 Task: Search one way flight ticket for 5 adults, 1 child, 2 infants in seat and 1 infant on lap in business from Washington, D.c./dulles/chantilly: Washington Dulles International Airport to Gillette: Gillette Campbell County Airport on 5-1-2023. Choice of flights is Southwest. Number of bags: 2 checked bags. Price is upto 71000. Outbound departure time preference is 6:15.
Action: Mouse moved to (268, 514)
Screenshot: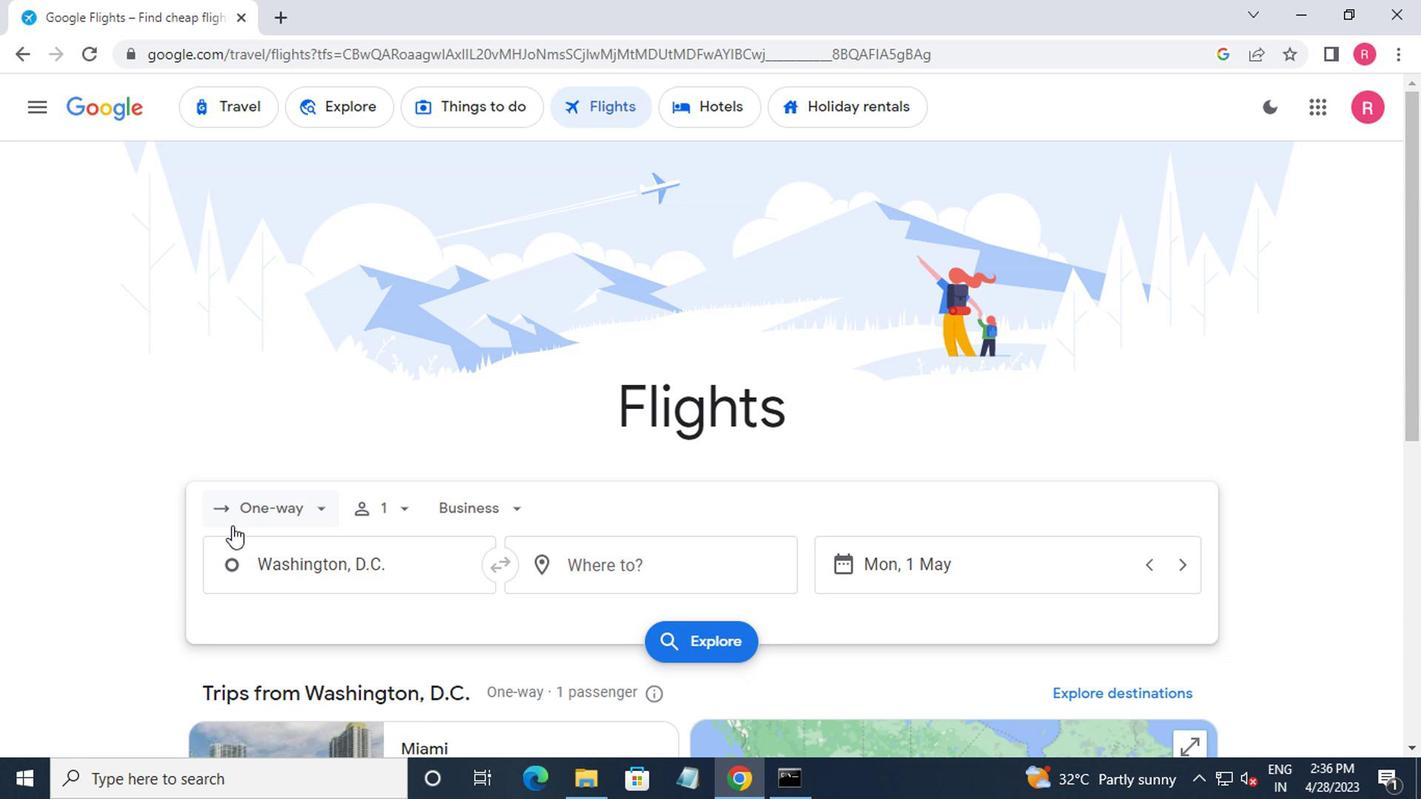 
Action: Mouse pressed left at (268, 514)
Screenshot: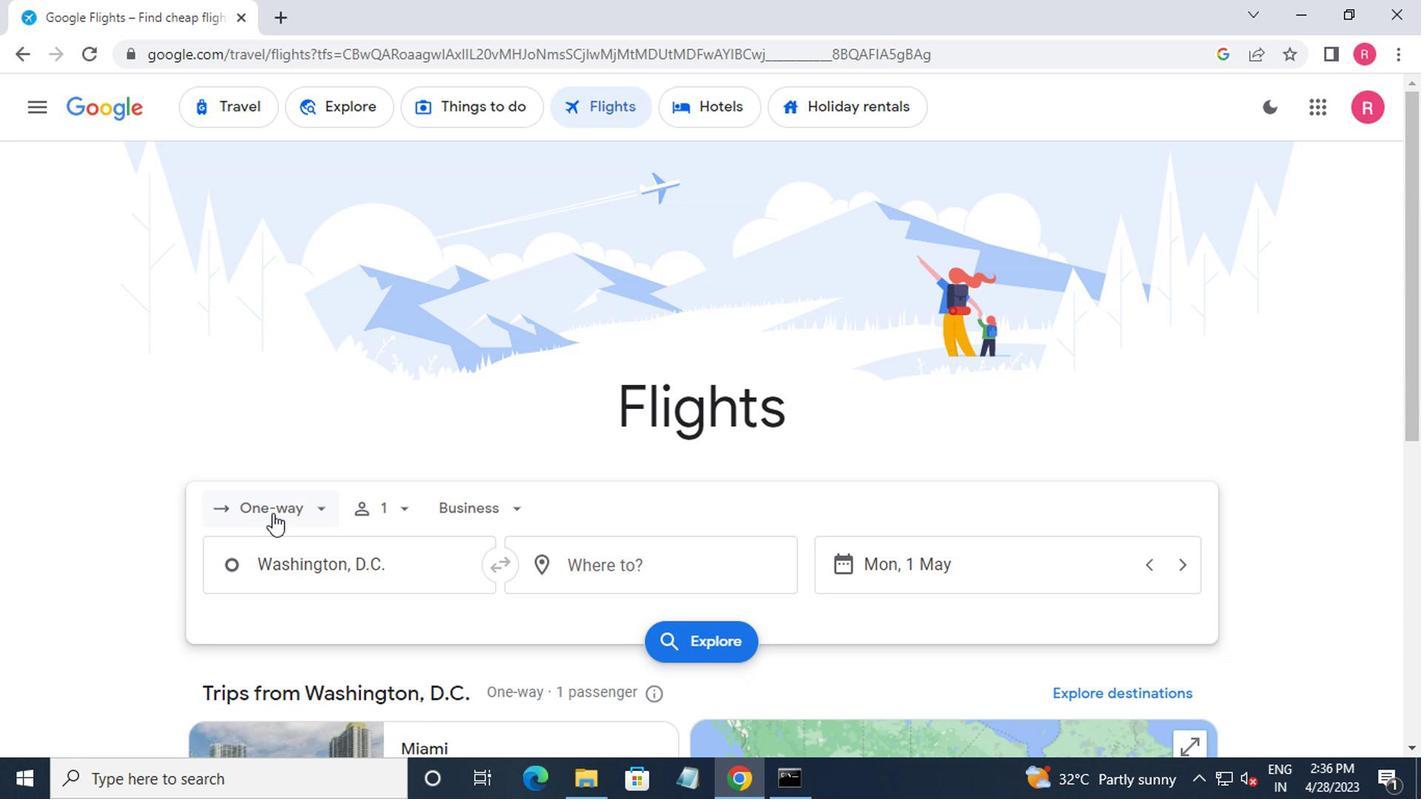 
Action: Mouse moved to (292, 601)
Screenshot: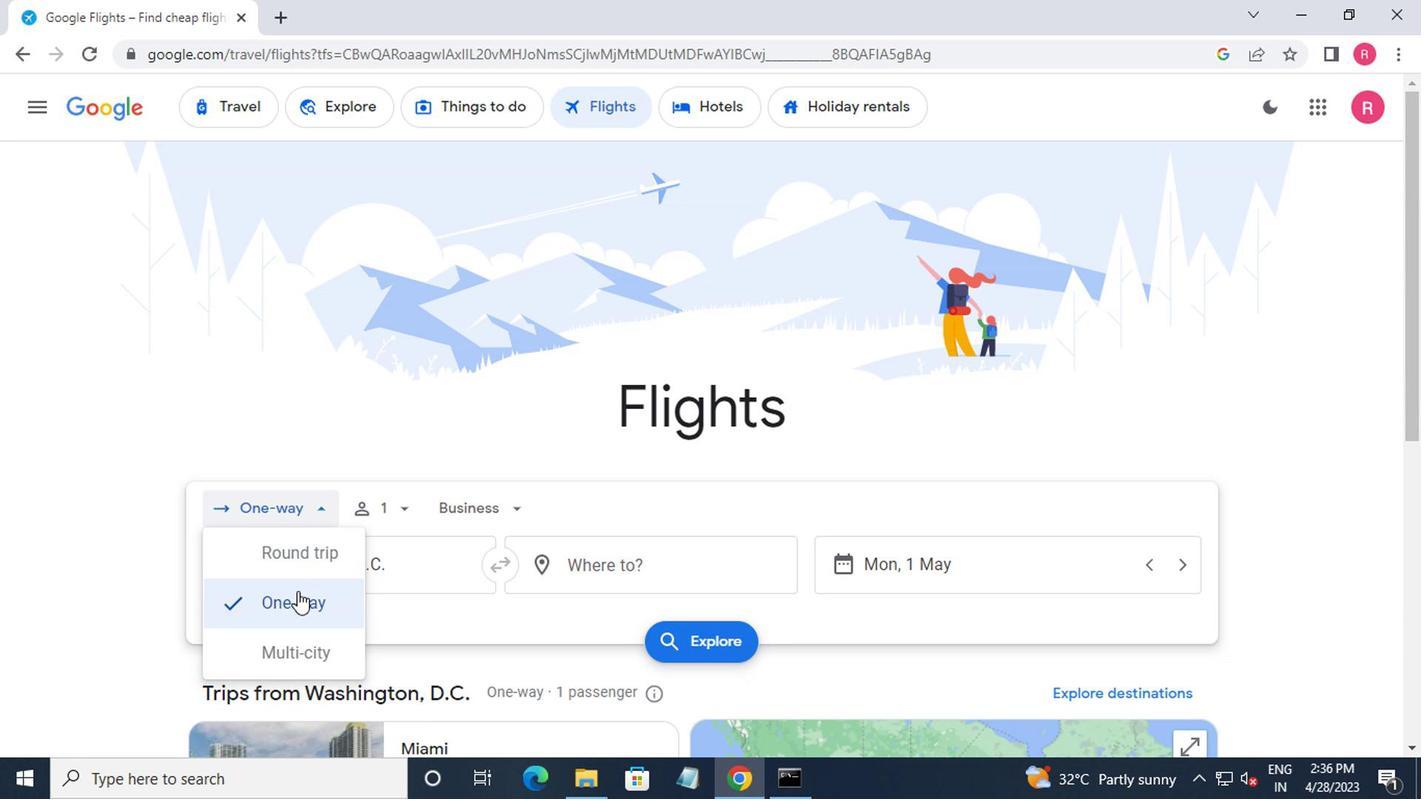 
Action: Mouse pressed left at (292, 601)
Screenshot: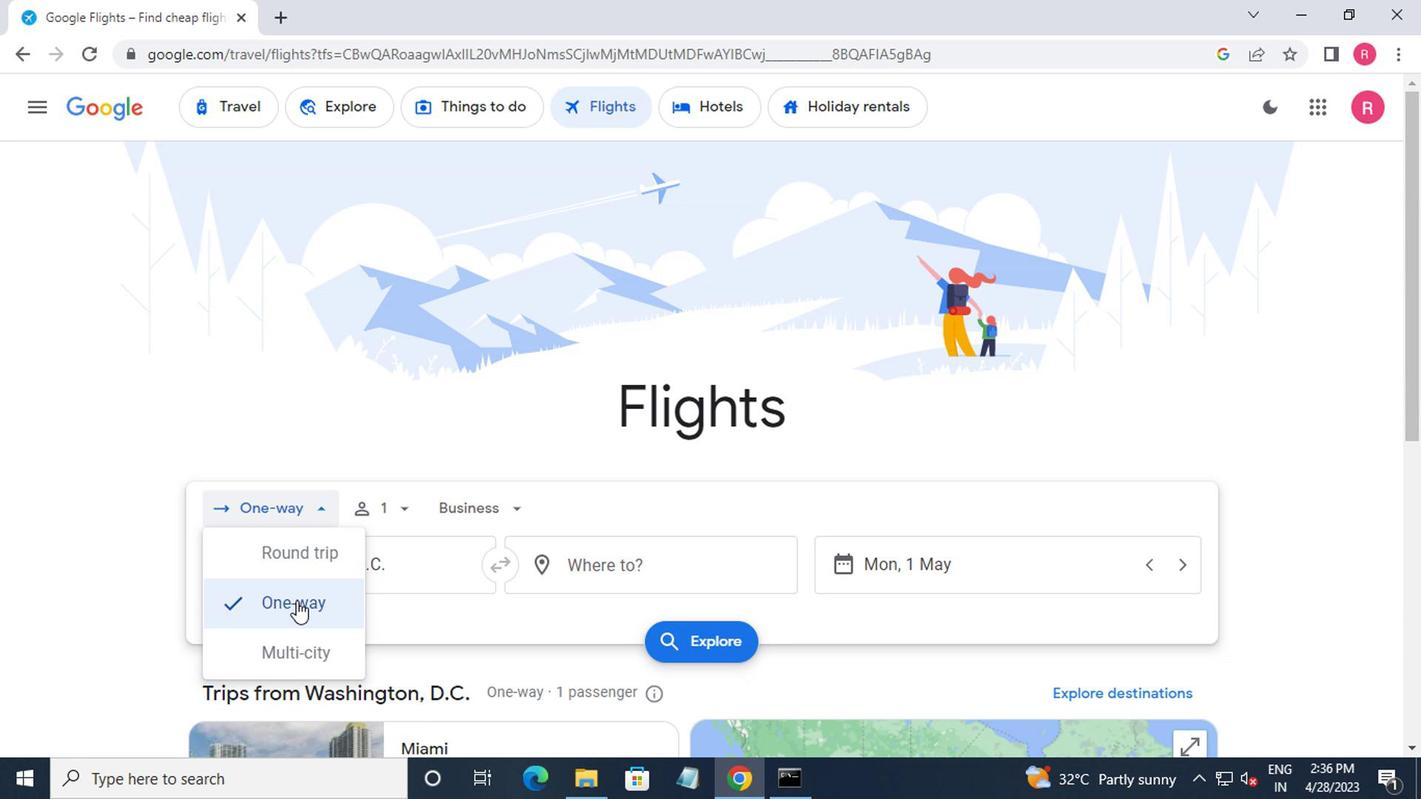
Action: Mouse moved to (407, 511)
Screenshot: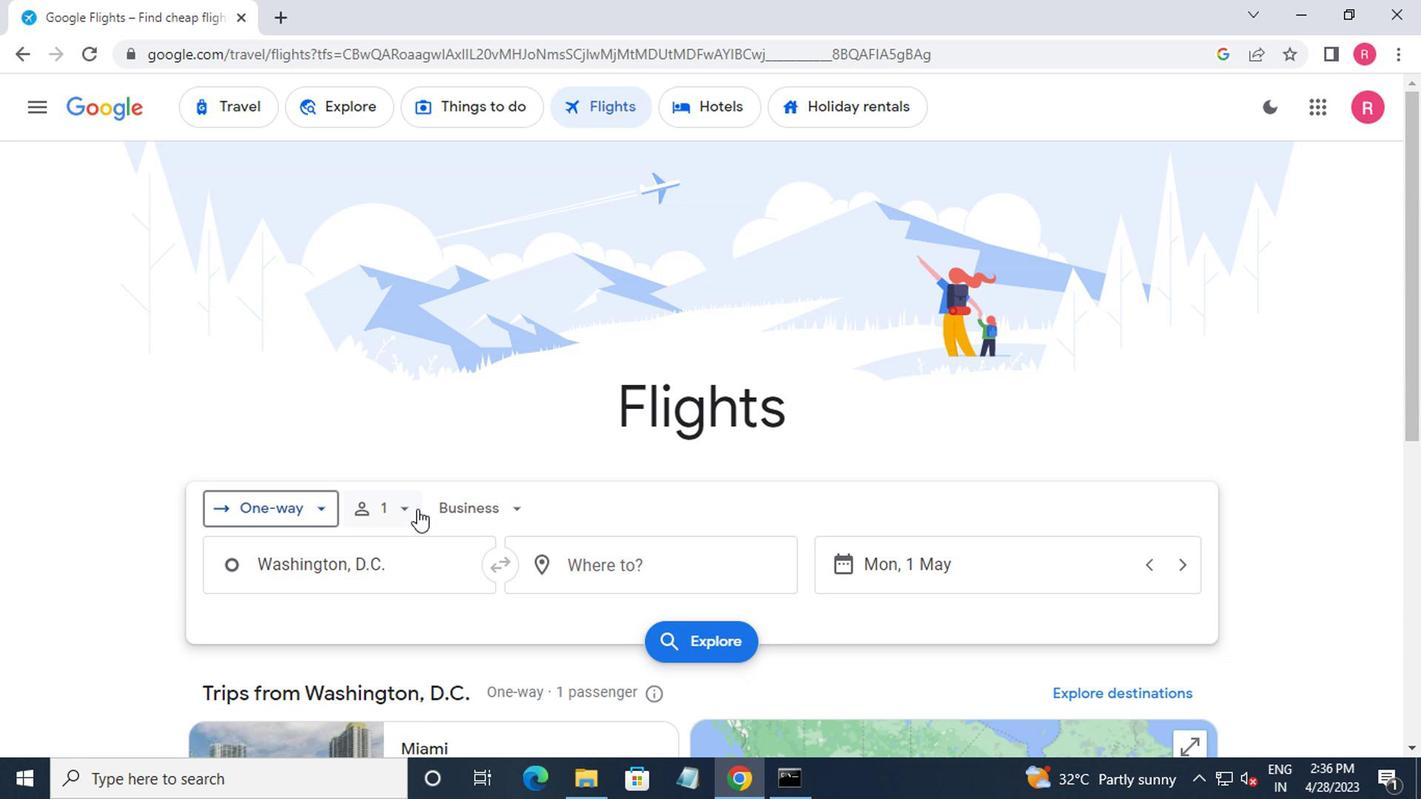 
Action: Mouse pressed left at (407, 511)
Screenshot: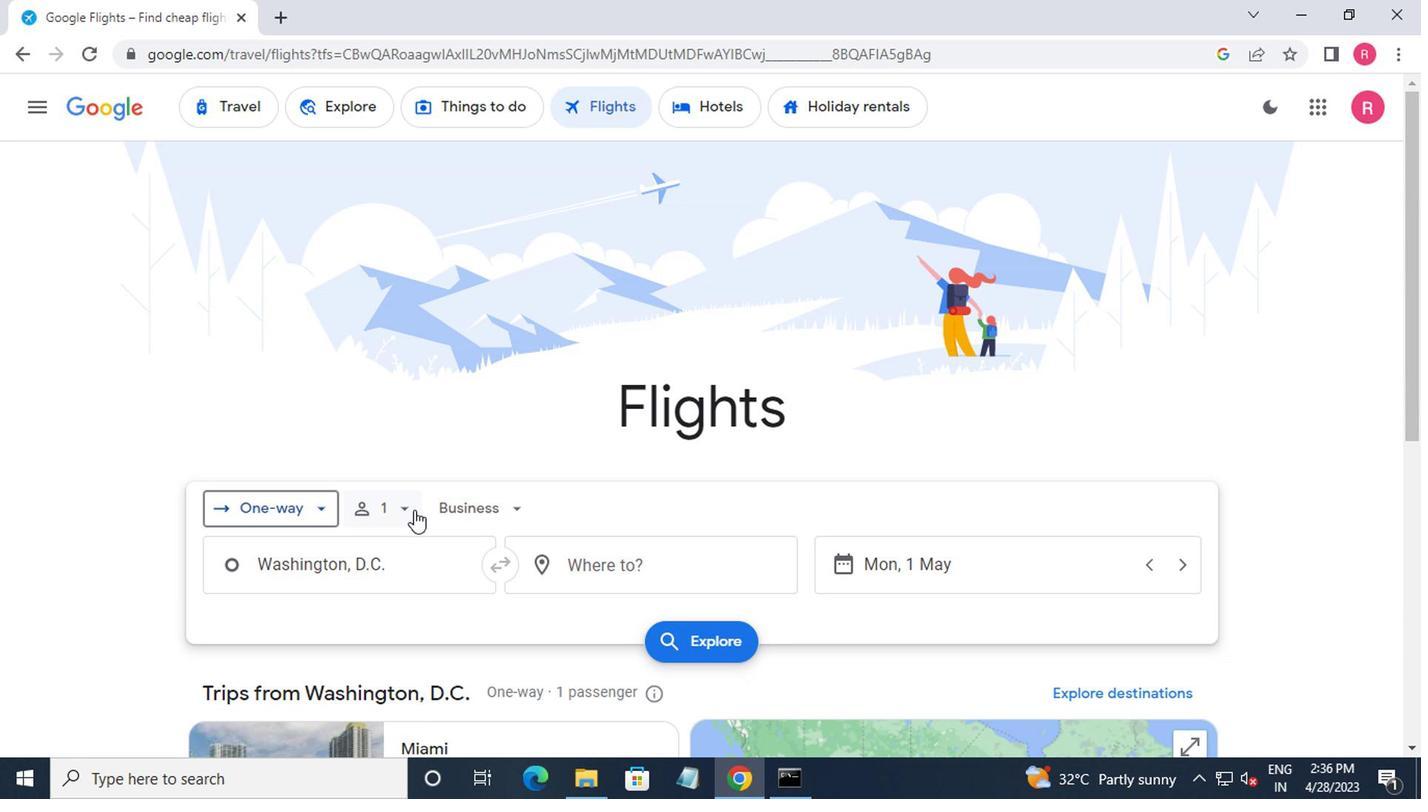 
Action: Mouse moved to (544, 563)
Screenshot: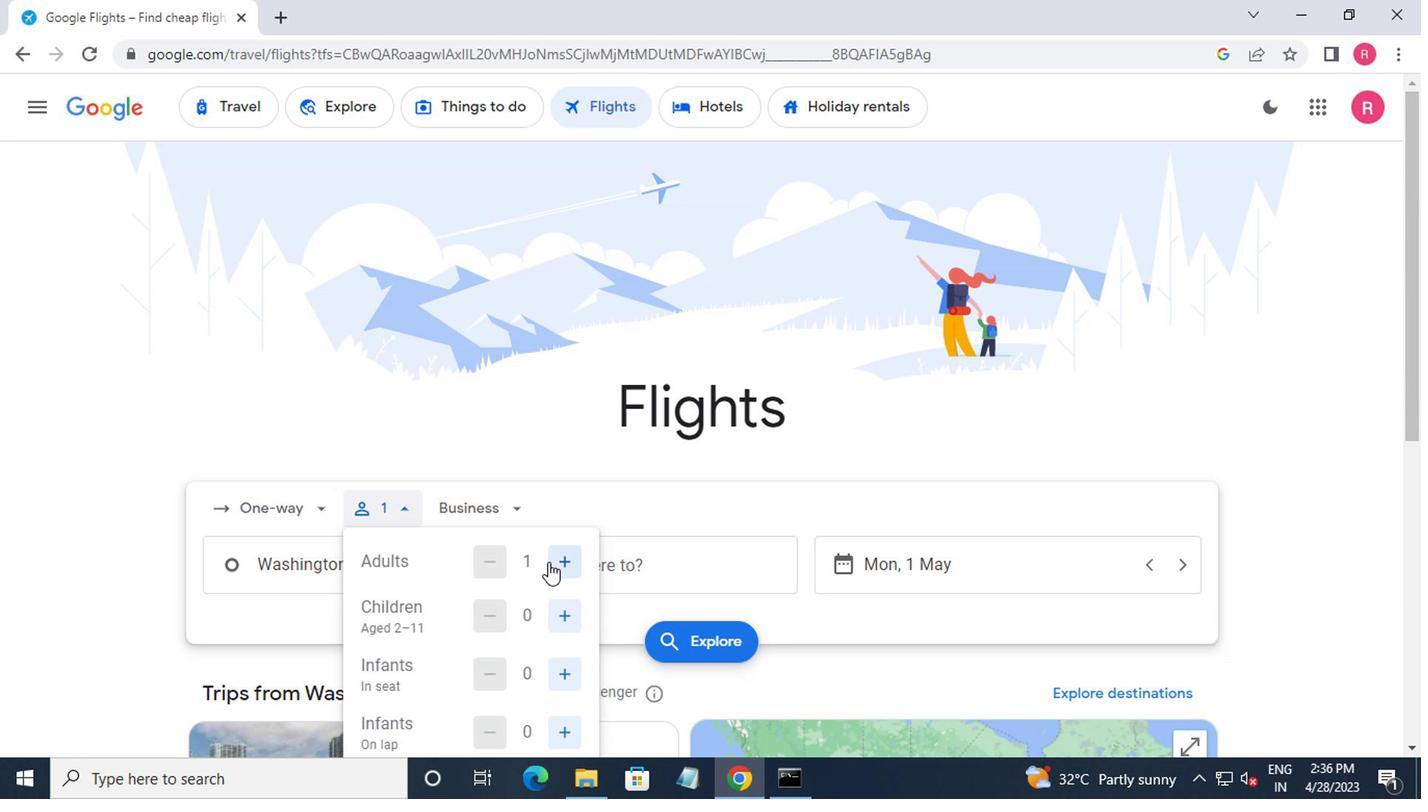 
Action: Mouse pressed left at (544, 563)
Screenshot: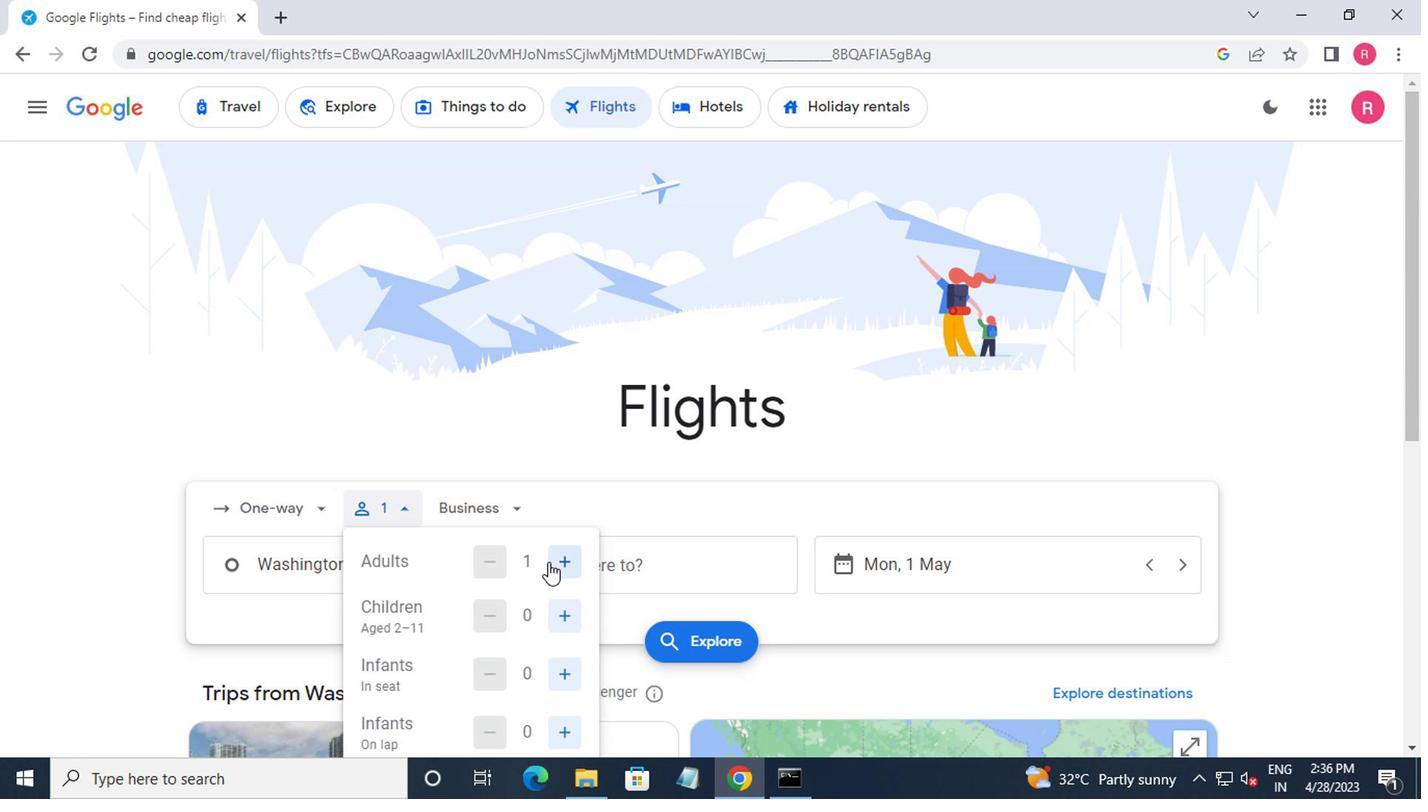 
Action: Mouse pressed left at (544, 563)
Screenshot: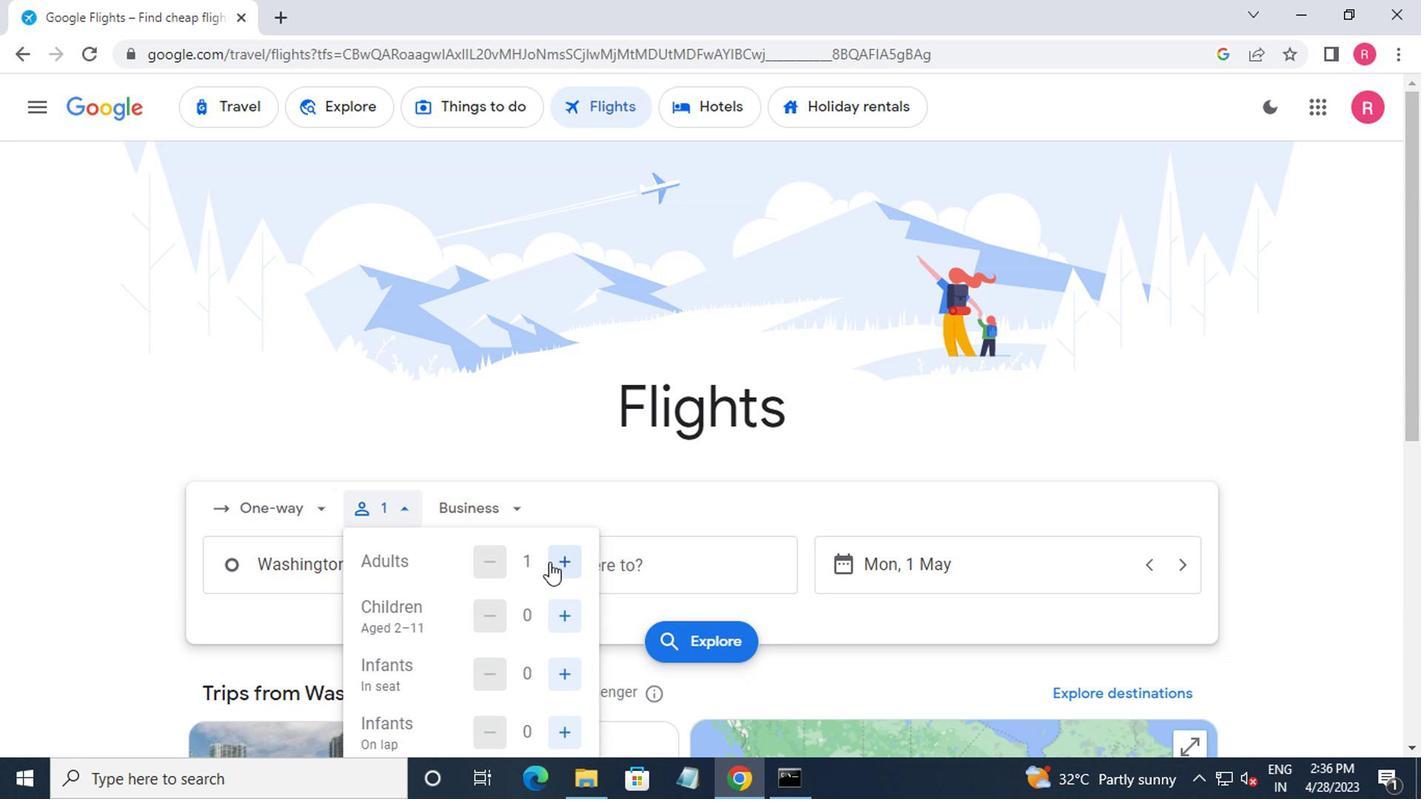 
Action: Mouse moved to (484, 514)
Screenshot: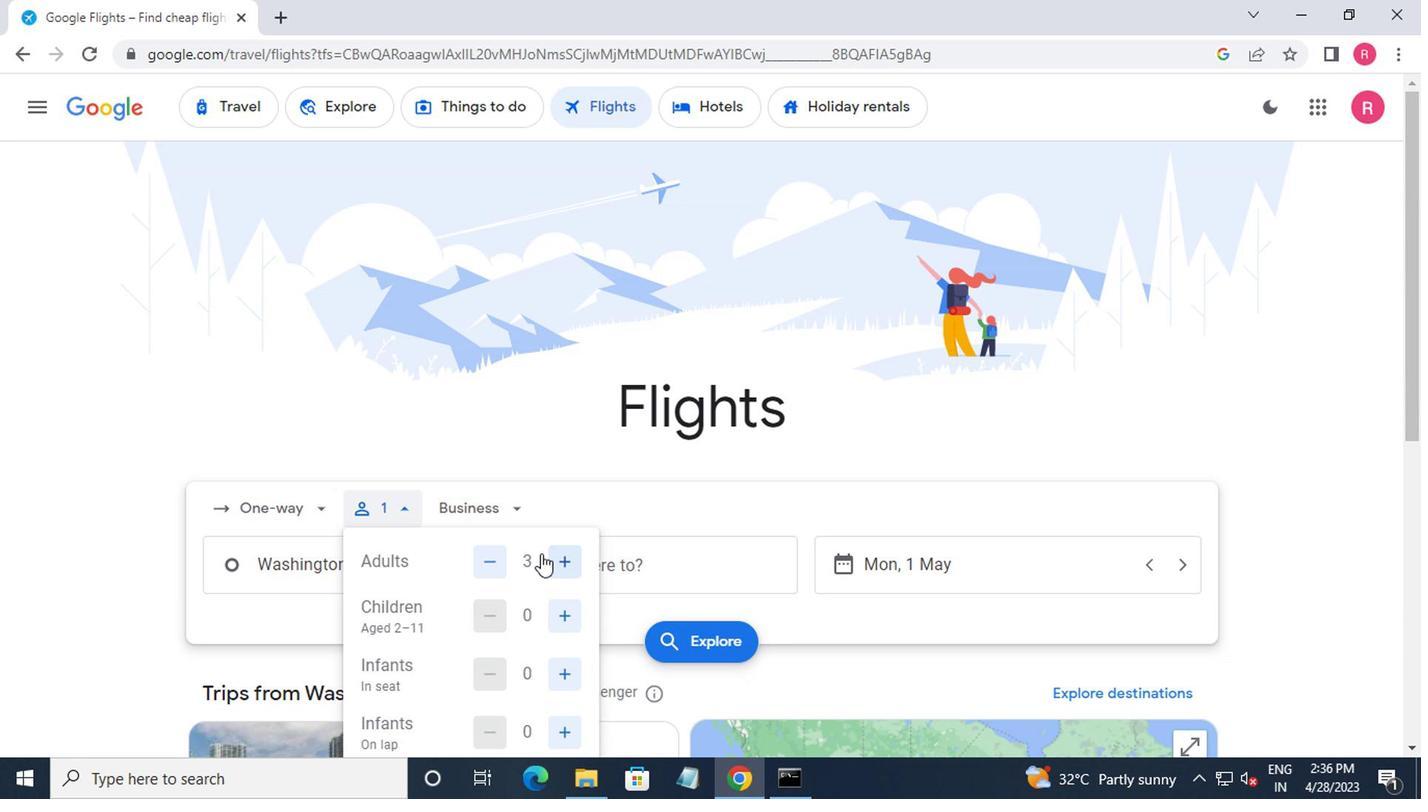 
Action: Mouse pressed left at (484, 514)
Screenshot: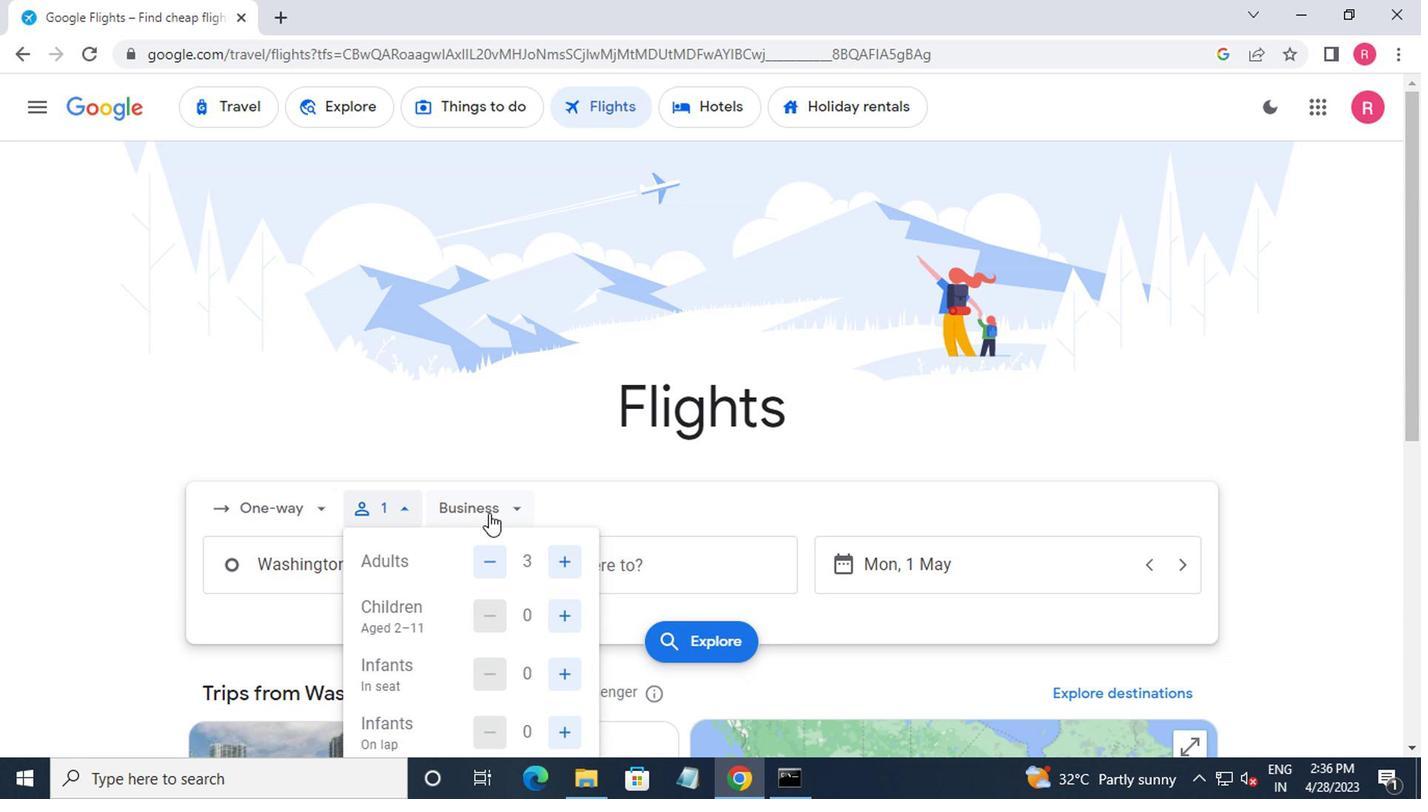 
Action: Mouse moved to (487, 687)
Screenshot: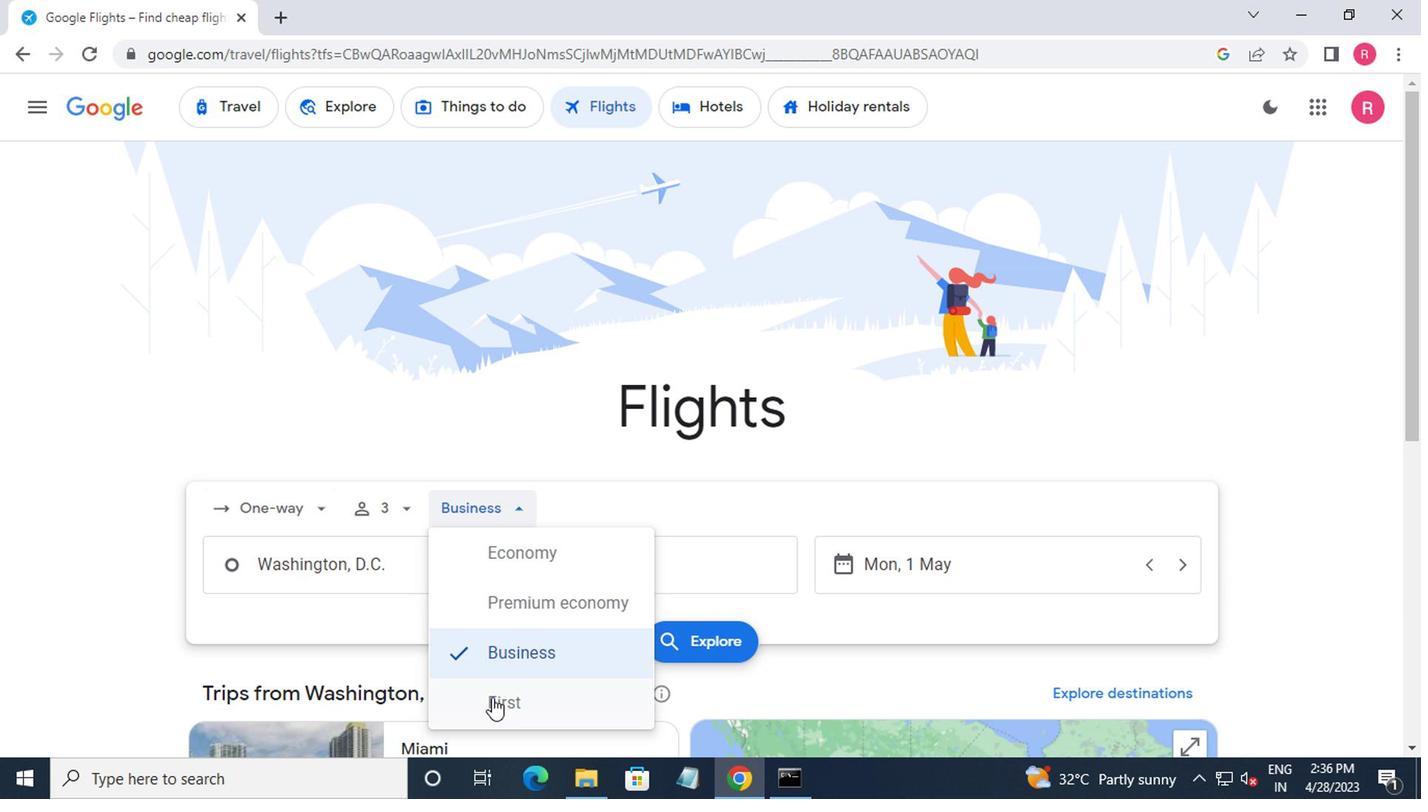 
Action: Mouse pressed left at (487, 687)
Screenshot: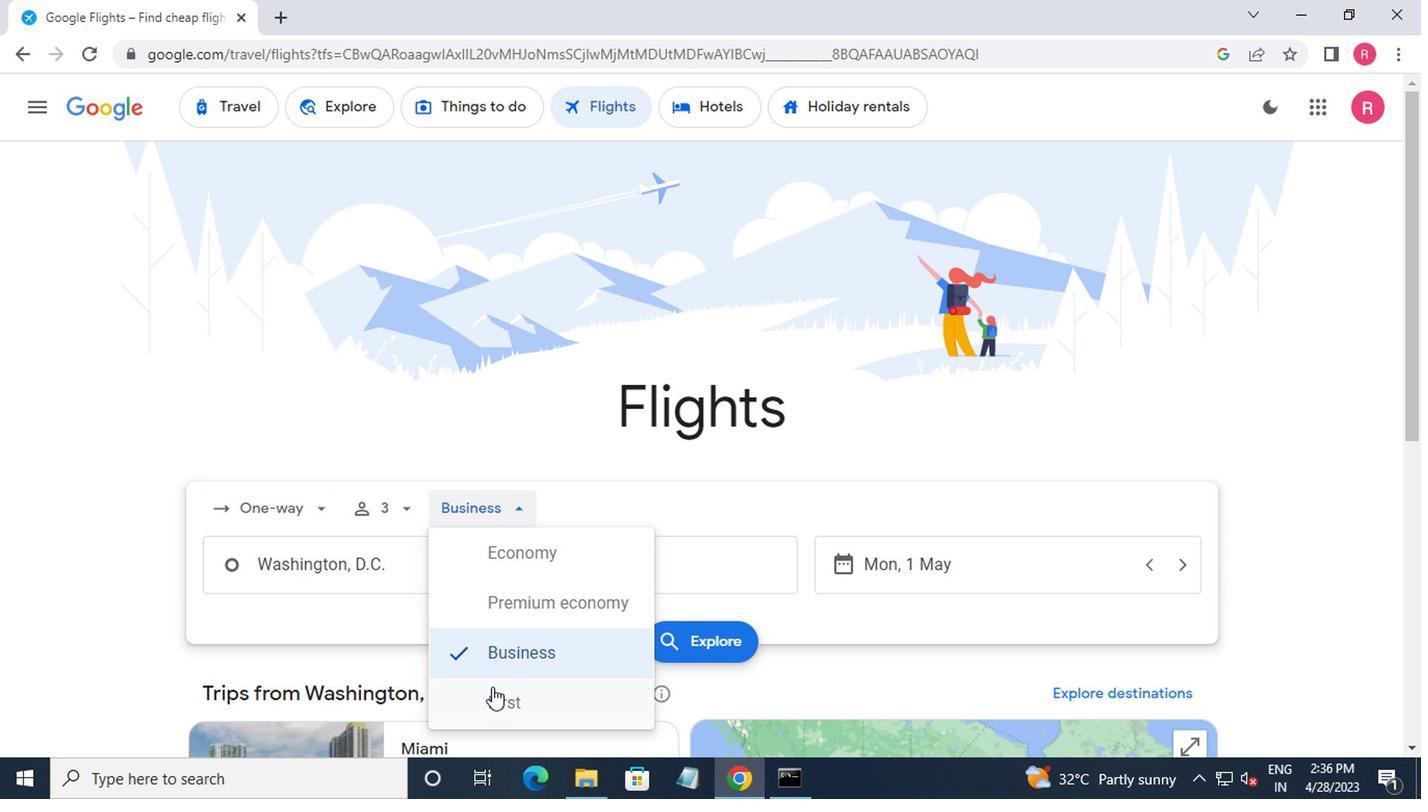 
Action: Mouse moved to (470, 554)
Screenshot: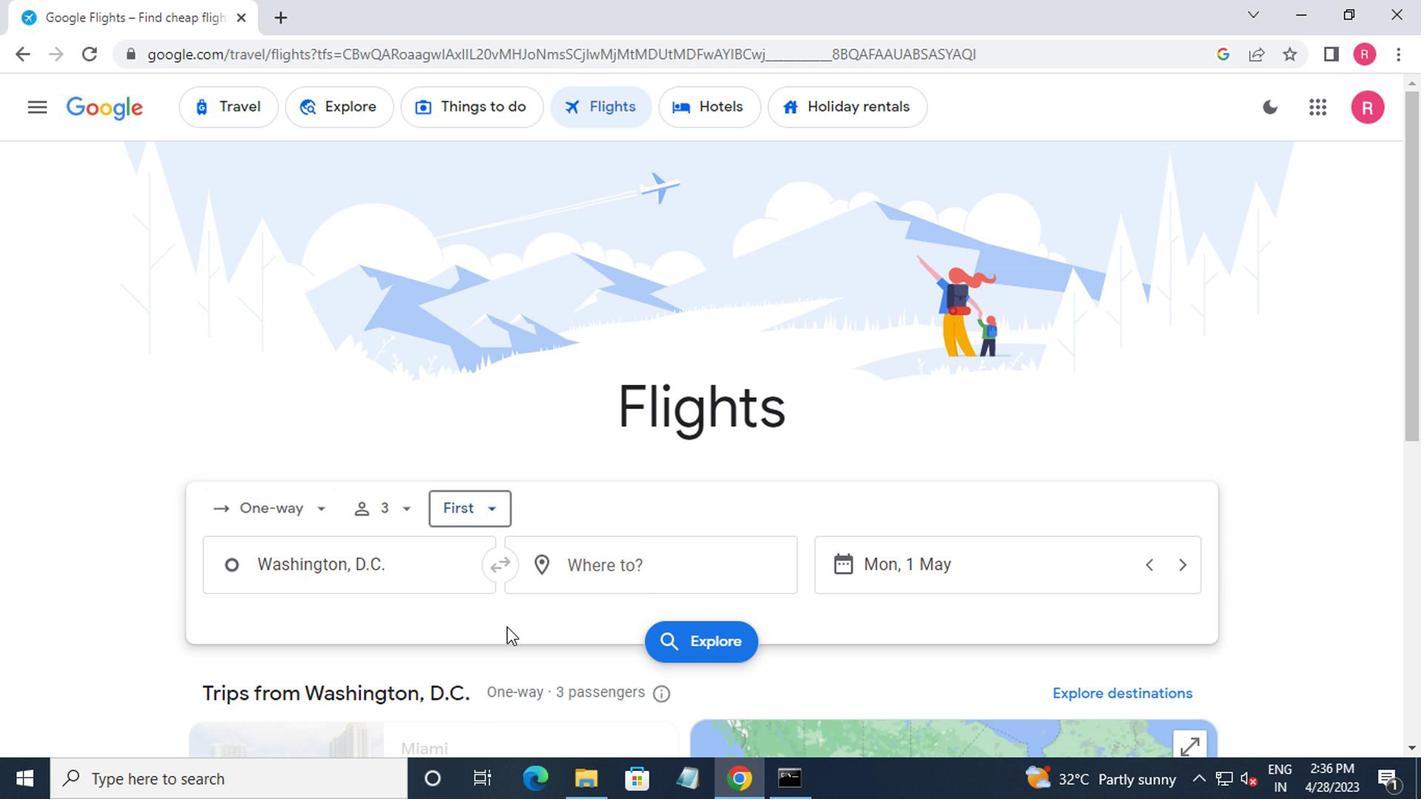 
Action: Mouse pressed left at (470, 554)
Screenshot: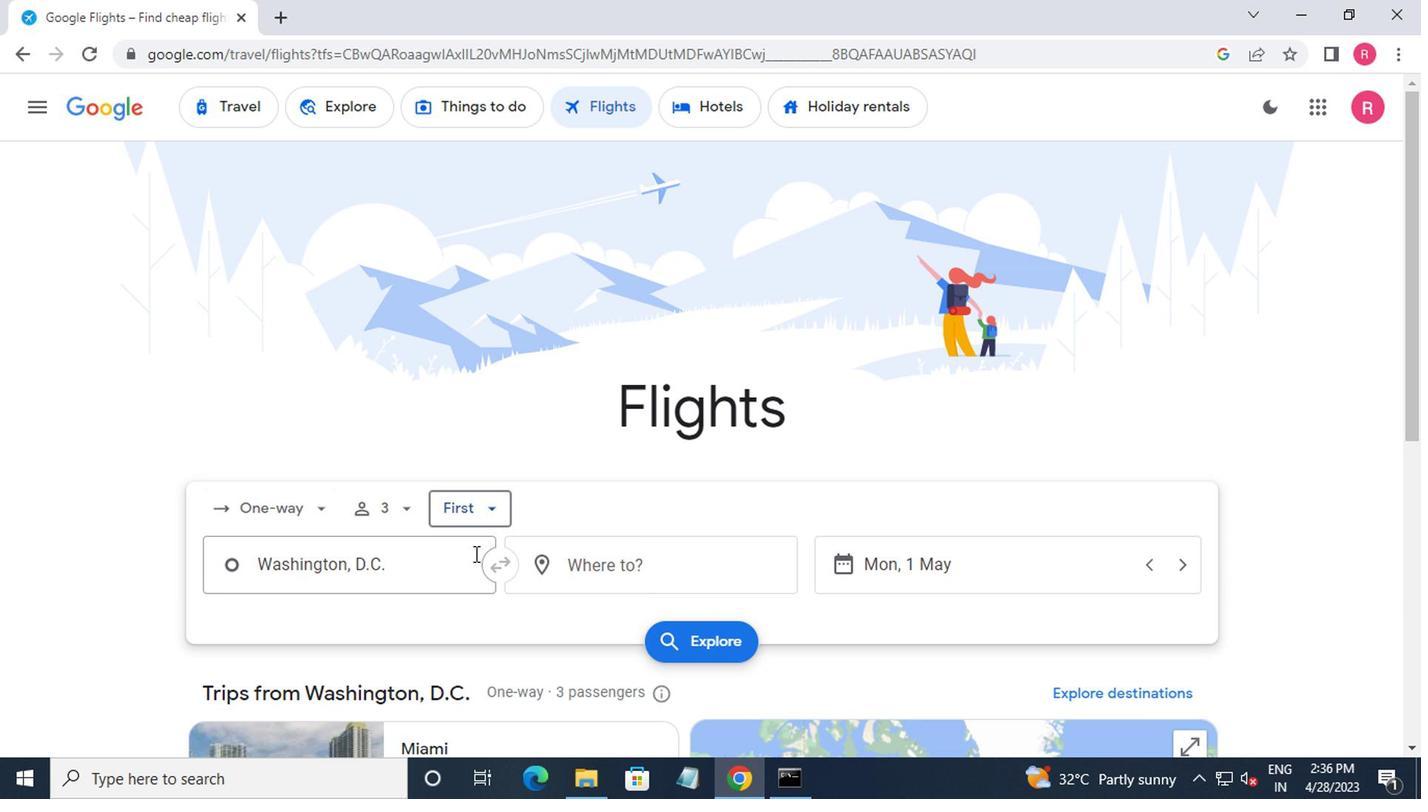 
Action: Key pressed <Key.shift><Key.shift><Key.shift><Key.shift><Key.shift><Key.shift><Key.shift><Key.shift><Key.shift>BELLI
Screenshot: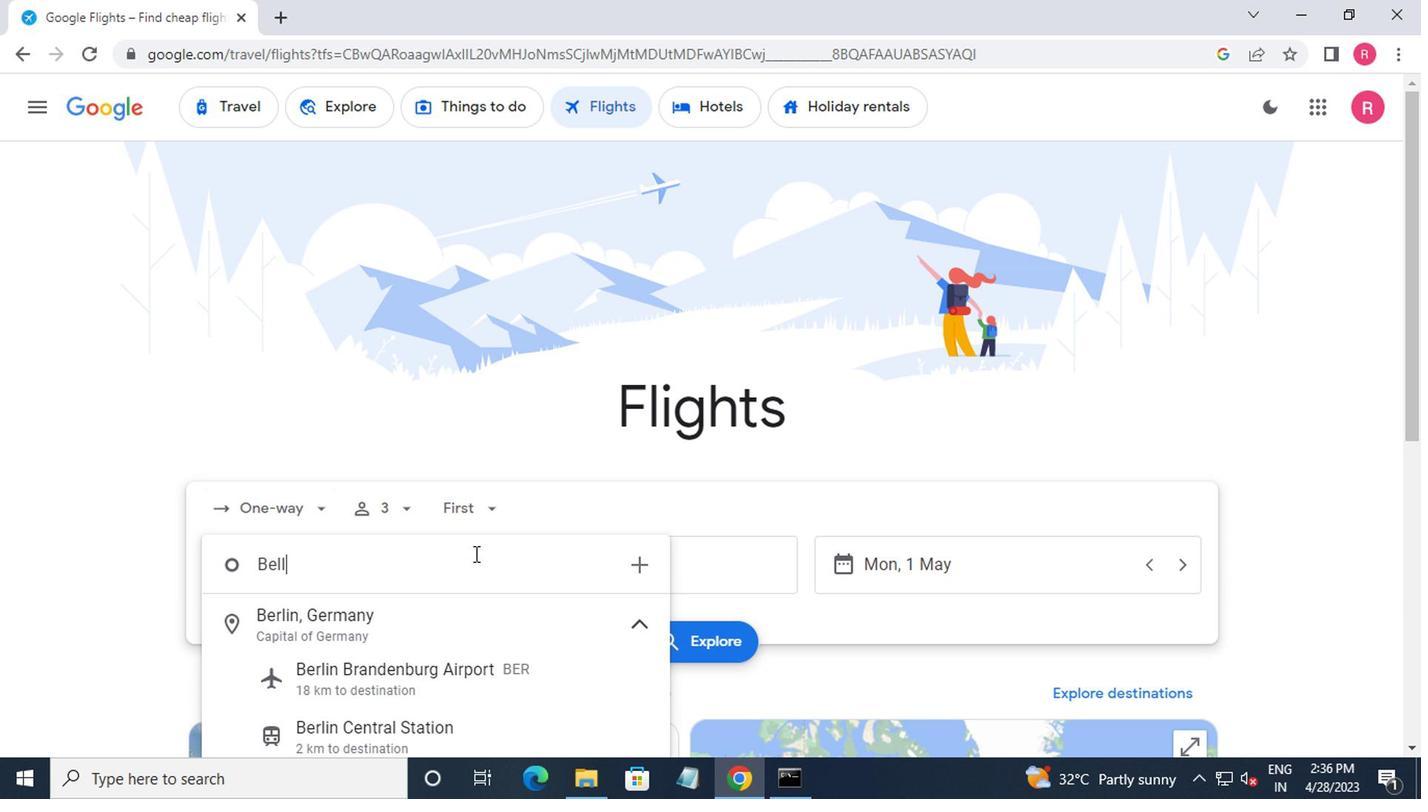 
Action: Mouse moved to (431, 734)
Screenshot: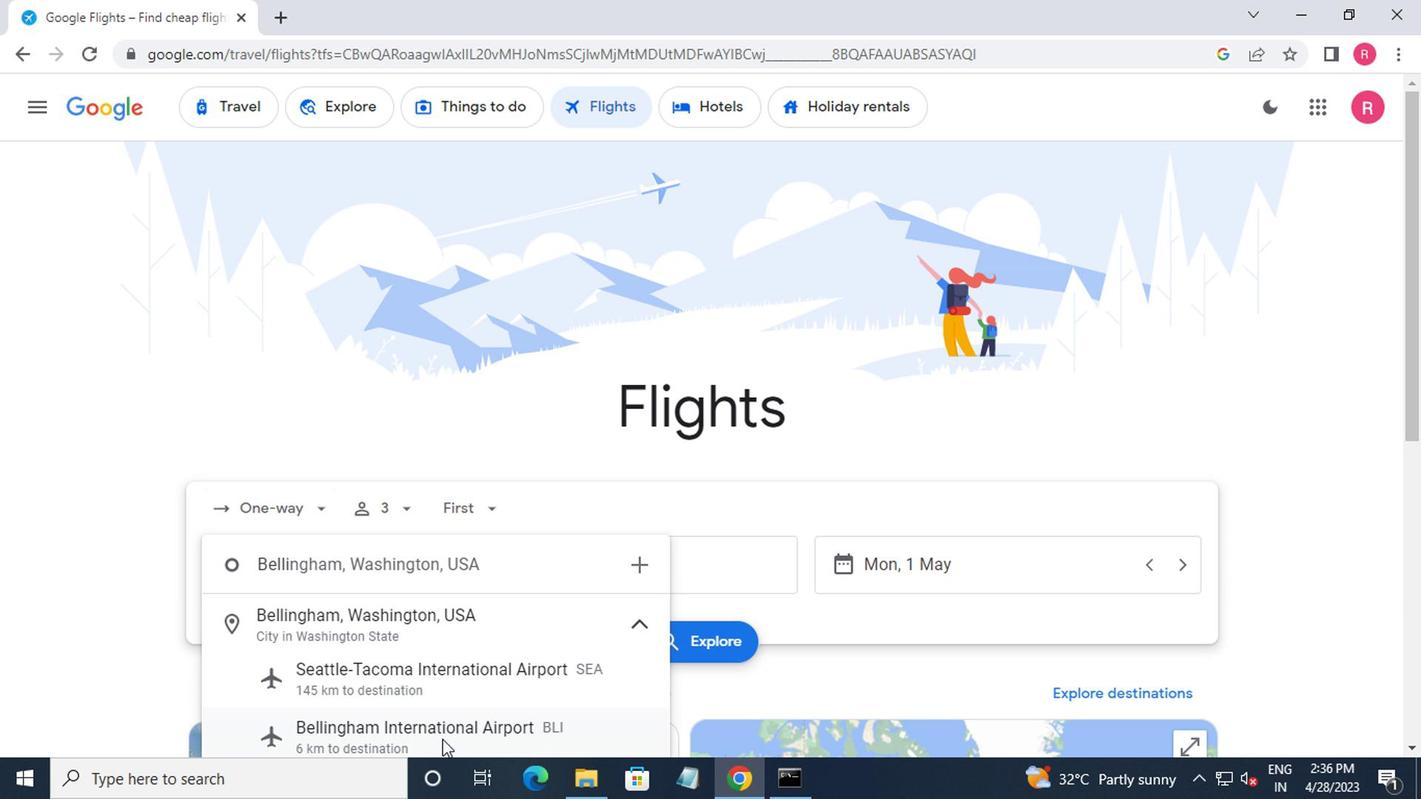 
Action: Mouse pressed left at (431, 734)
Screenshot: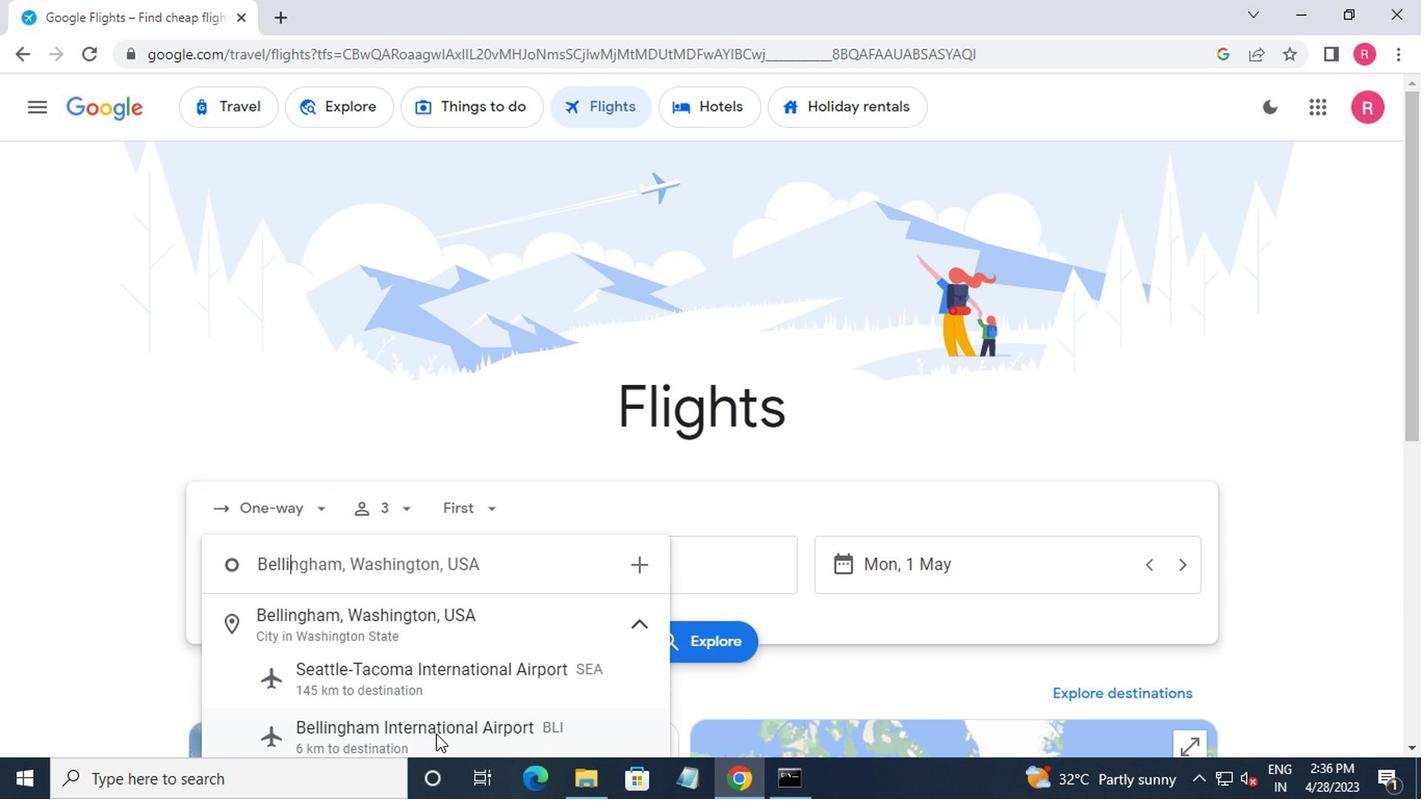 
Action: Mouse moved to (704, 567)
Screenshot: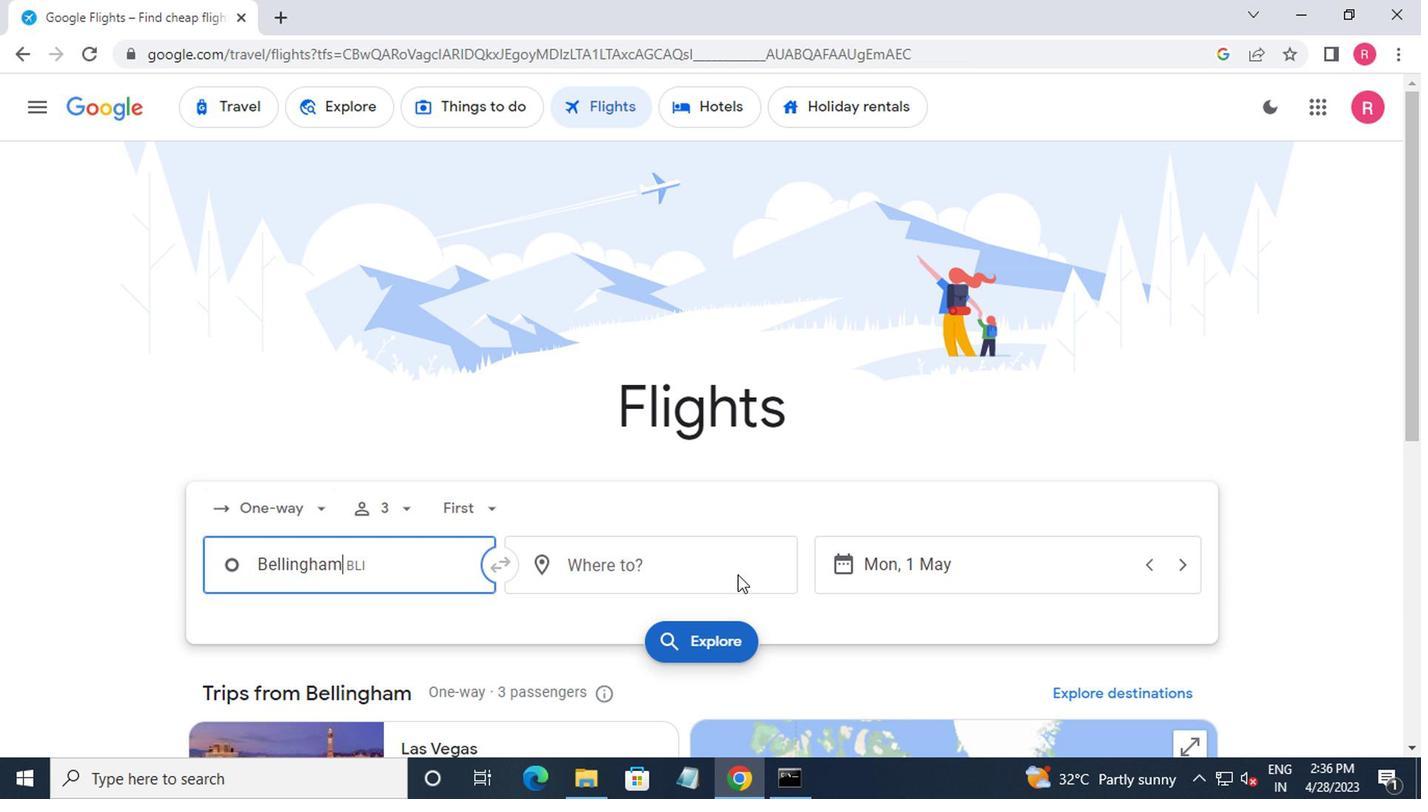 
Action: Mouse pressed left at (704, 567)
Screenshot: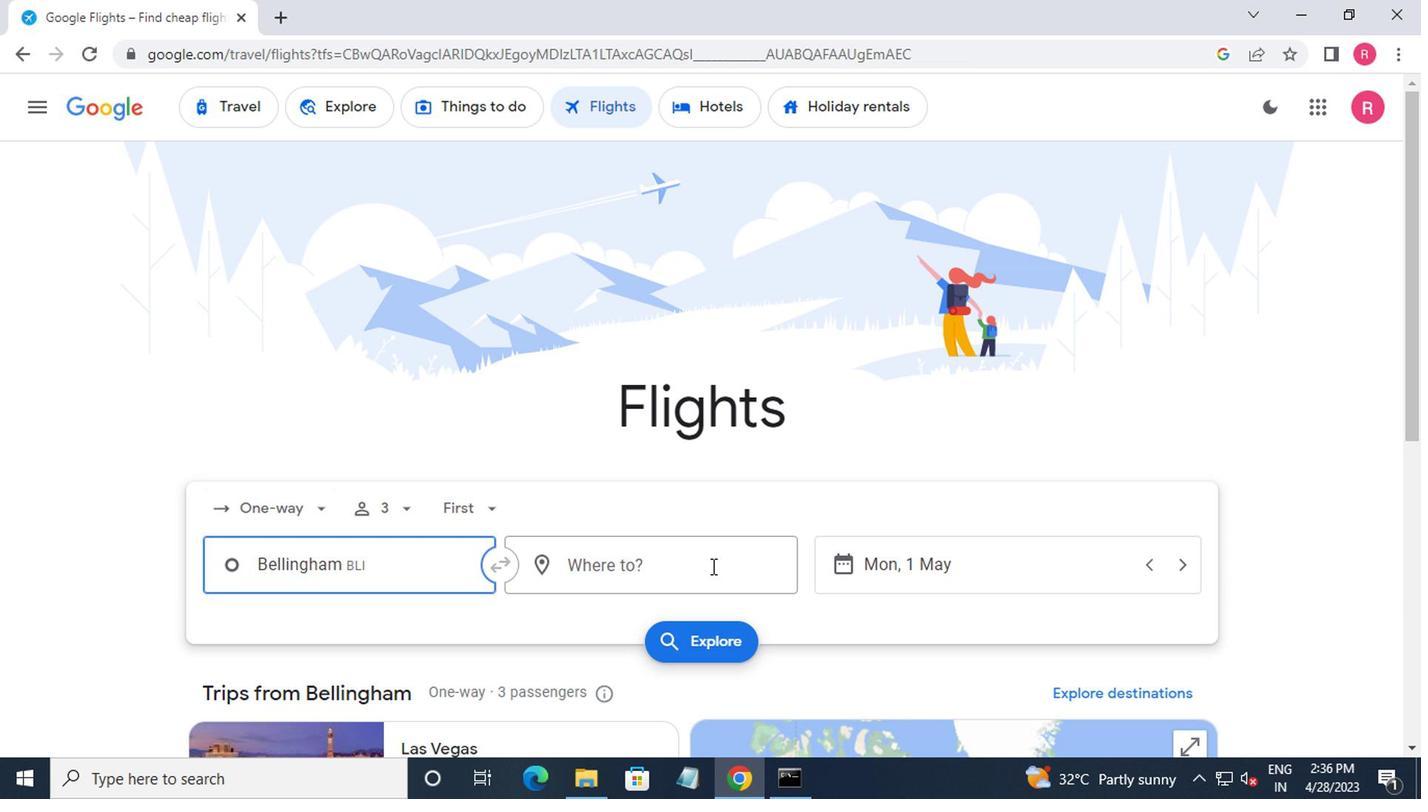
Action: Mouse moved to (594, 663)
Screenshot: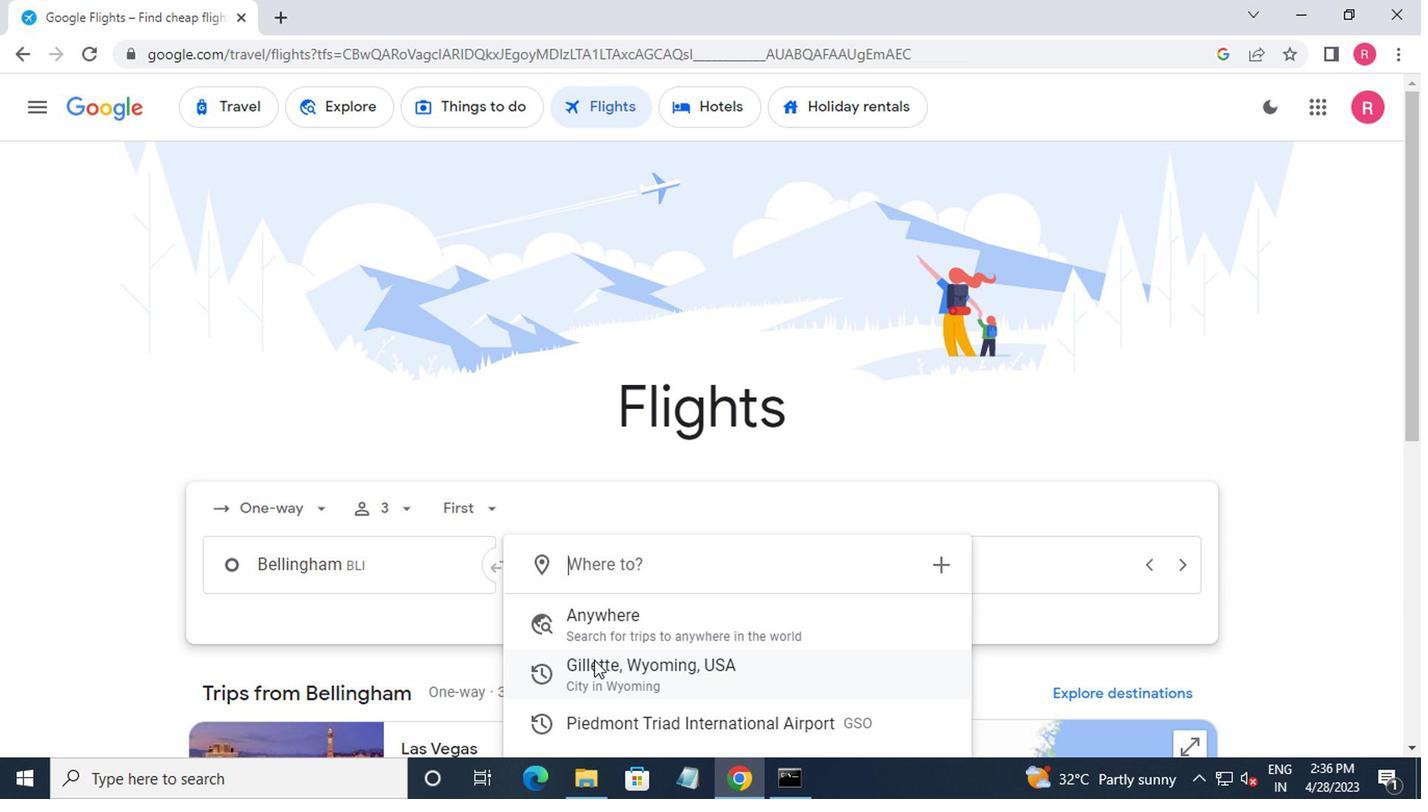 
Action: Mouse scrolled (594, 662) with delta (0, 0)
Screenshot: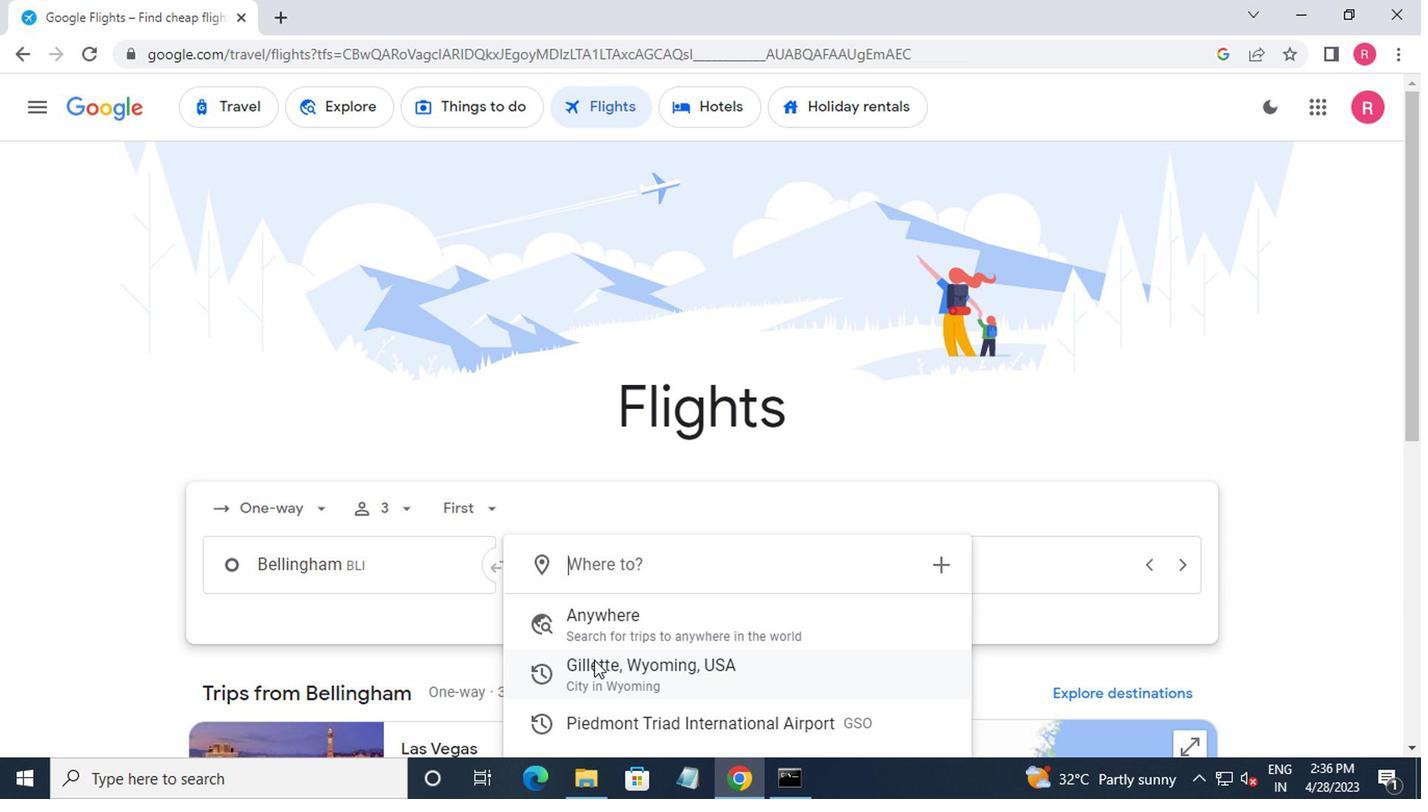 
Action: Mouse moved to (607, 680)
Screenshot: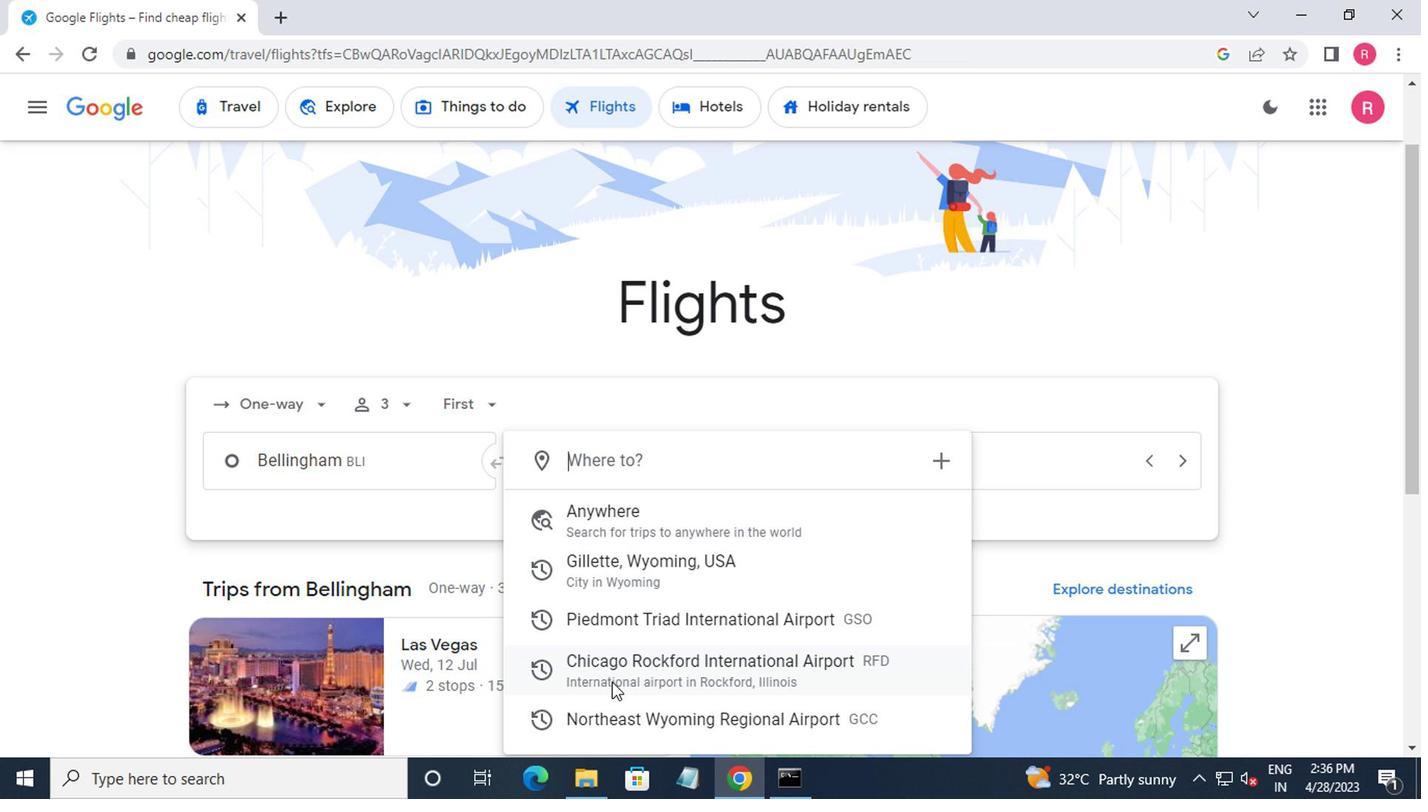 
Action: Mouse pressed left at (607, 680)
Screenshot: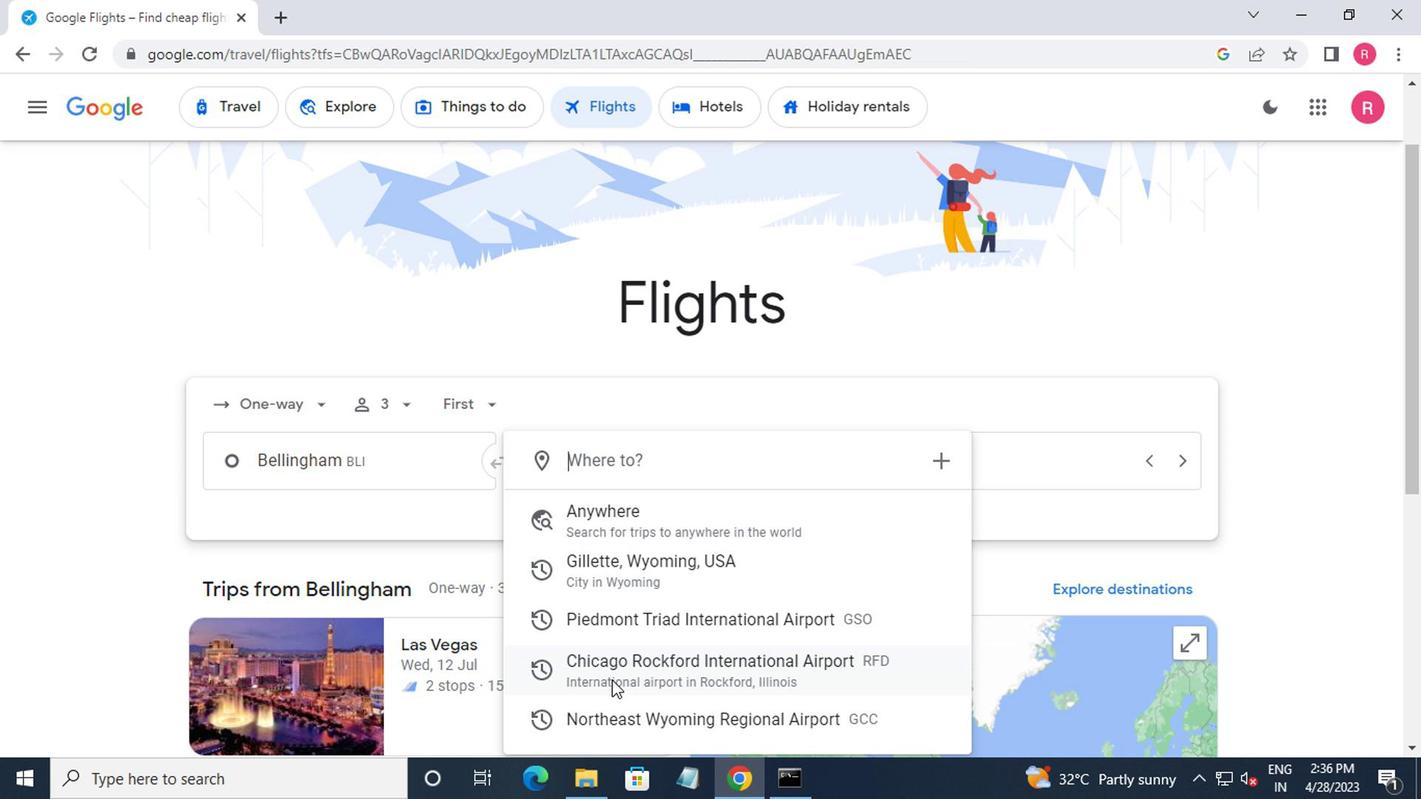 
Action: Mouse moved to (947, 475)
Screenshot: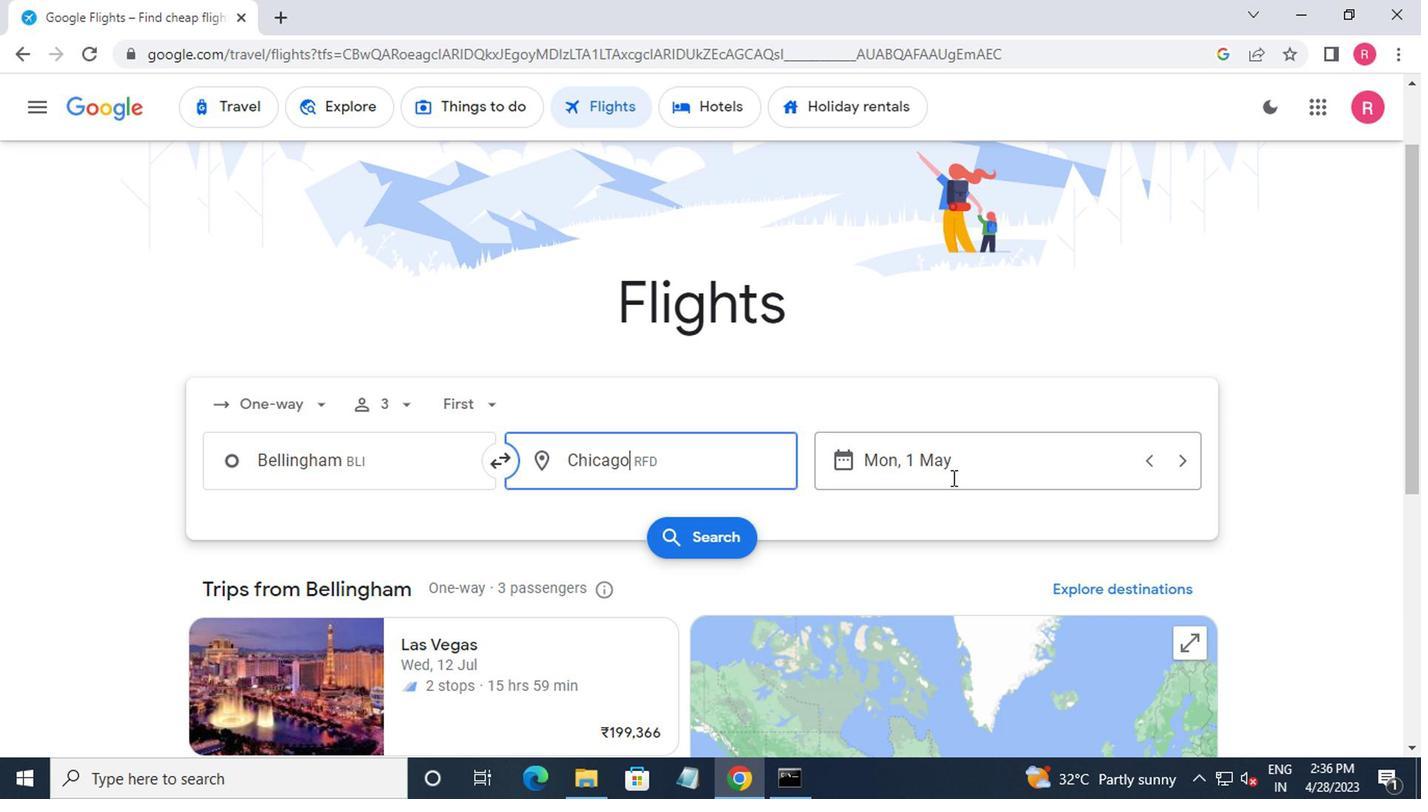 
Action: Mouse pressed left at (947, 475)
Screenshot: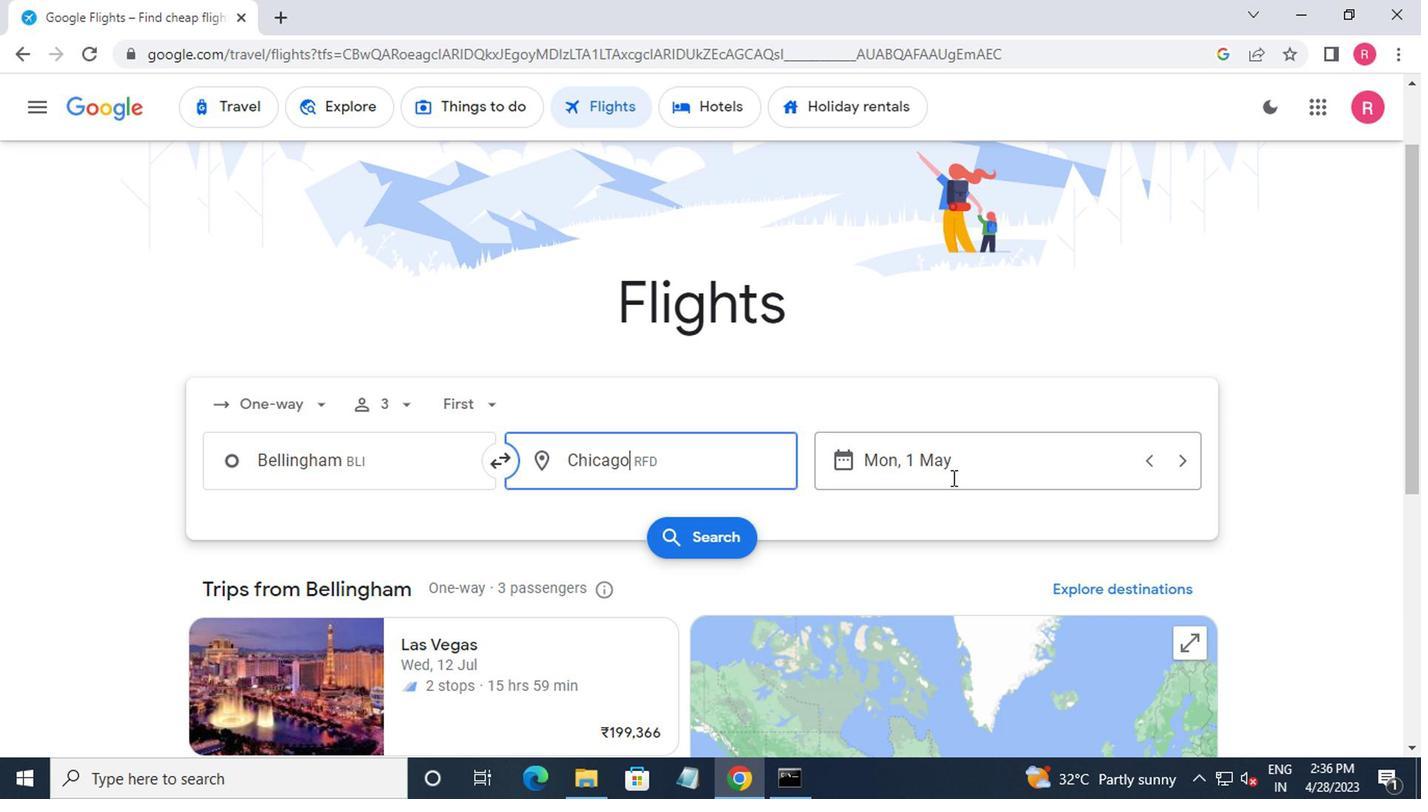 
Action: Mouse moved to (912, 387)
Screenshot: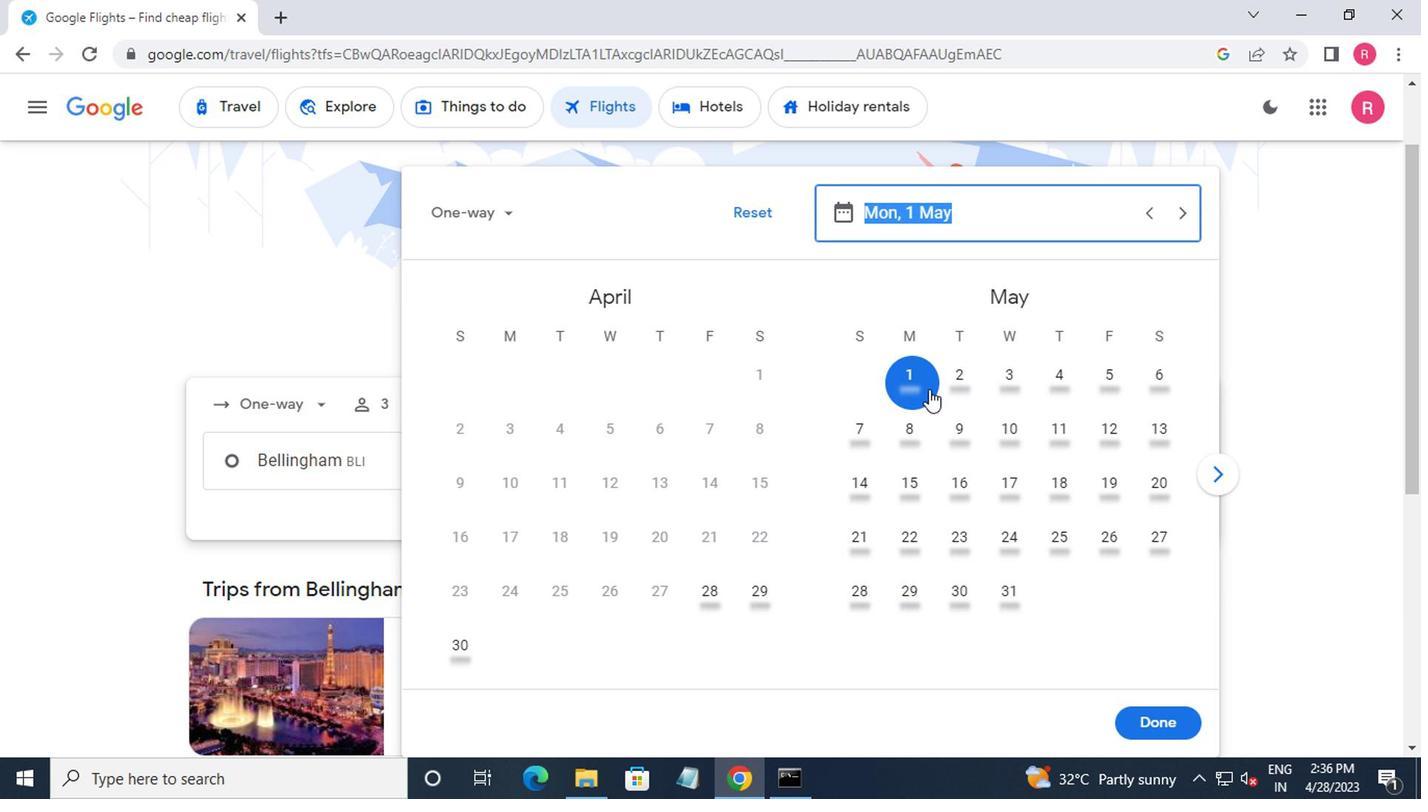 
Action: Mouse pressed left at (912, 387)
Screenshot: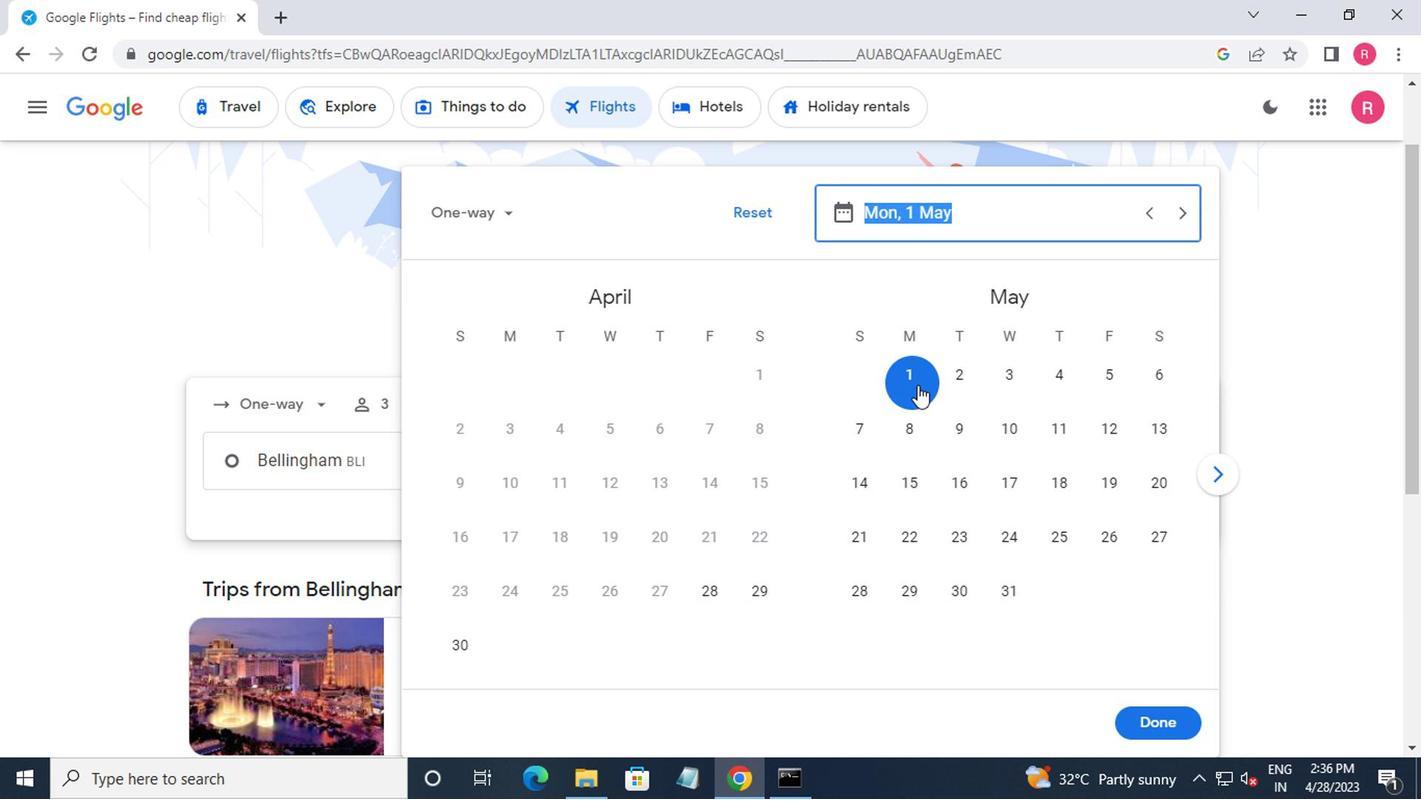 
Action: Mouse moved to (1142, 721)
Screenshot: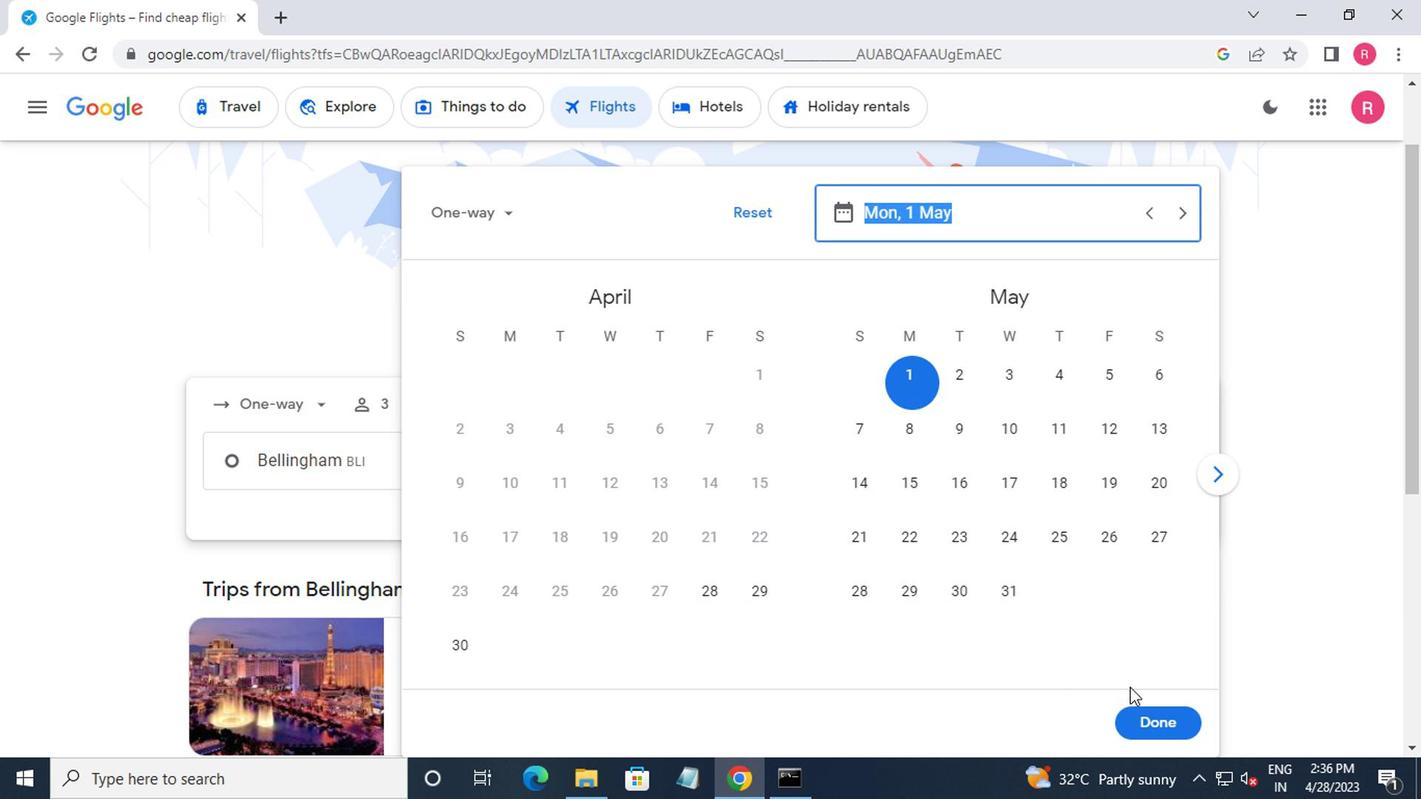
Action: Mouse pressed left at (1142, 721)
Screenshot: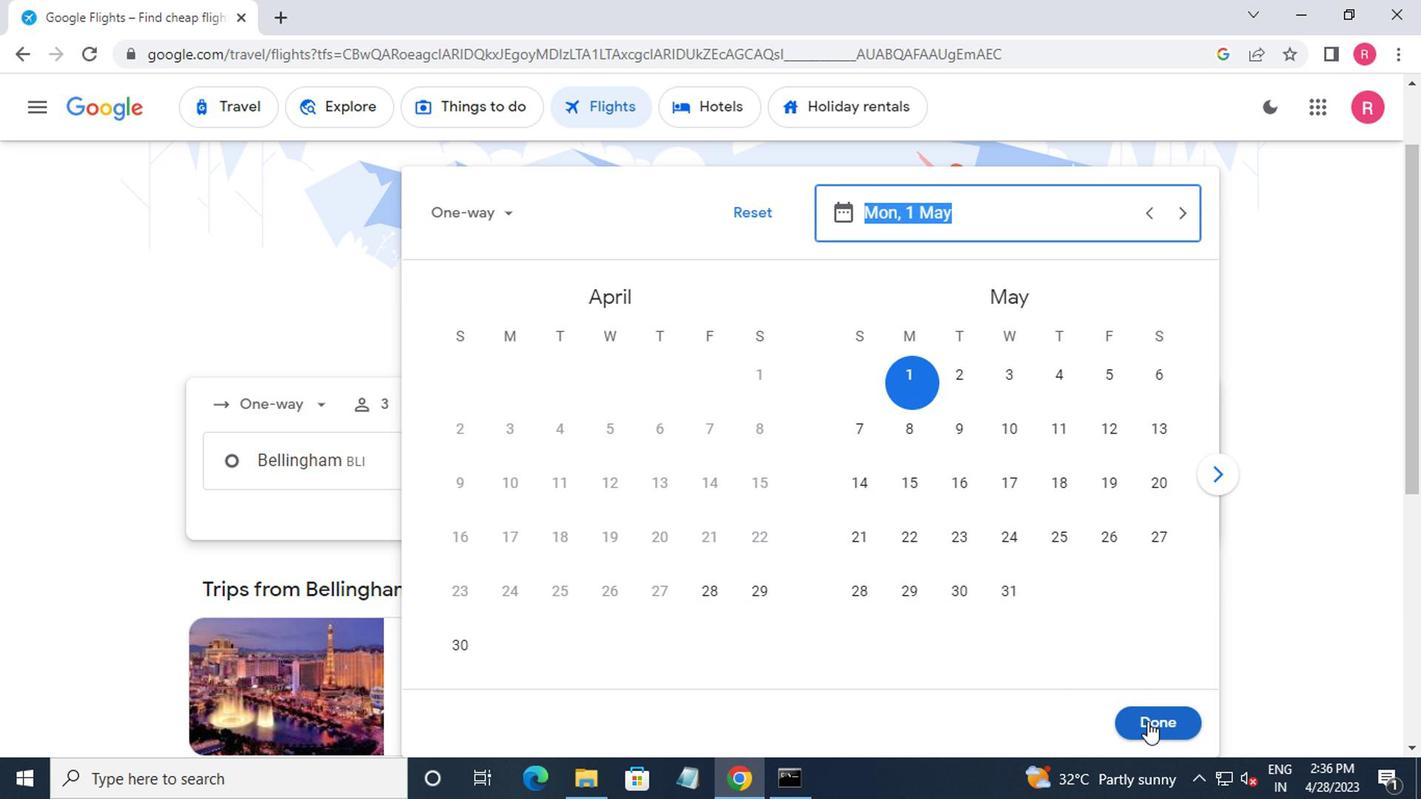 
Action: Mouse moved to (705, 530)
Screenshot: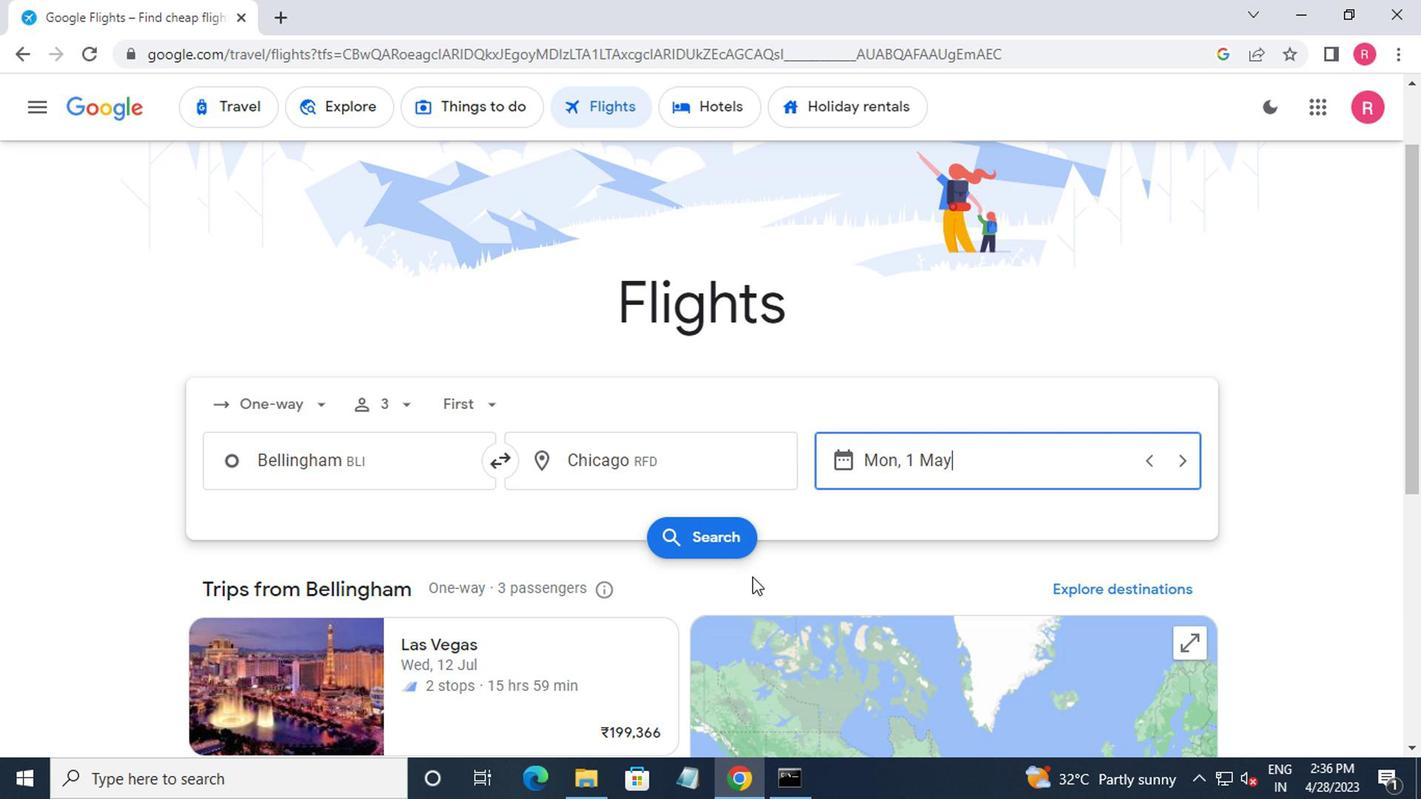 
Action: Mouse pressed left at (705, 530)
Screenshot: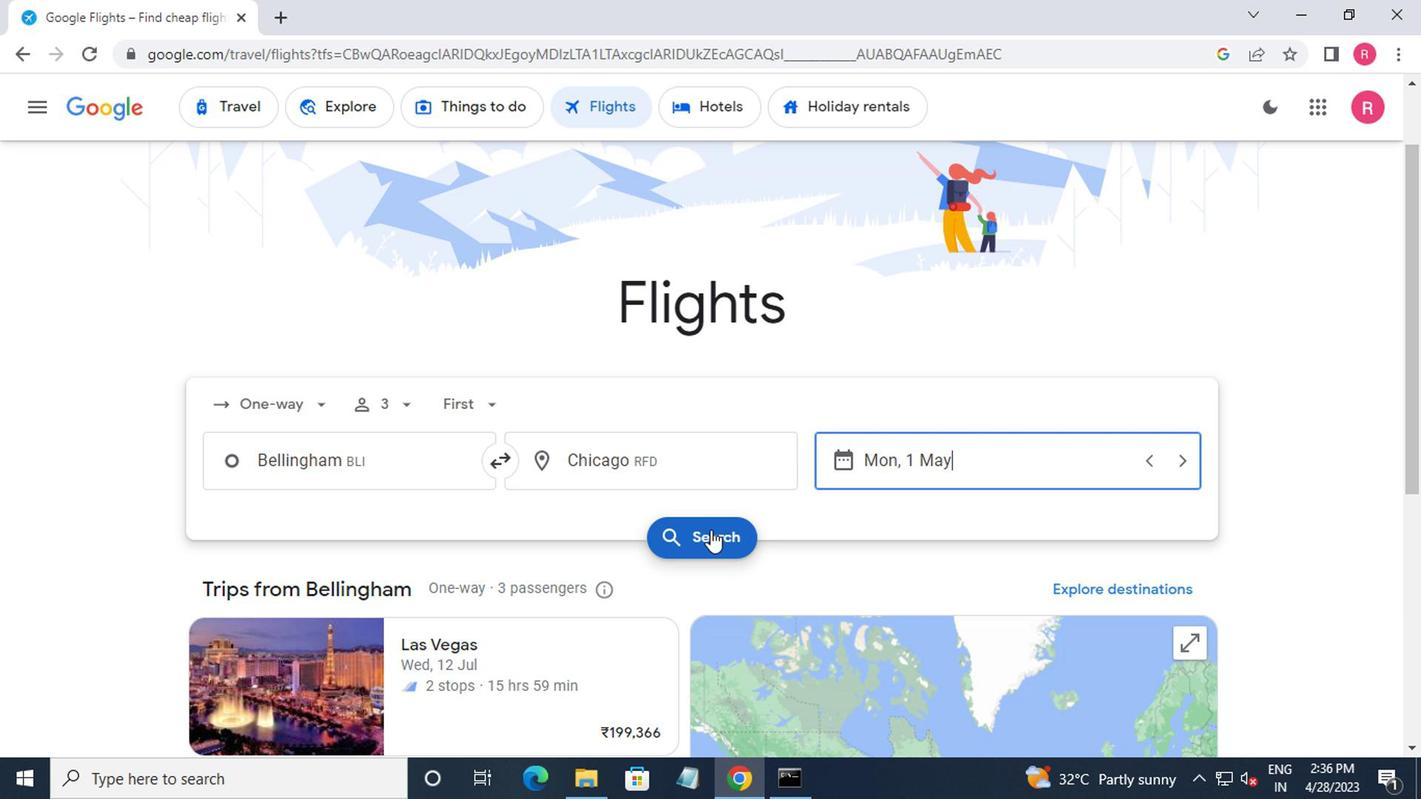 
Action: Mouse moved to (192, 311)
Screenshot: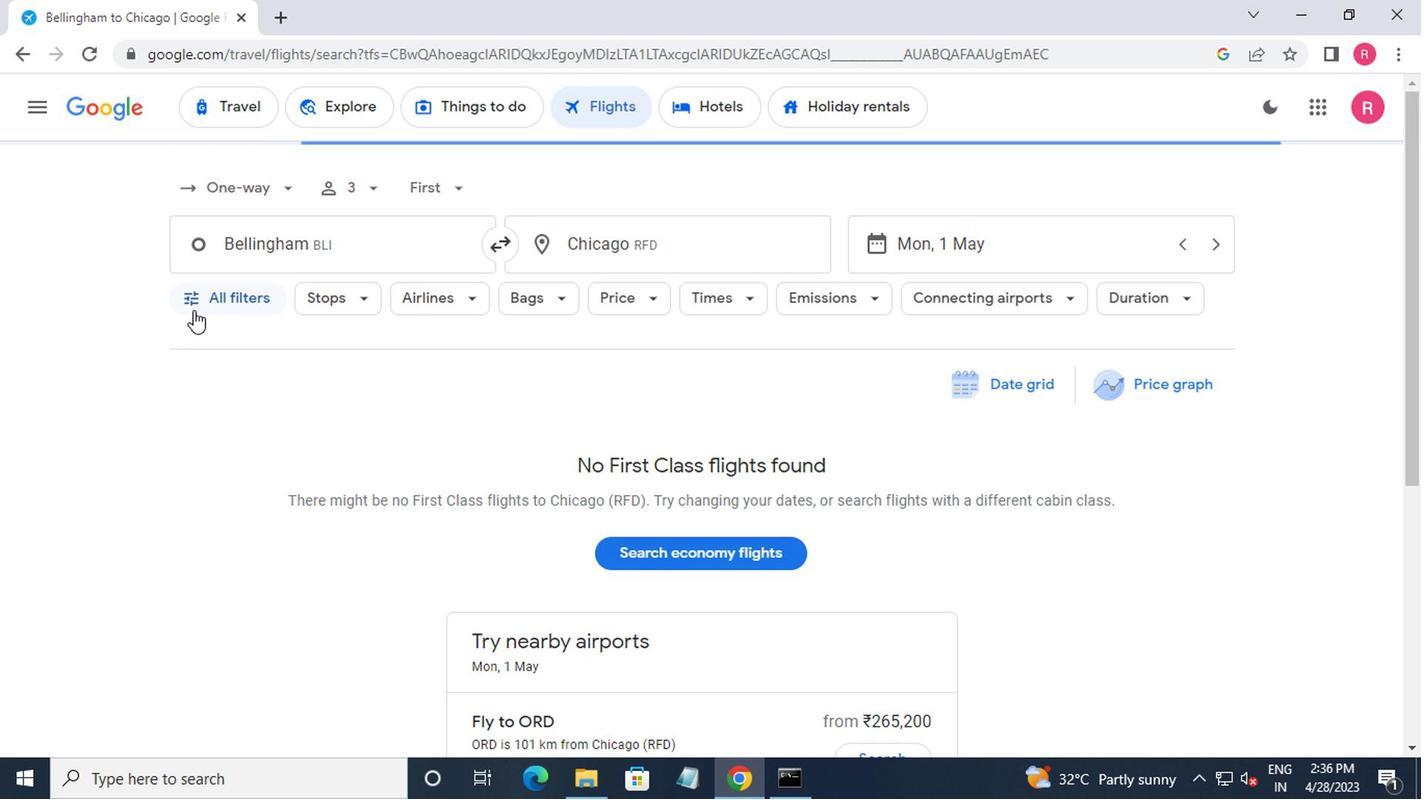 
Action: Mouse pressed left at (192, 311)
Screenshot: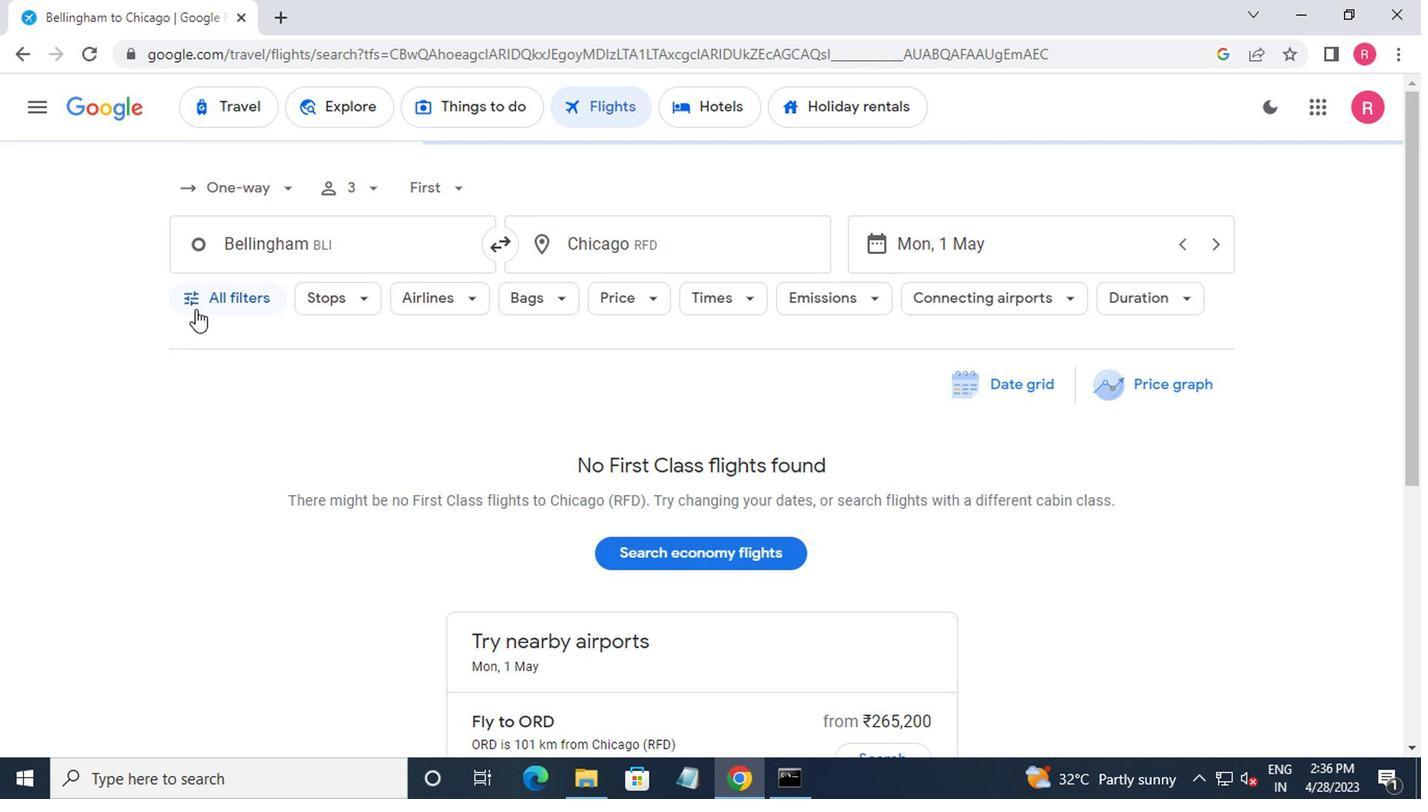 
Action: Mouse moved to (317, 519)
Screenshot: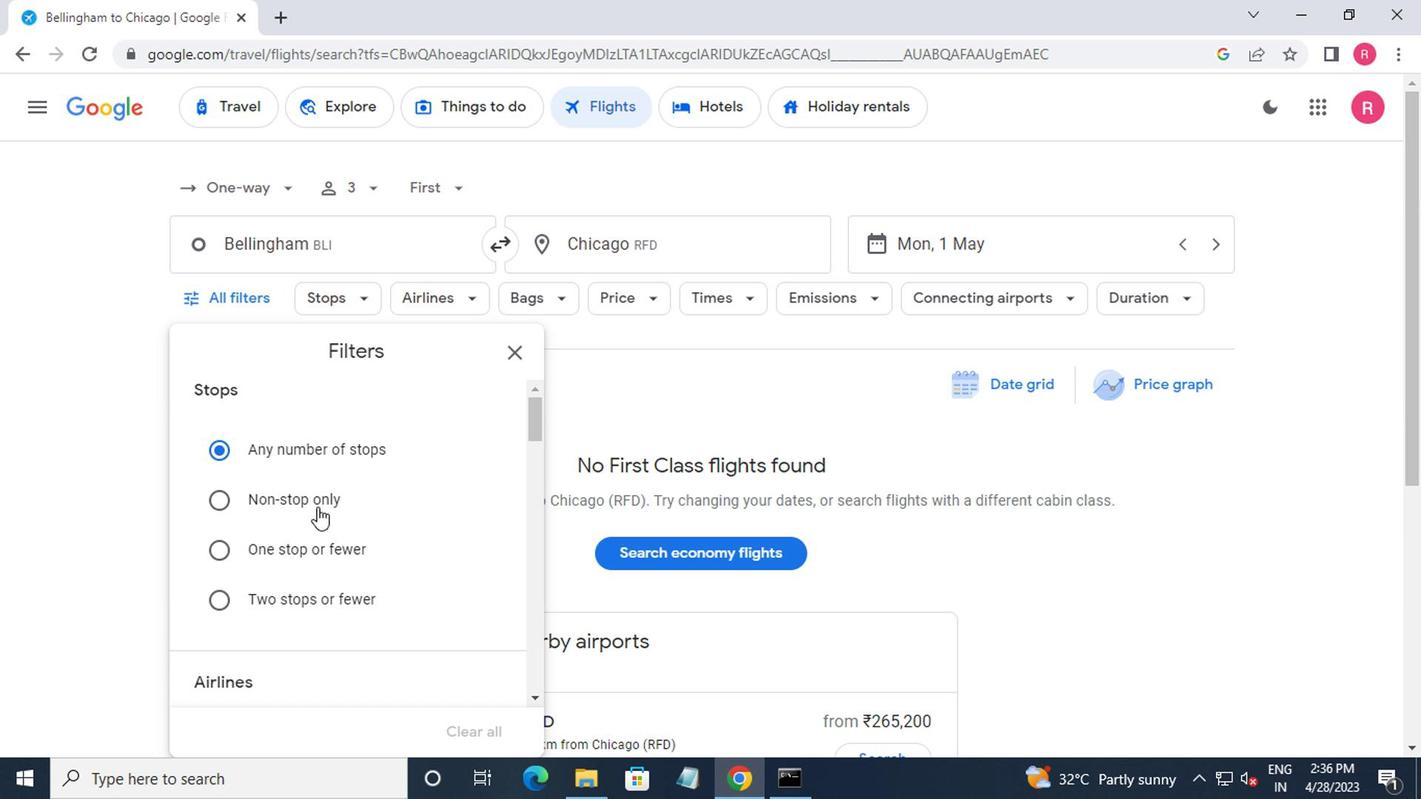 
Action: Mouse scrolled (317, 518) with delta (0, 0)
Screenshot: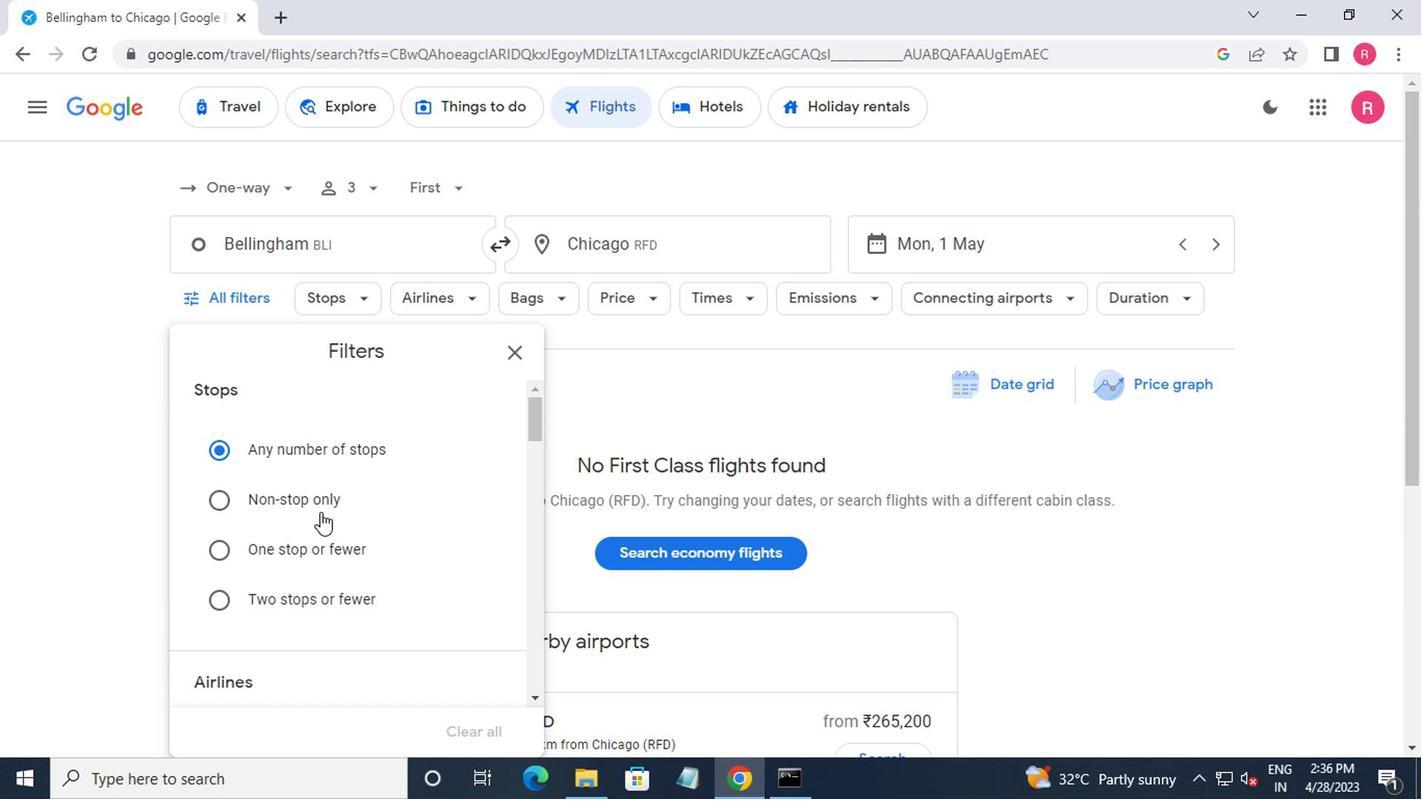 
Action: Mouse scrolled (317, 518) with delta (0, 0)
Screenshot: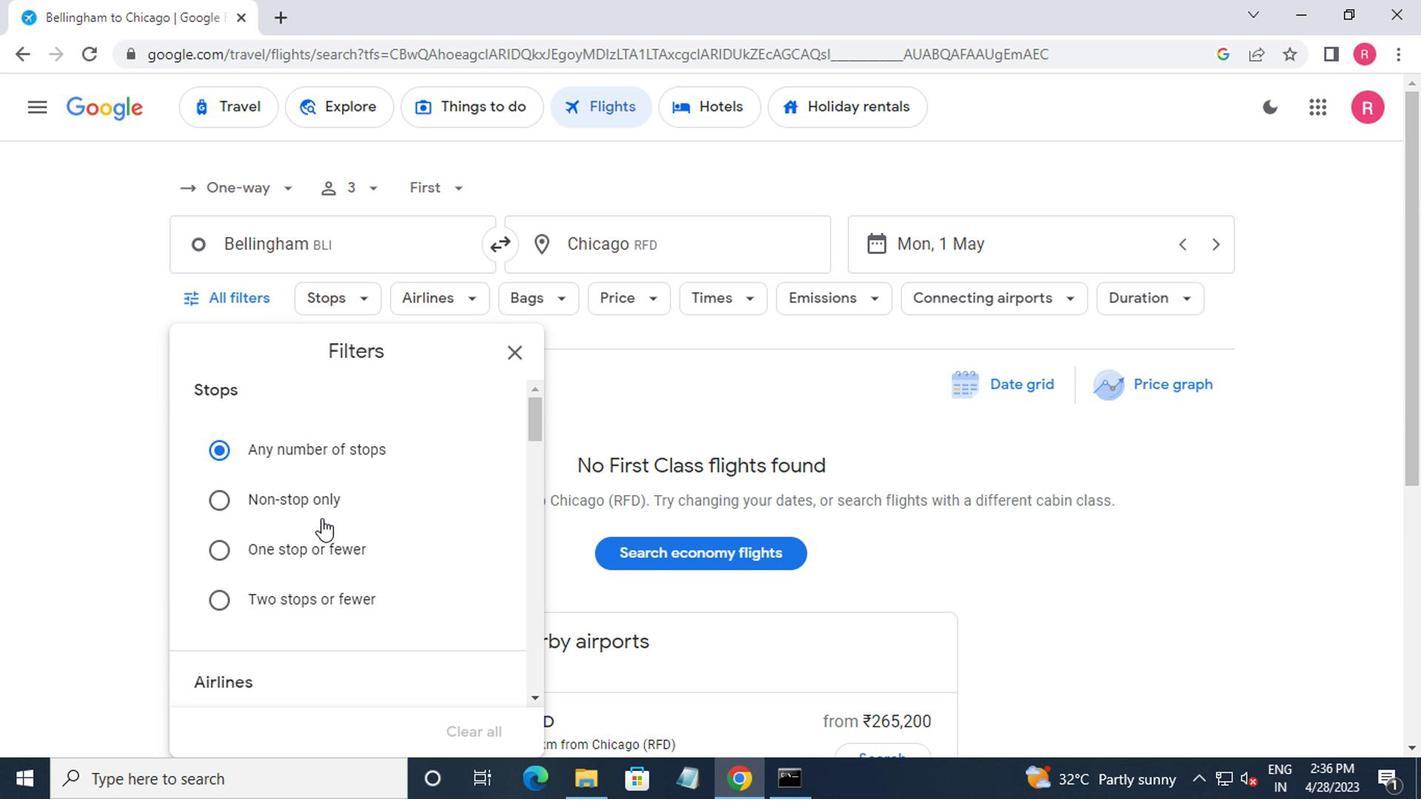 
Action: Mouse moved to (317, 519)
Screenshot: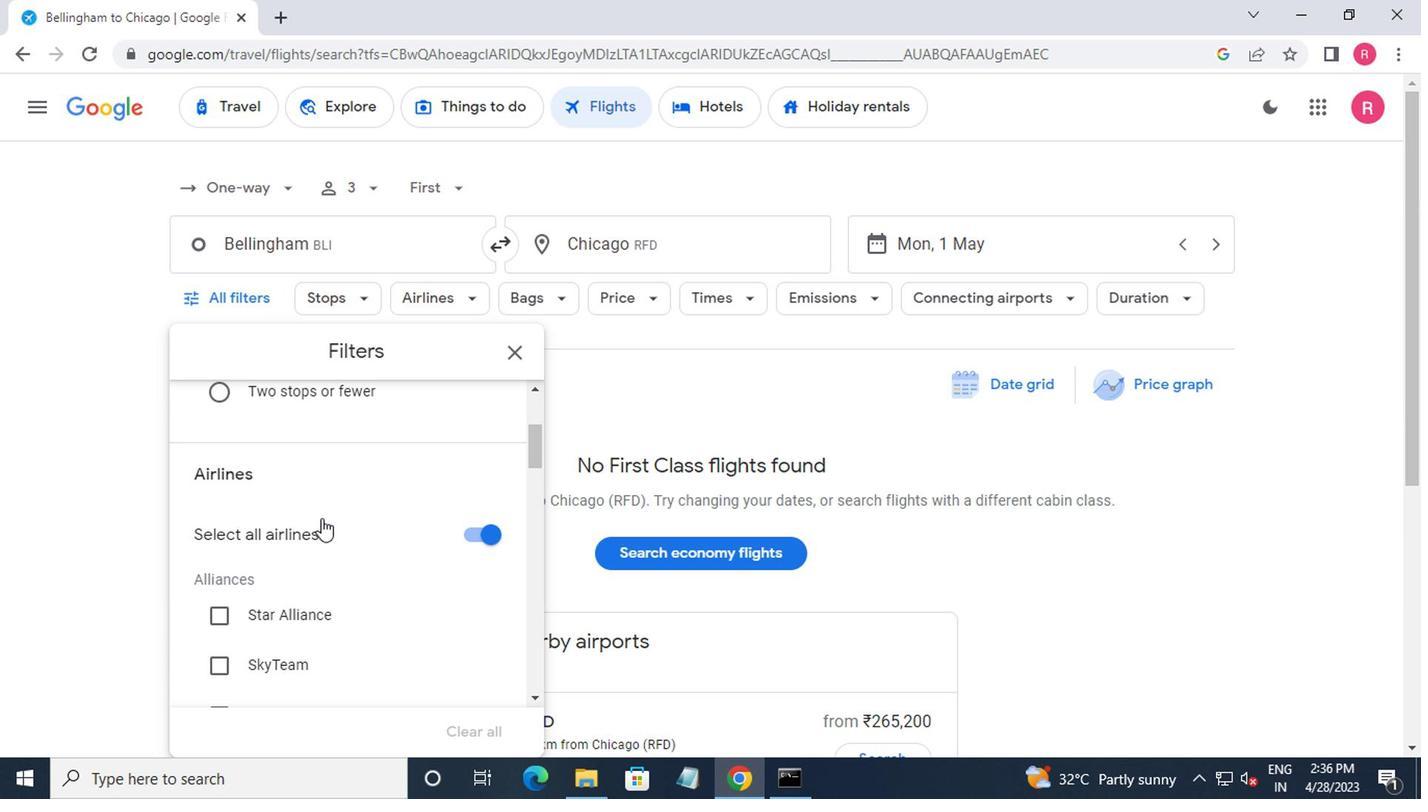 
Action: Mouse scrolled (317, 518) with delta (0, 0)
Screenshot: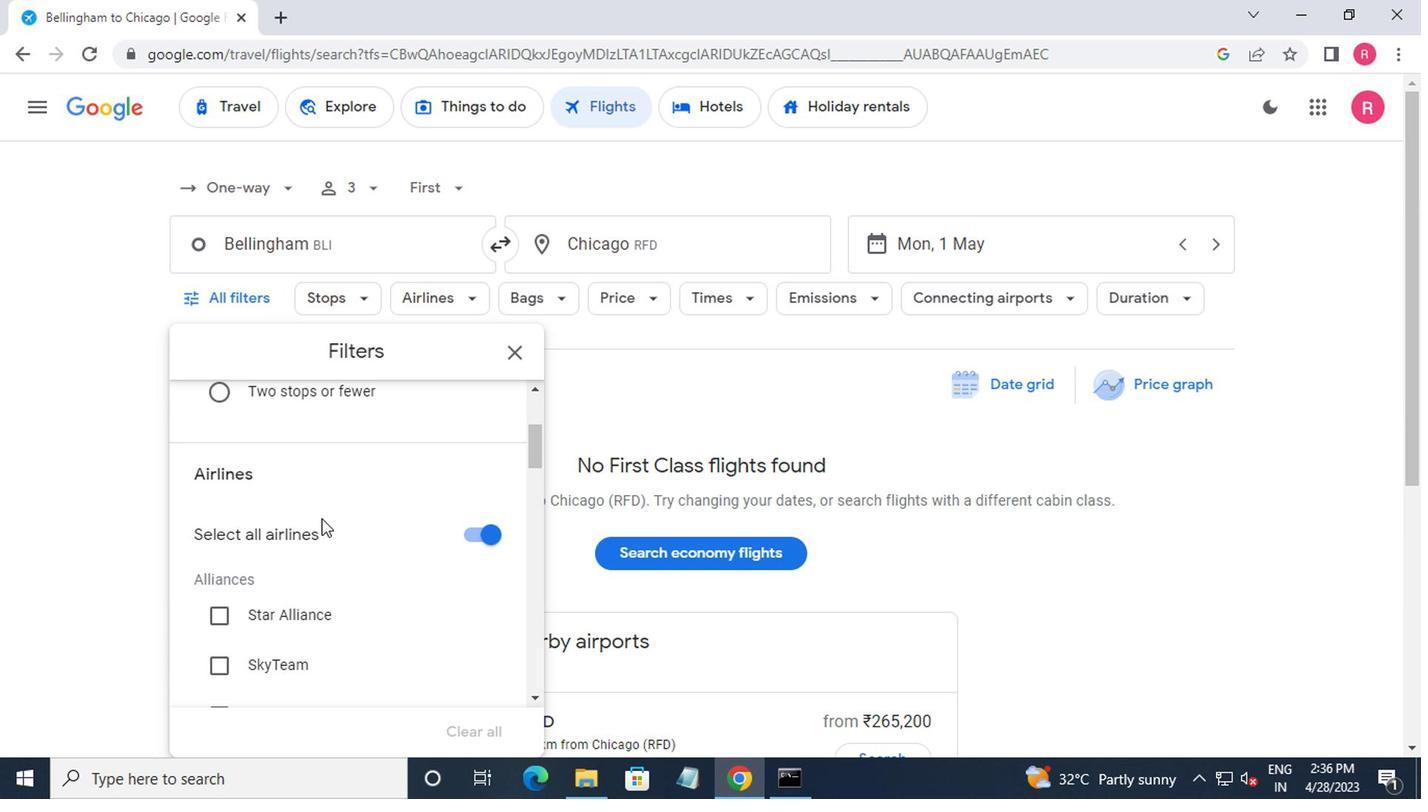 
Action: Mouse scrolled (317, 518) with delta (0, 0)
Screenshot: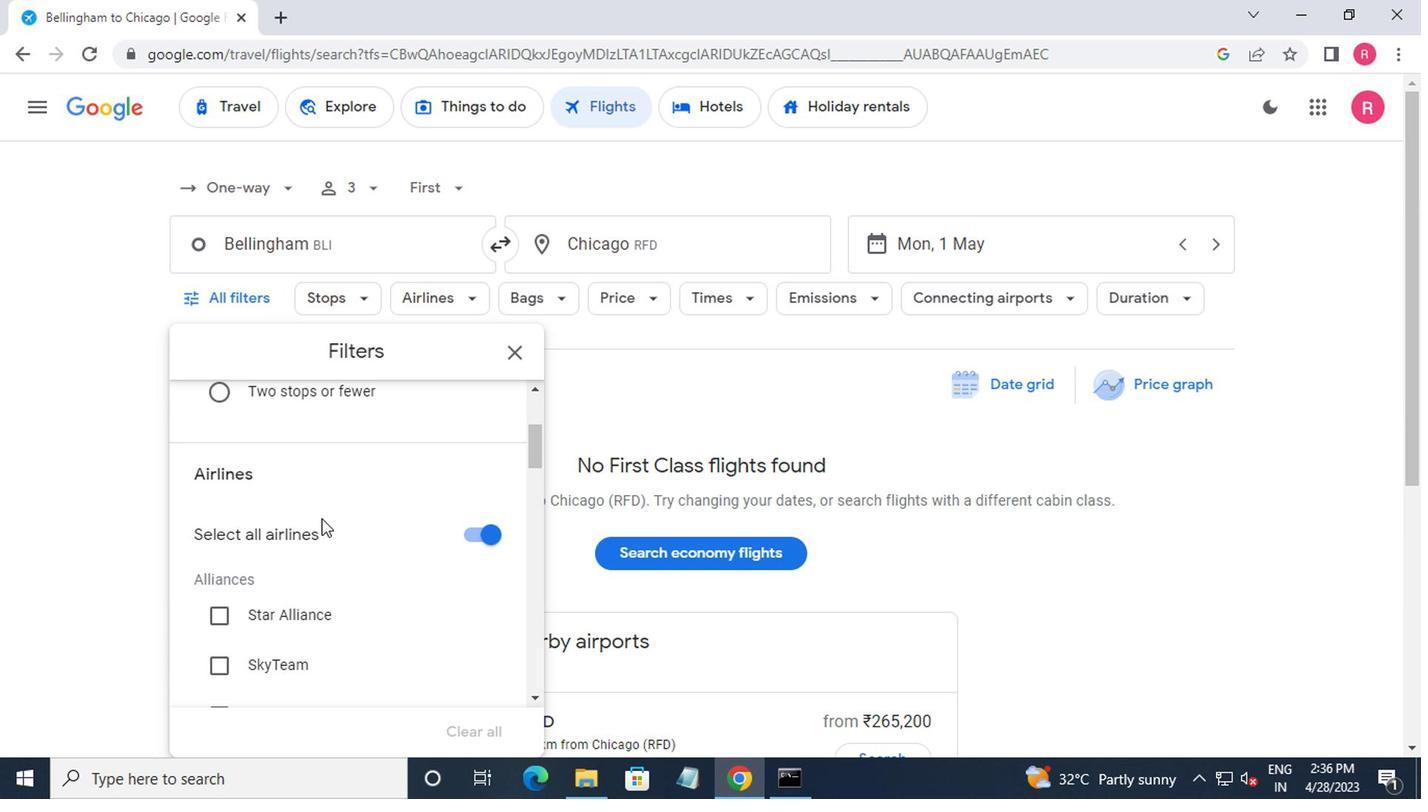 
Action: Mouse scrolled (317, 518) with delta (0, 0)
Screenshot: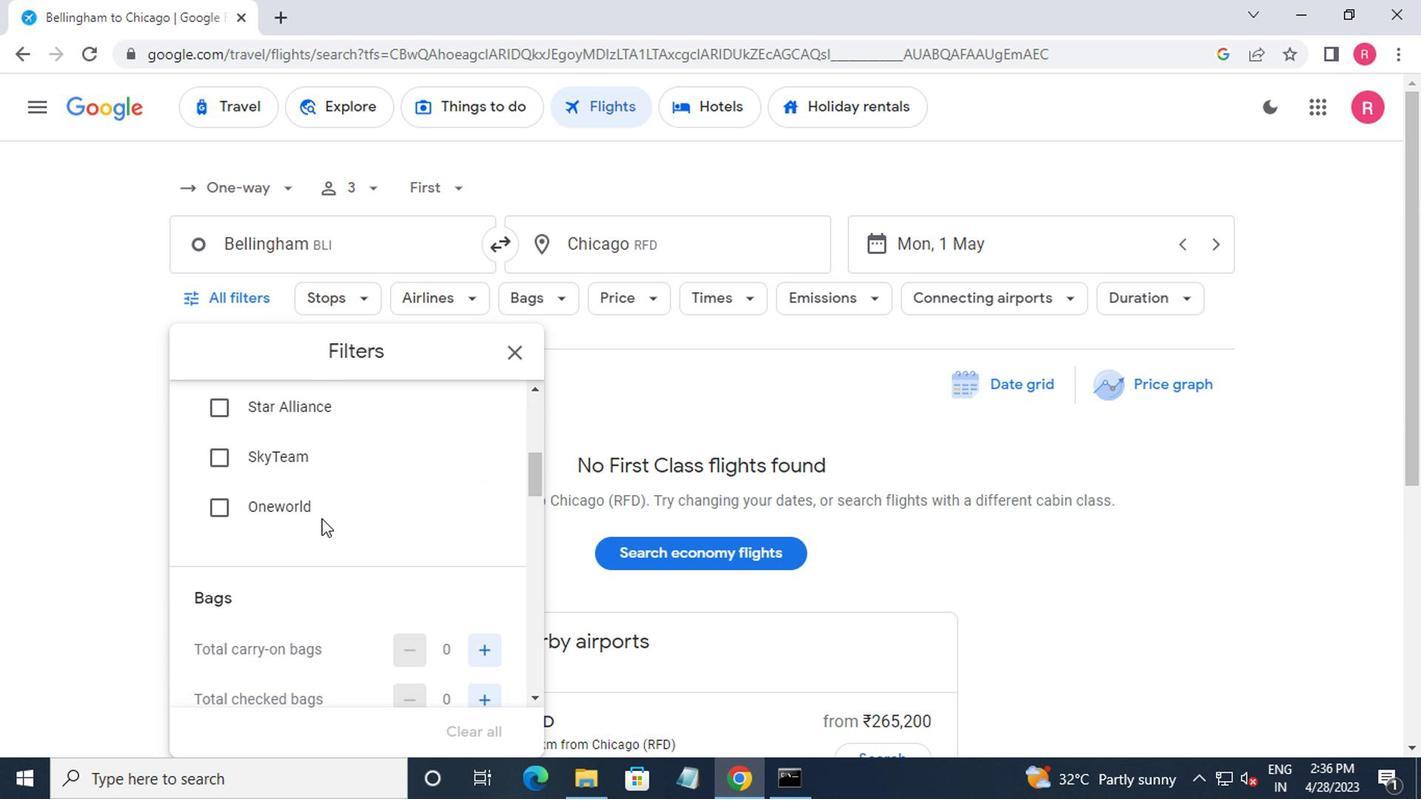 
Action: Mouse moved to (482, 589)
Screenshot: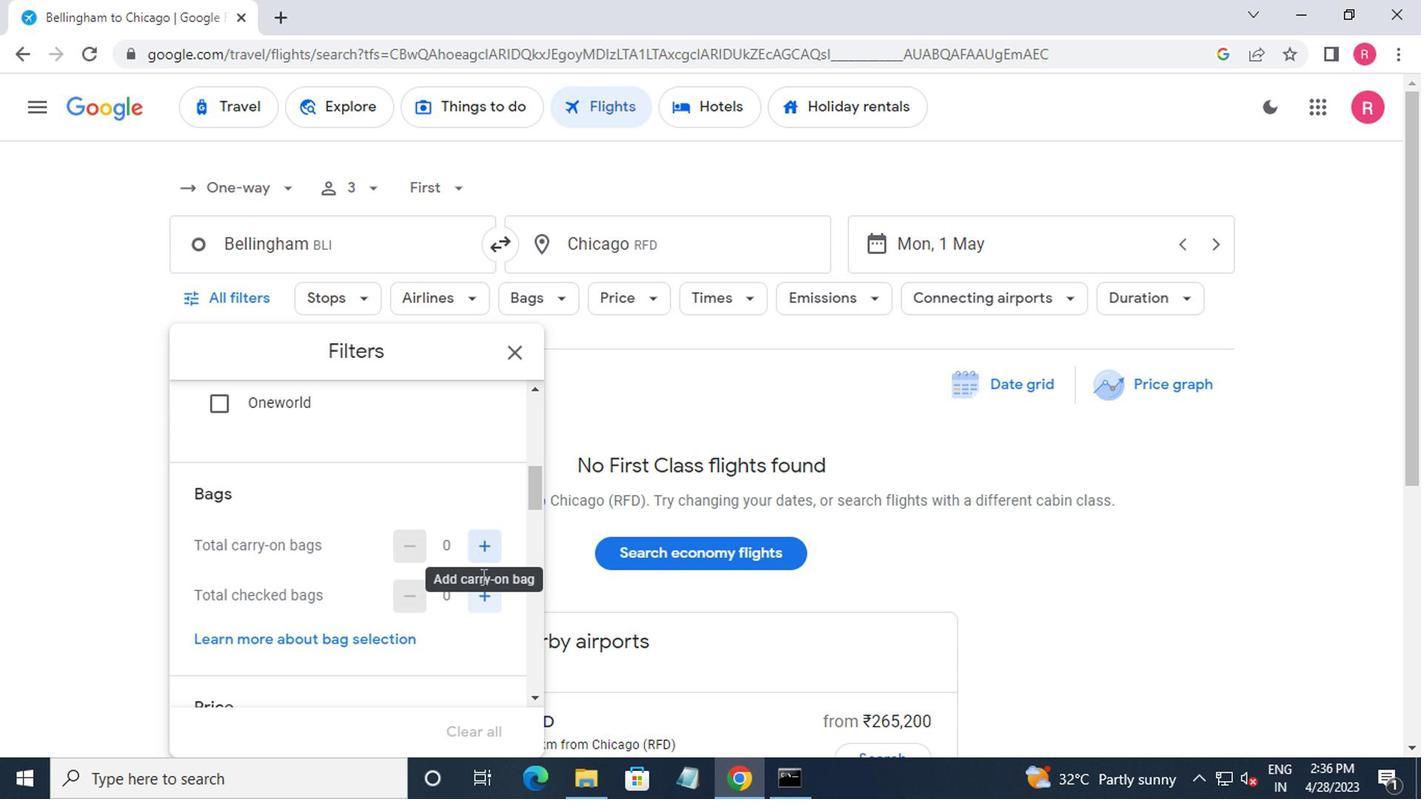 
Action: Mouse pressed left at (482, 589)
Screenshot: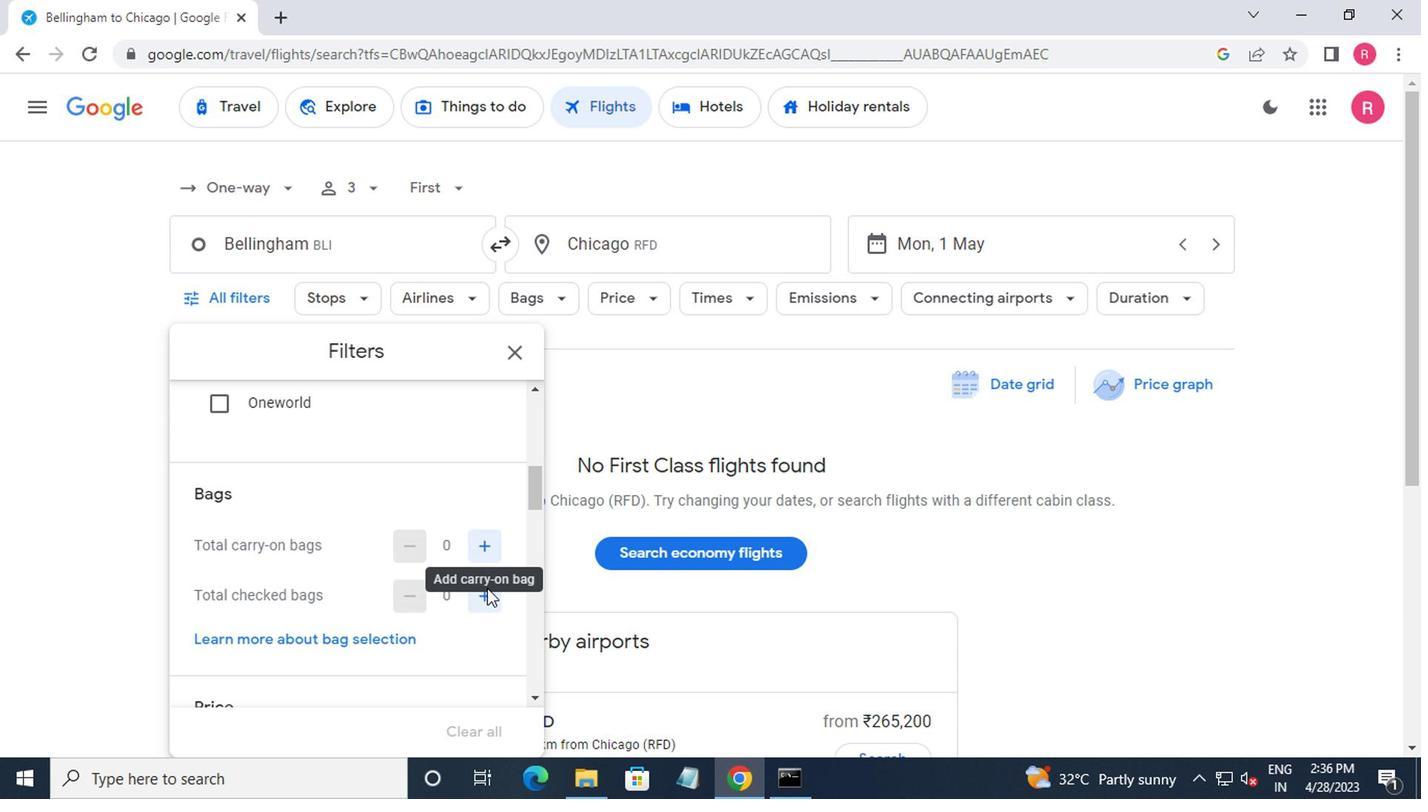 
Action: Mouse pressed left at (482, 589)
Screenshot: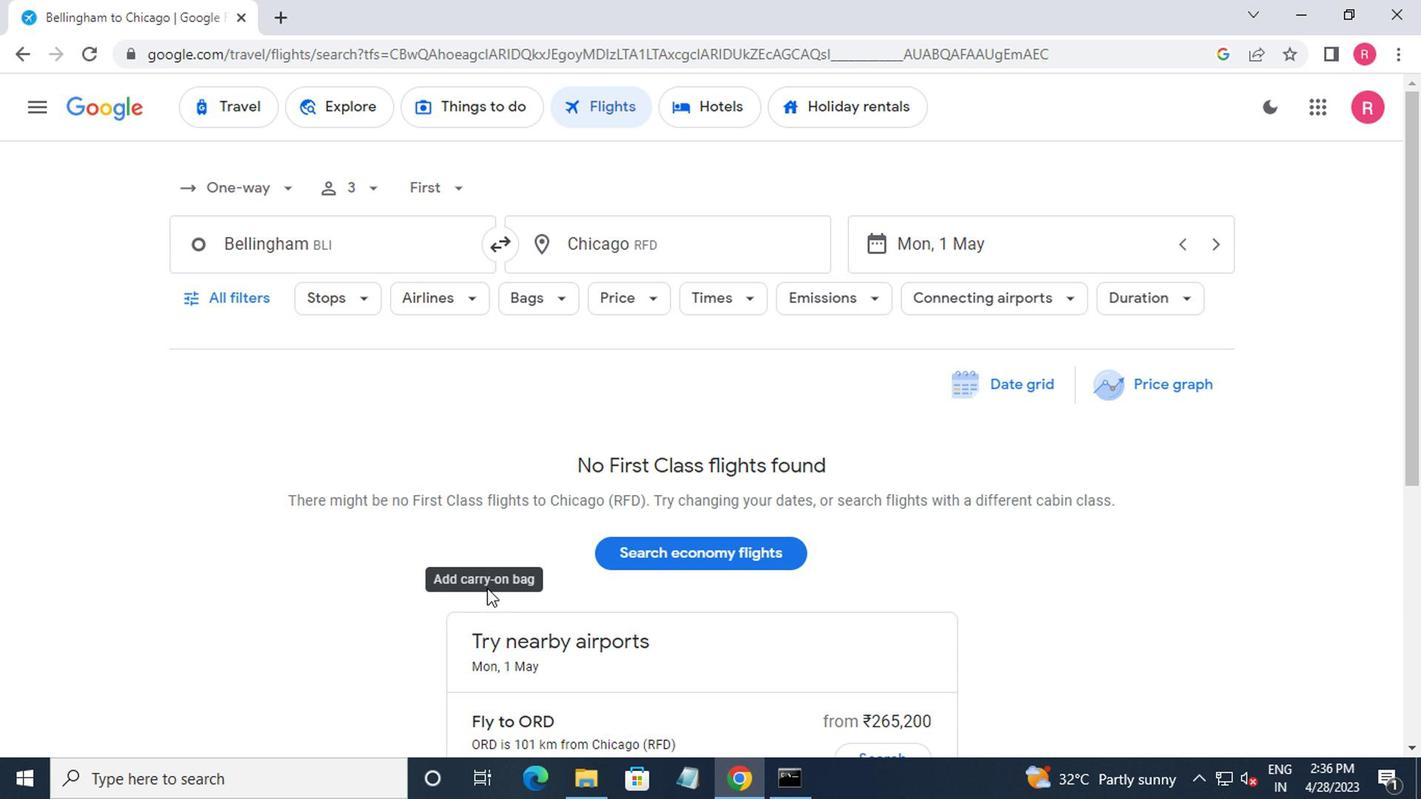 
Action: Mouse moved to (243, 316)
Screenshot: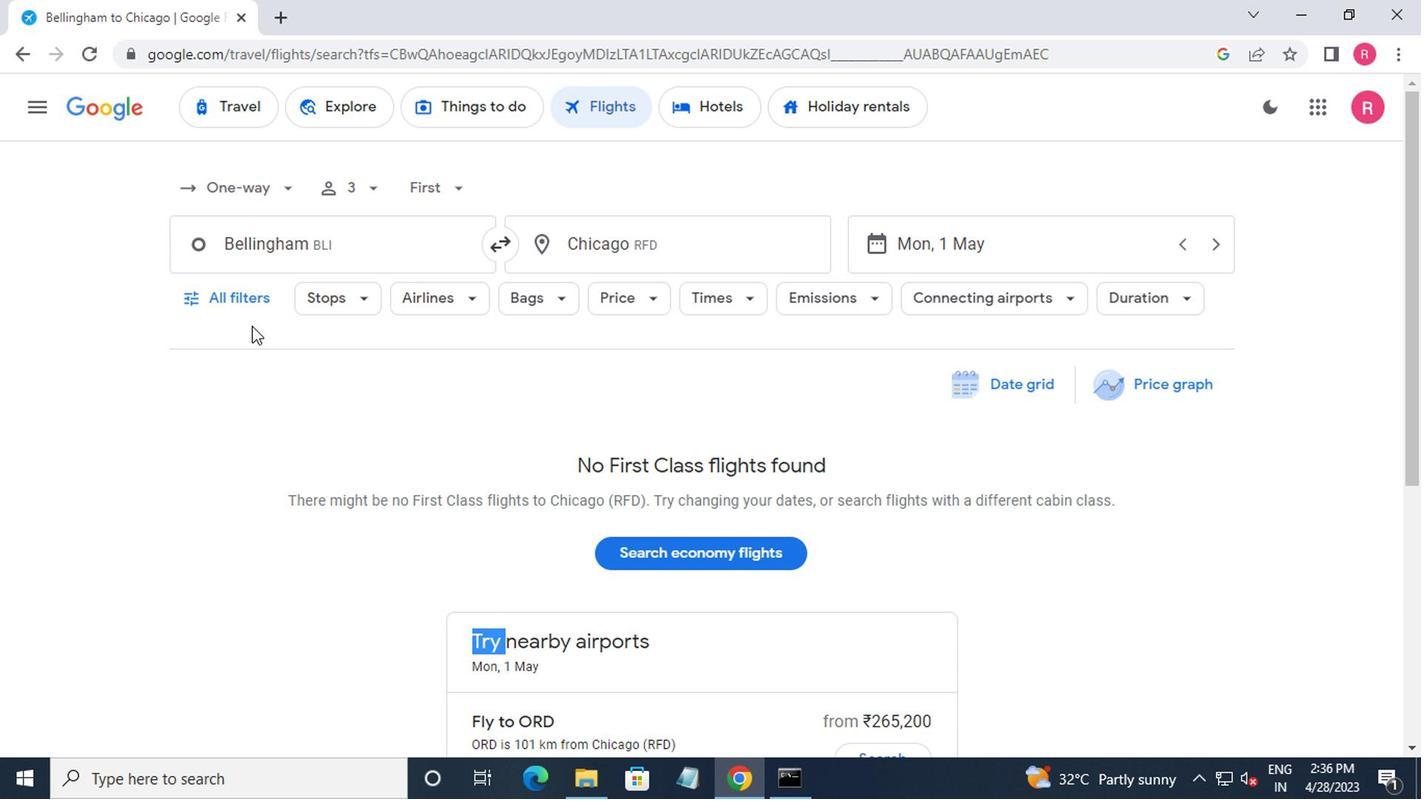 
Action: Mouse pressed left at (243, 316)
Screenshot: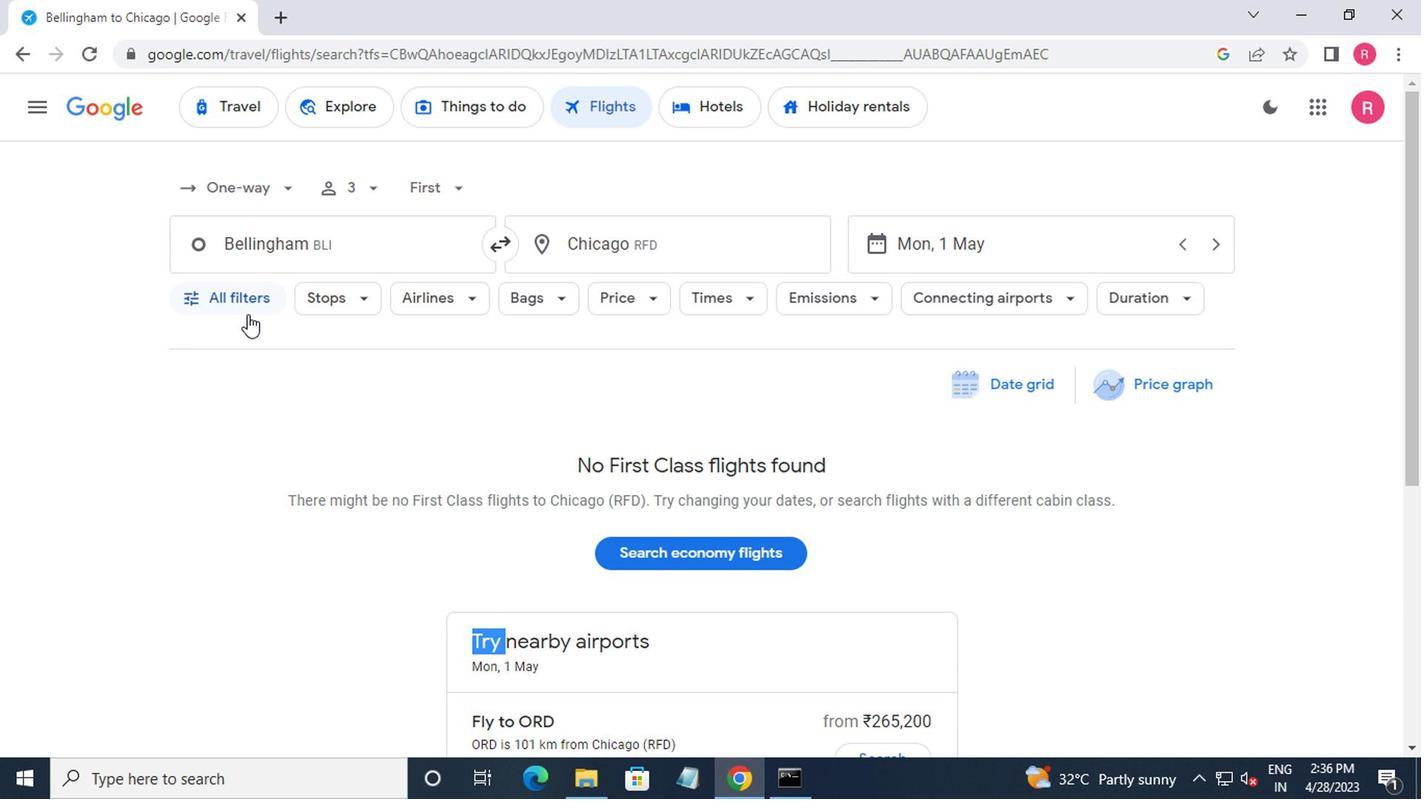 
Action: Mouse moved to (413, 569)
Screenshot: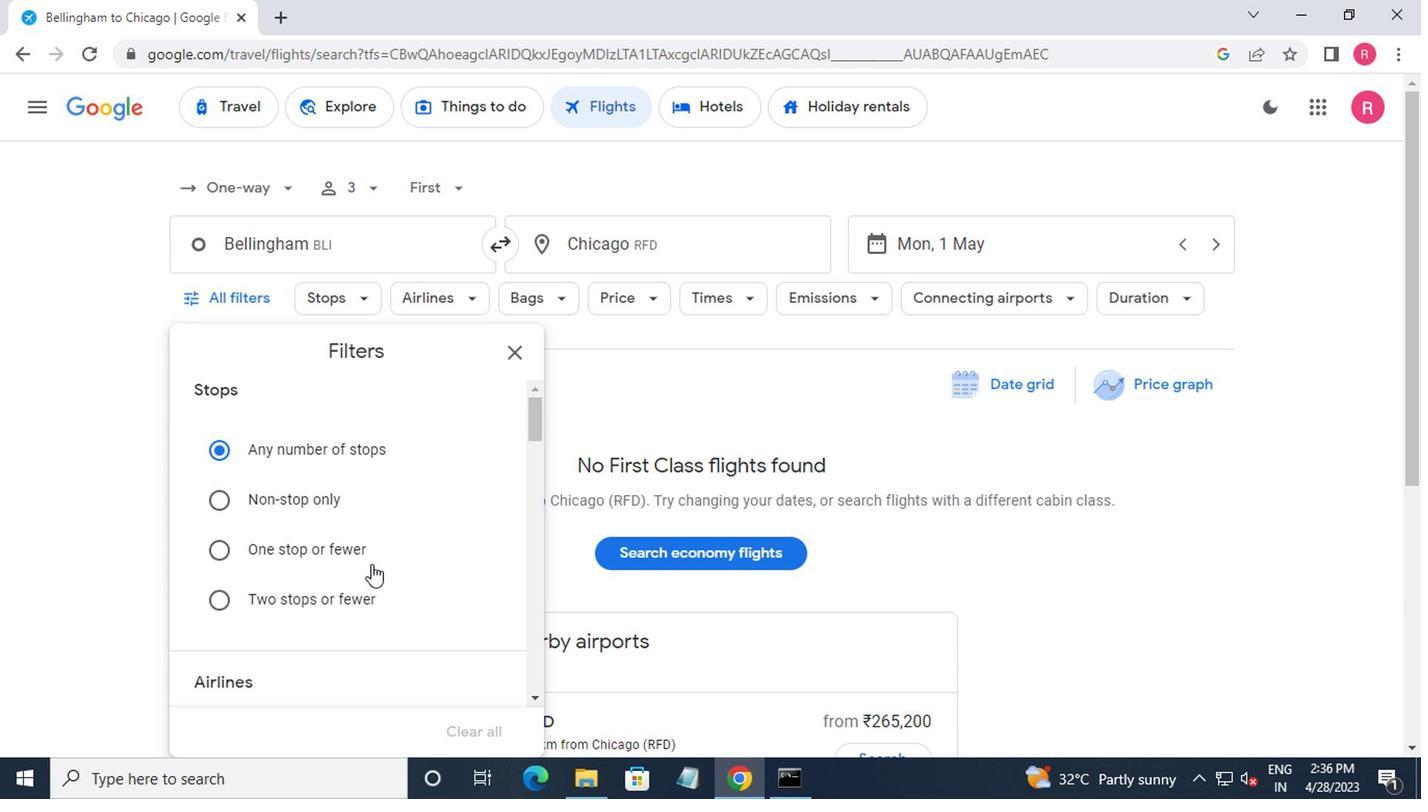 
Action: Mouse scrolled (413, 568) with delta (0, 0)
Screenshot: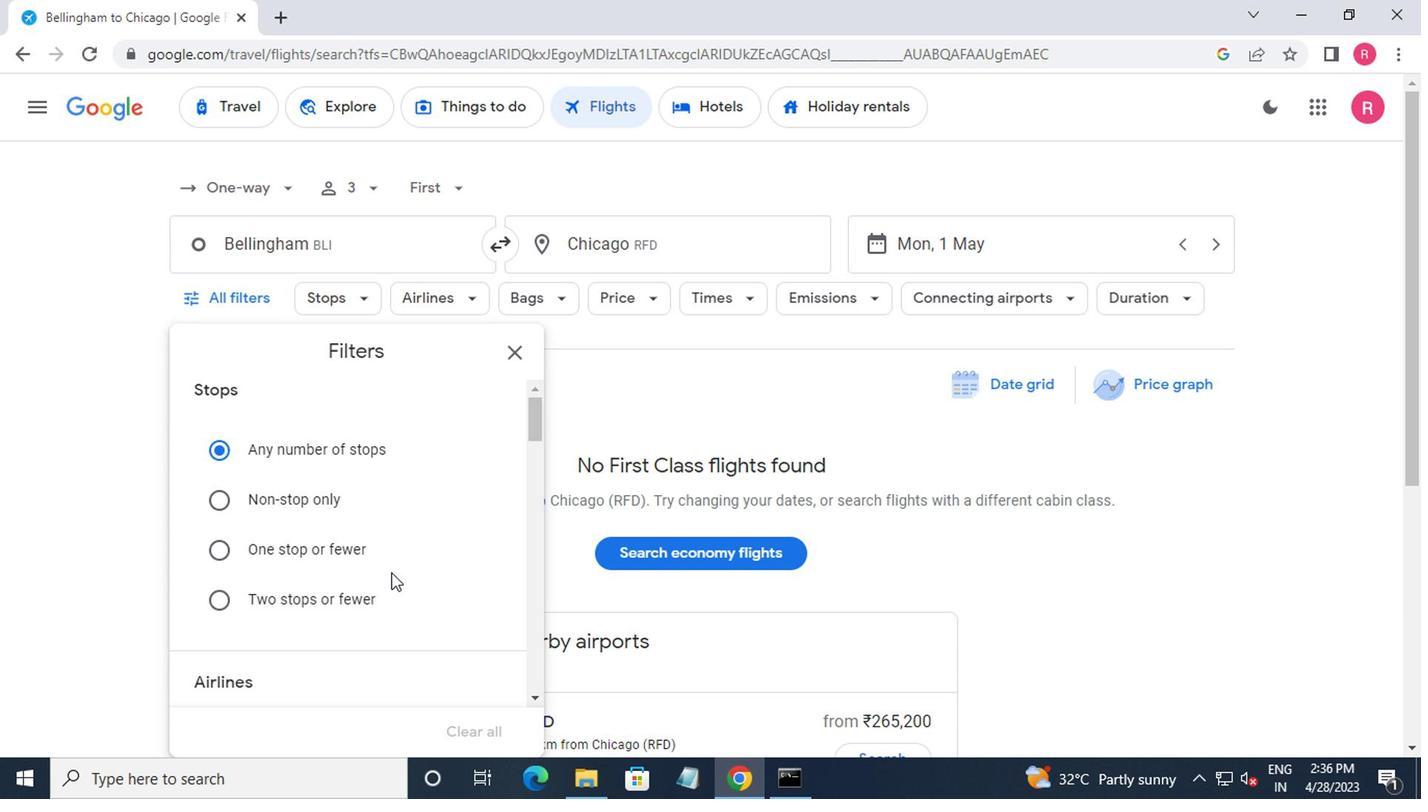 
Action: Mouse scrolled (413, 568) with delta (0, 0)
Screenshot: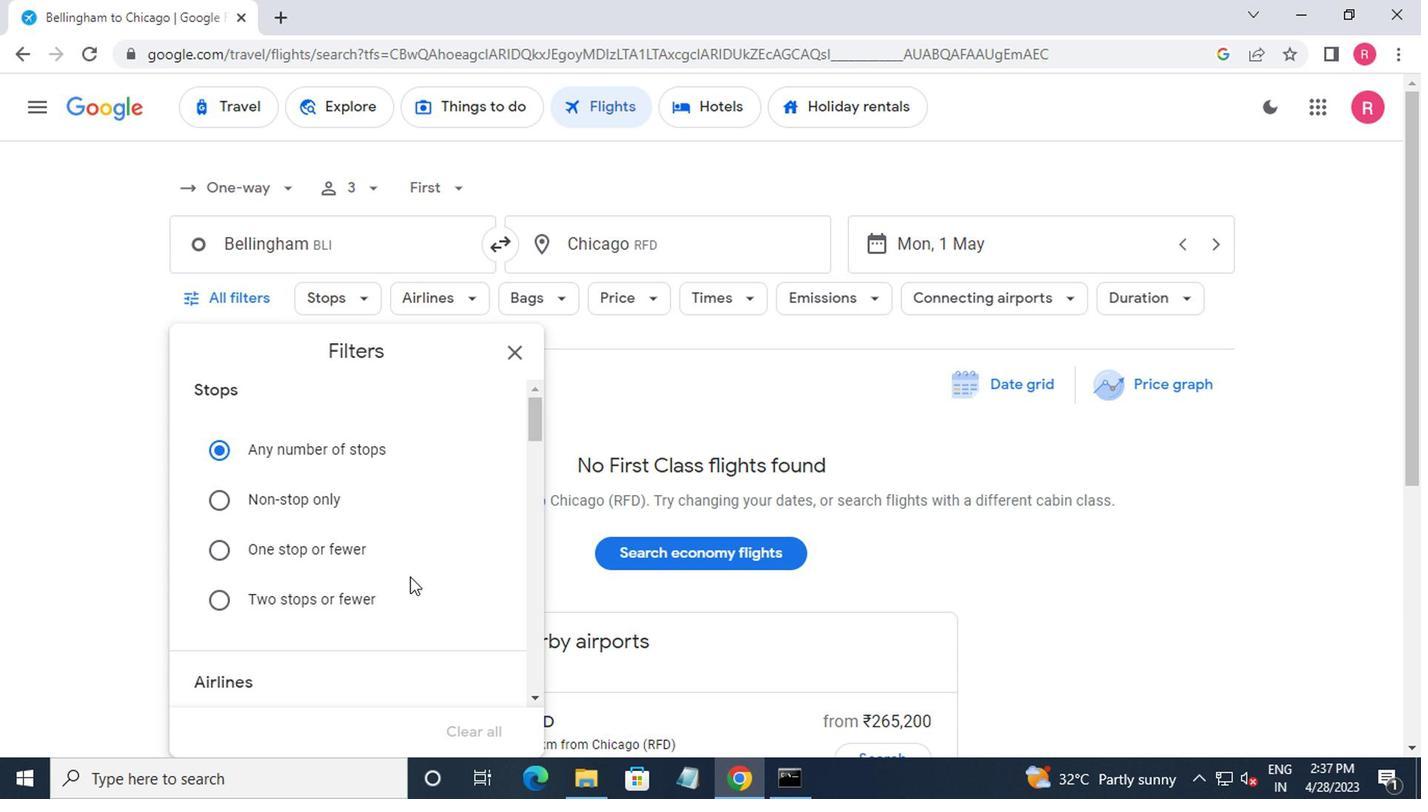 
Action: Mouse scrolled (413, 568) with delta (0, 0)
Screenshot: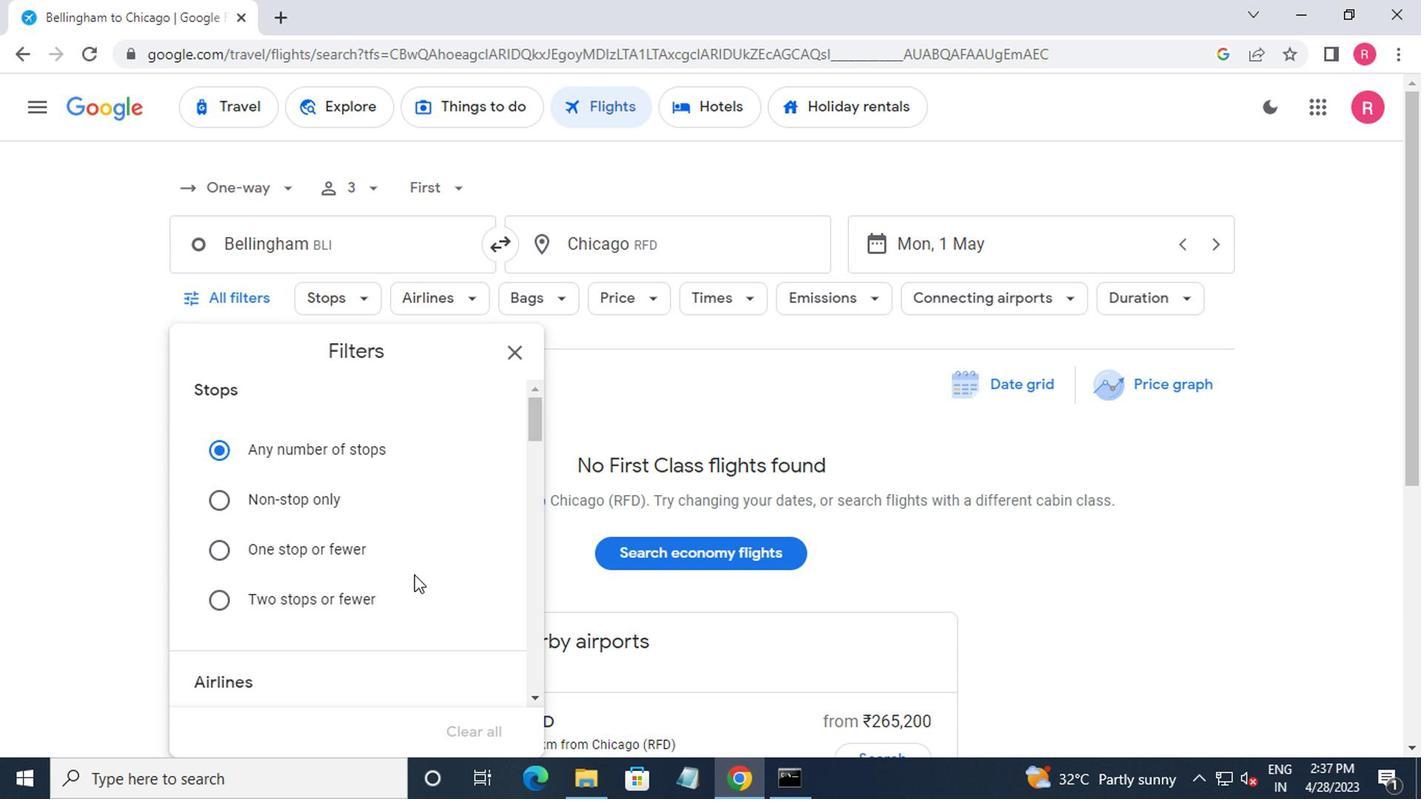 
Action: Mouse scrolled (413, 568) with delta (0, 0)
Screenshot: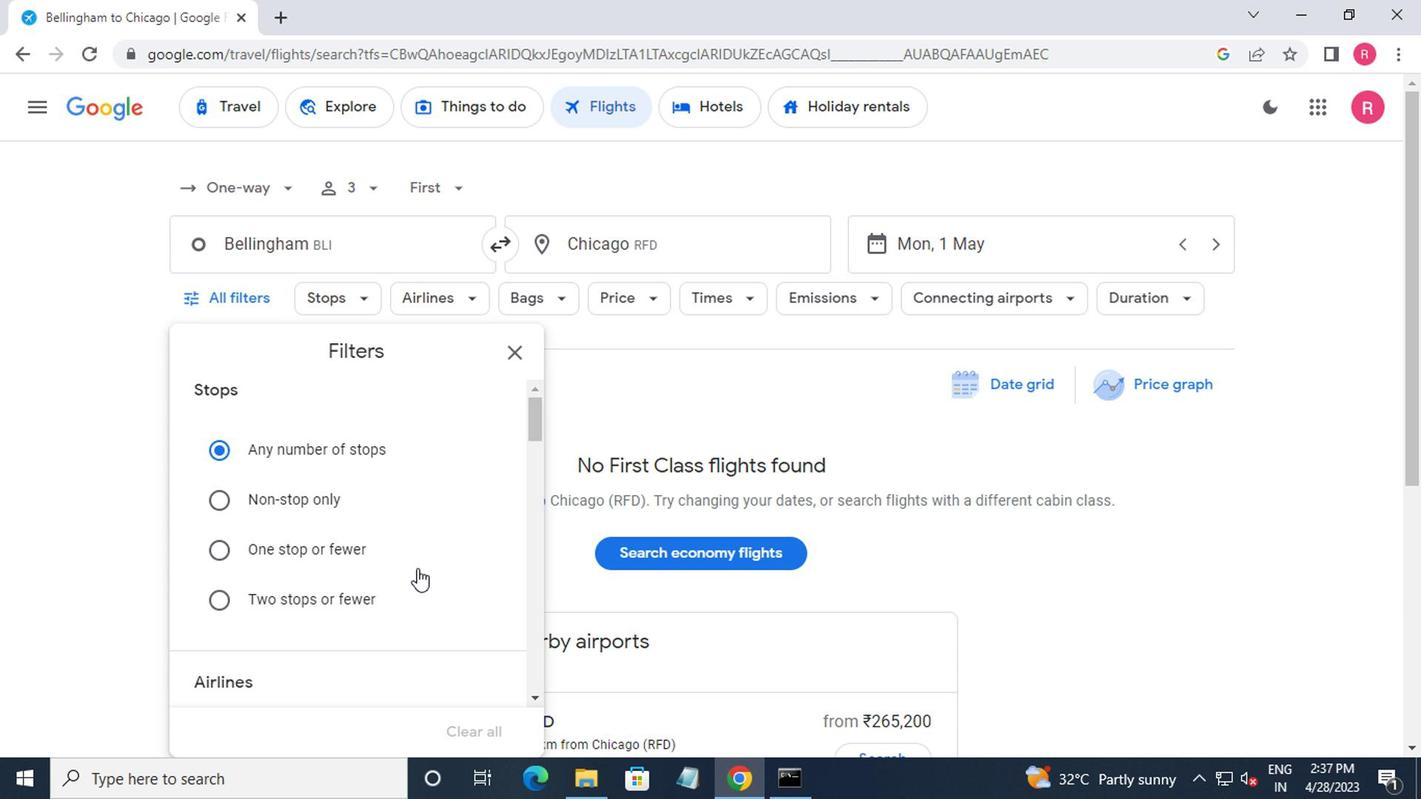 
Action: Mouse moved to (405, 567)
Screenshot: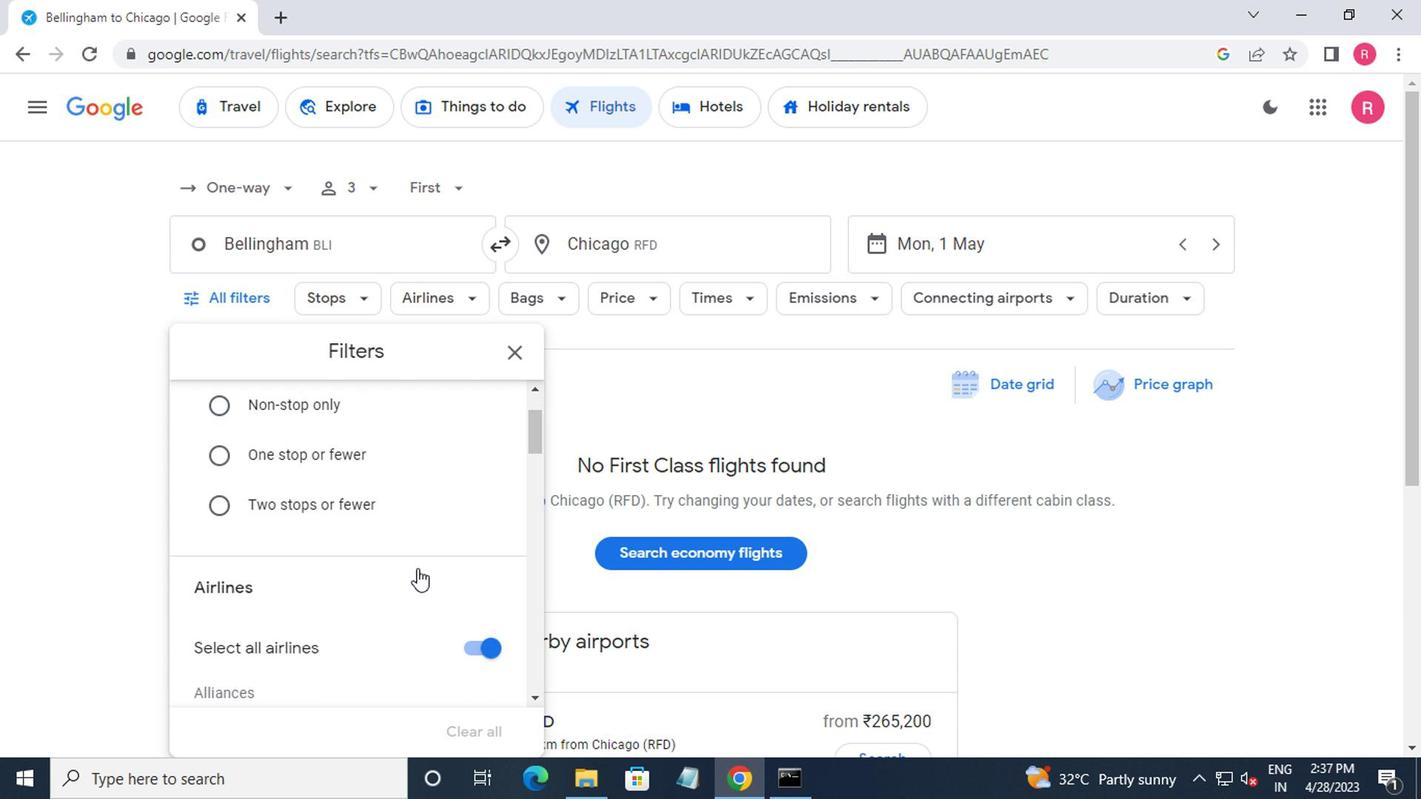 
Action: Mouse scrolled (405, 566) with delta (0, 0)
Screenshot: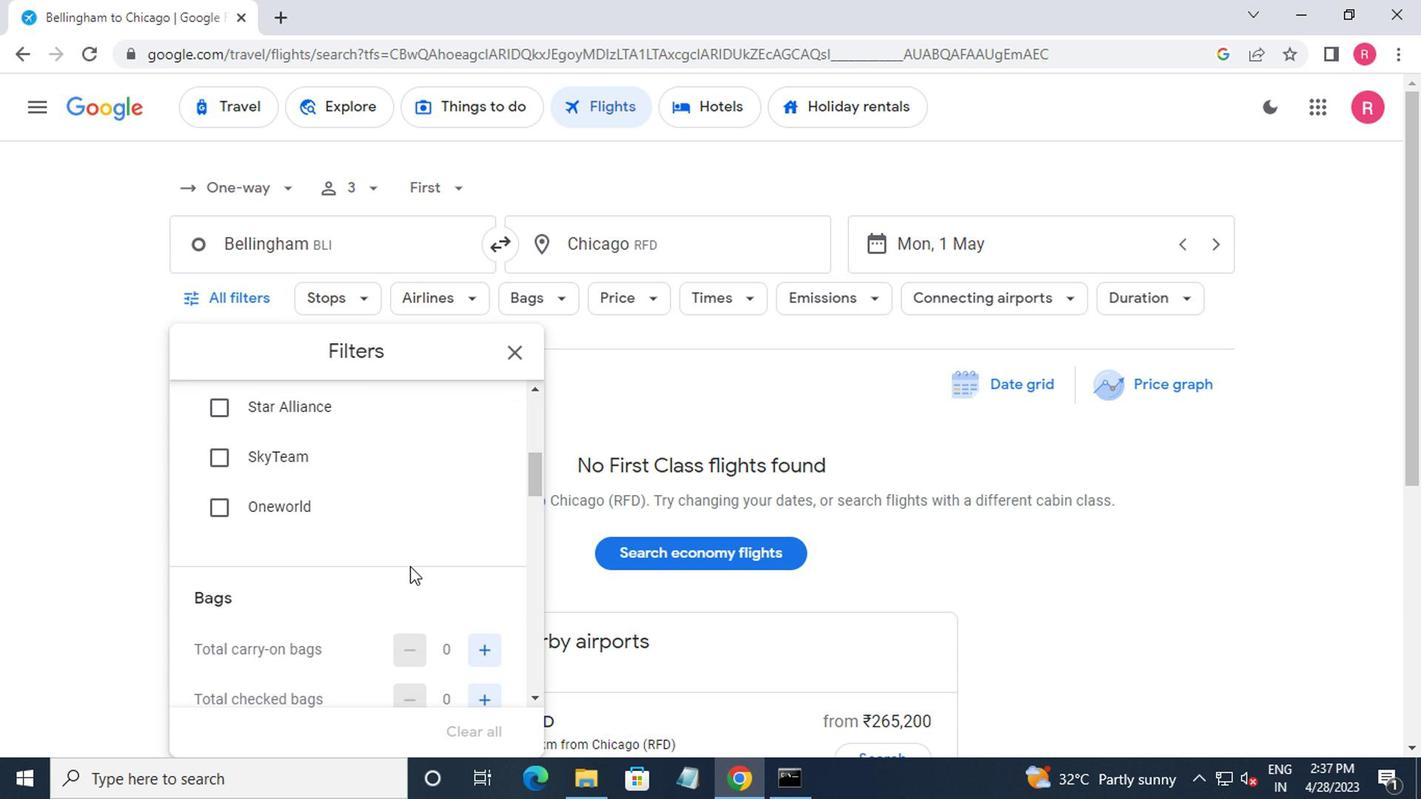 
Action: Mouse moved to (473, 594)
Screenshot: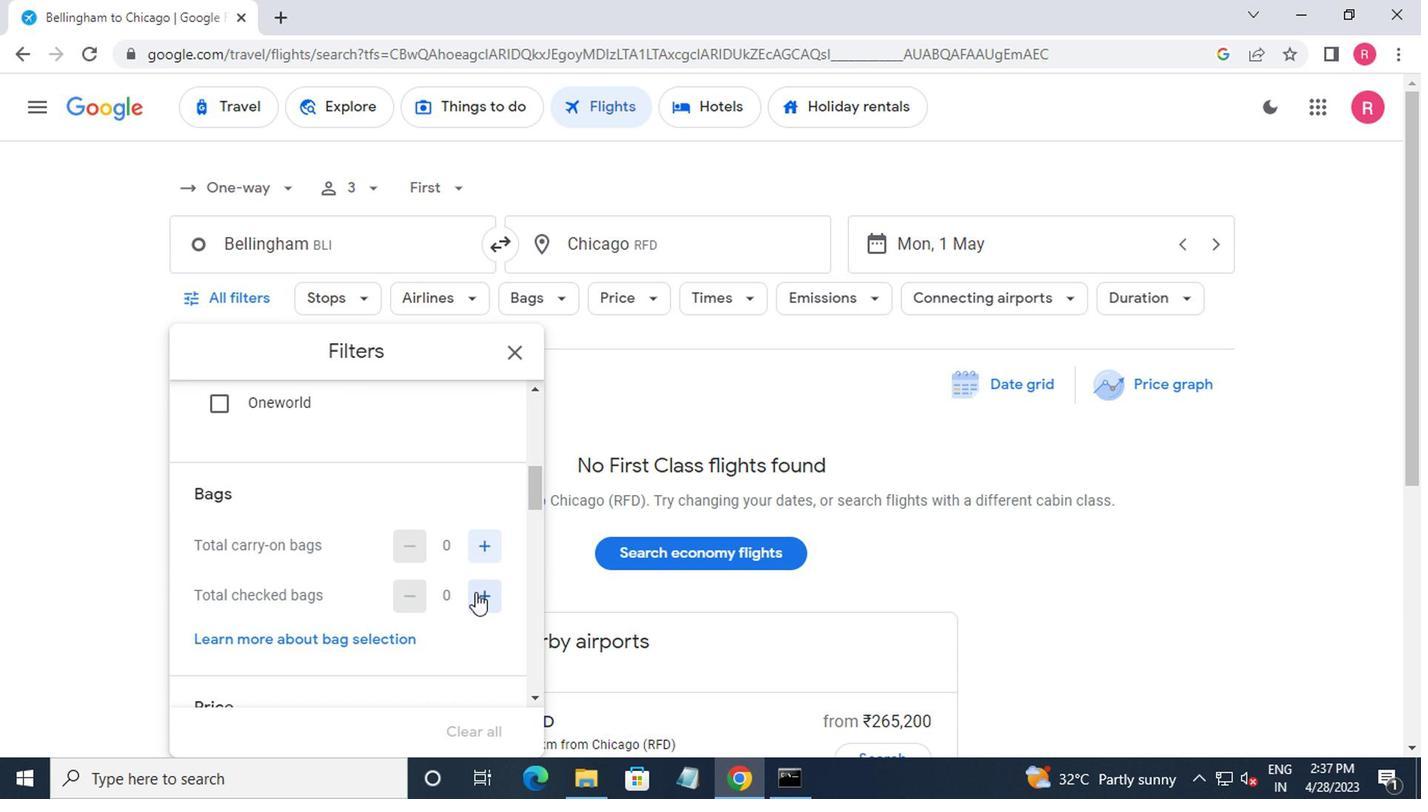 
Action: Mouse pressed left at (473, 594)
Screenshot: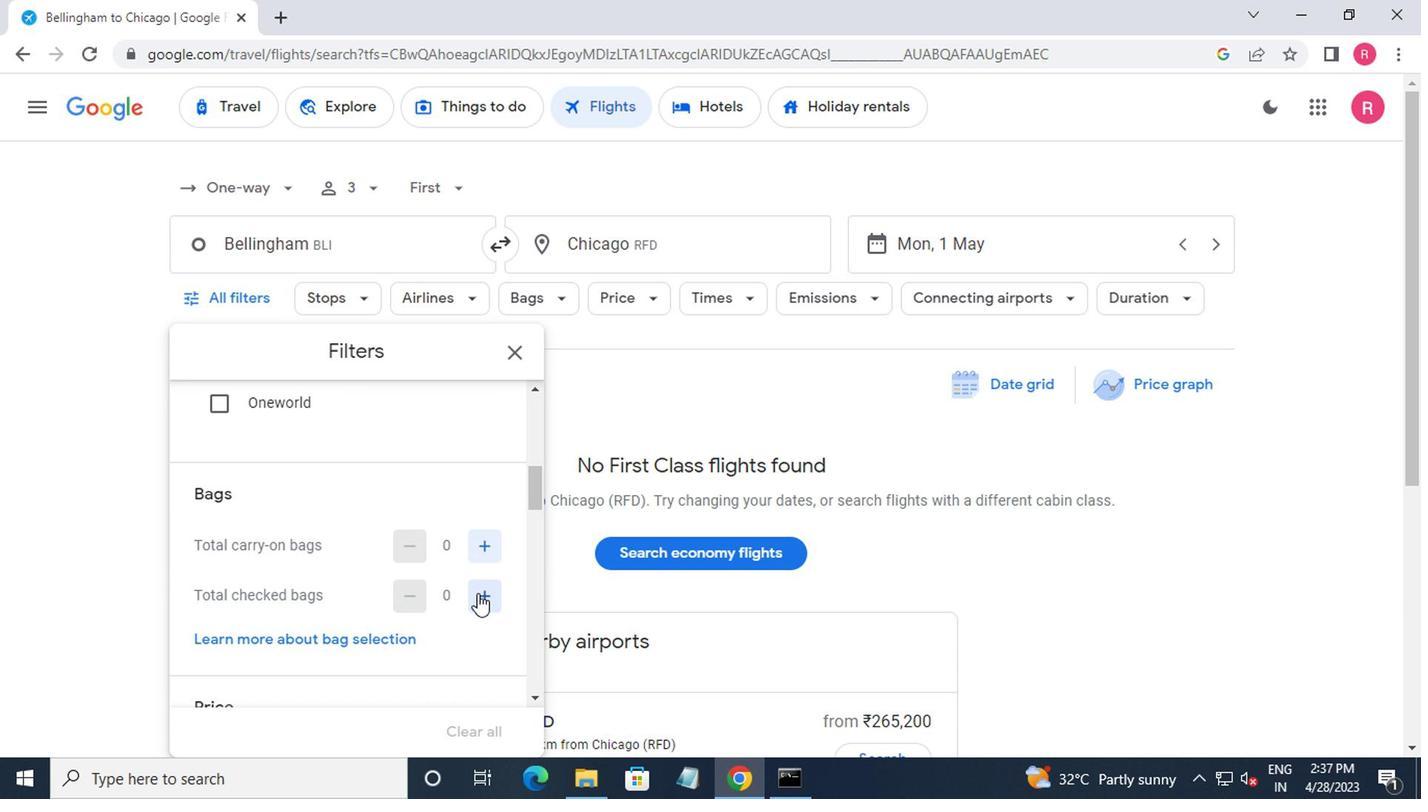 
Action: Mouse pressed left at (473, 594)
Screenshot: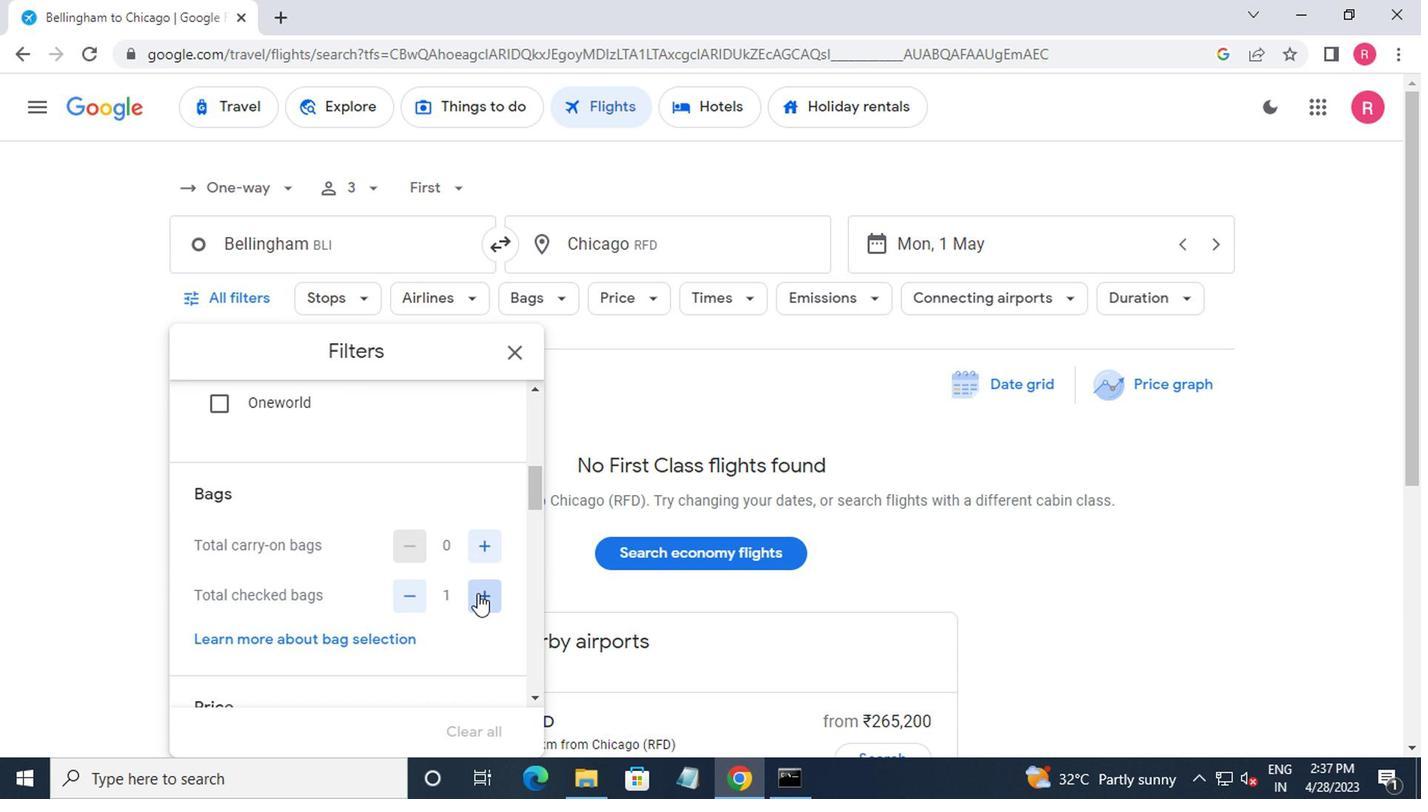 
Action: Mouse scrolled (473, 592) with delta (0, -1)
Screenshot: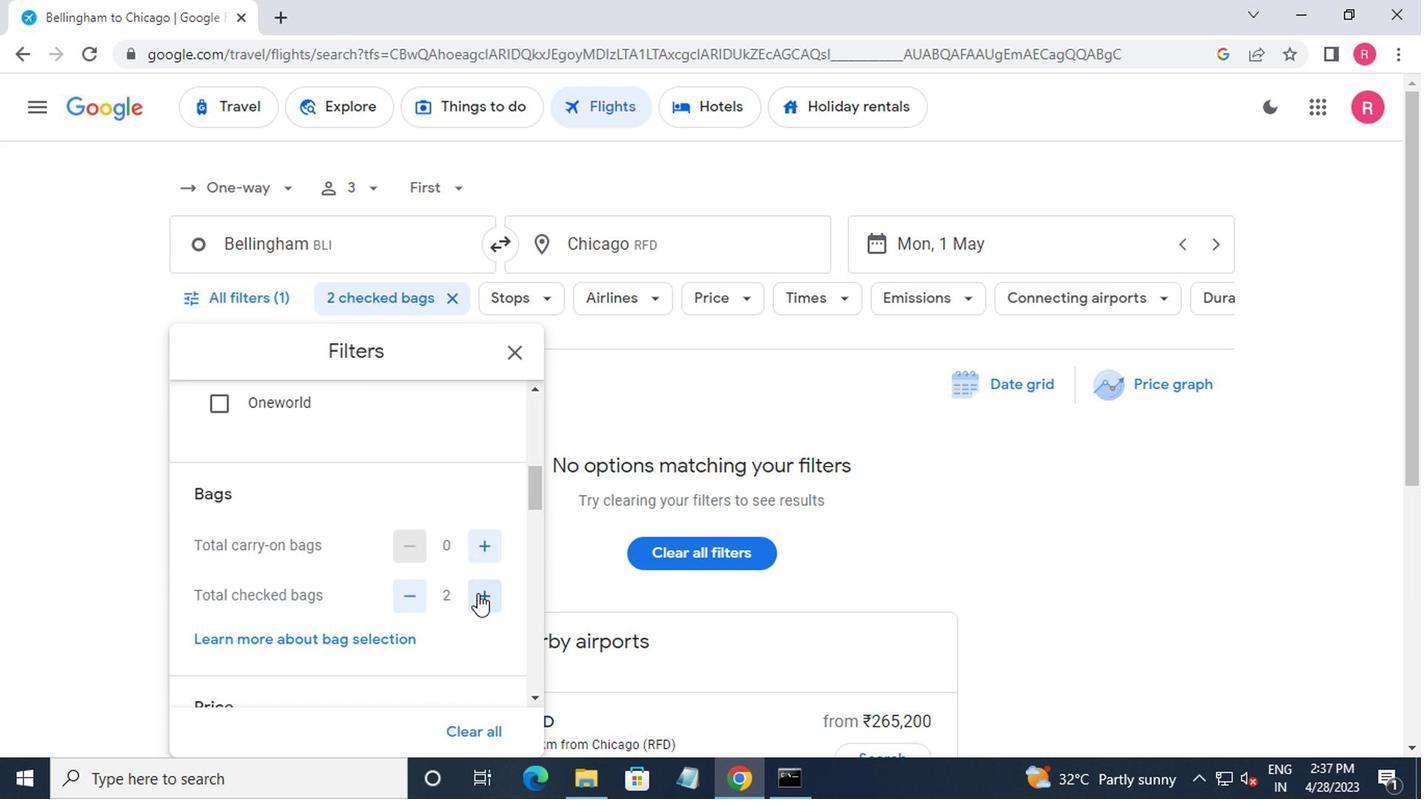 
Action: Mouse scrolled (473, 592) with delta (0, -1)
Screenshot: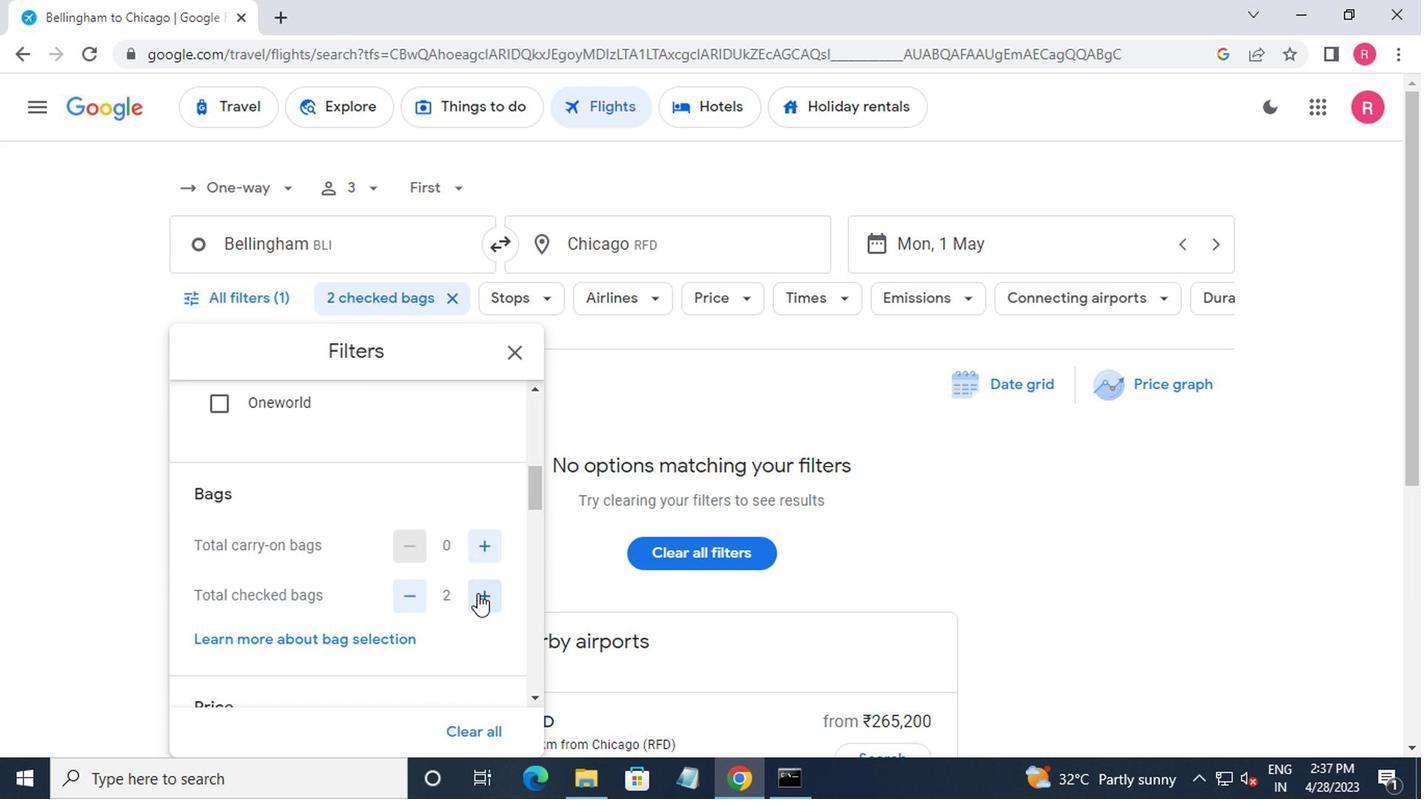 
Action: Mouse moved to (473, 594)
Screenshot: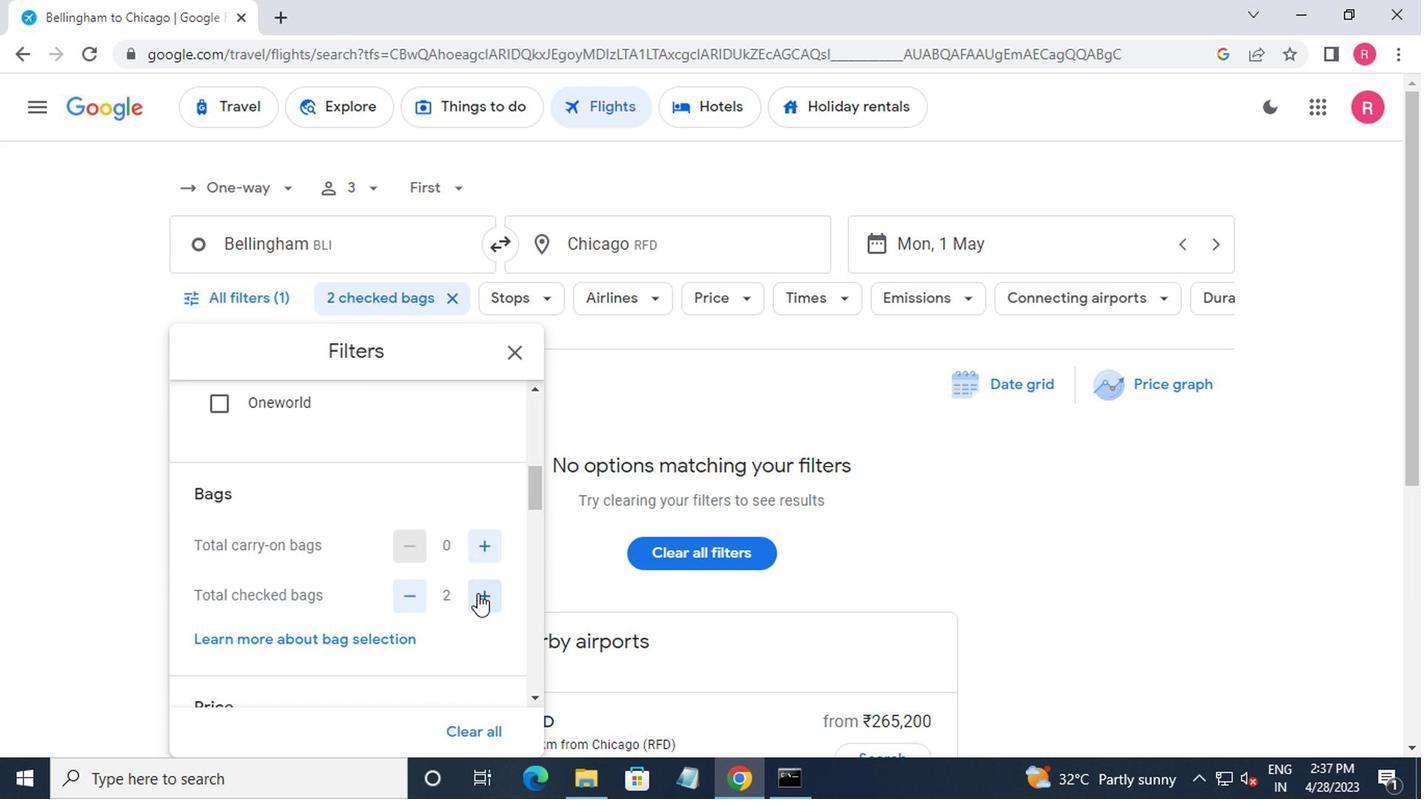 
Action: Mouse scrolled (473, 592) with delta (0, -1)
Screenshot: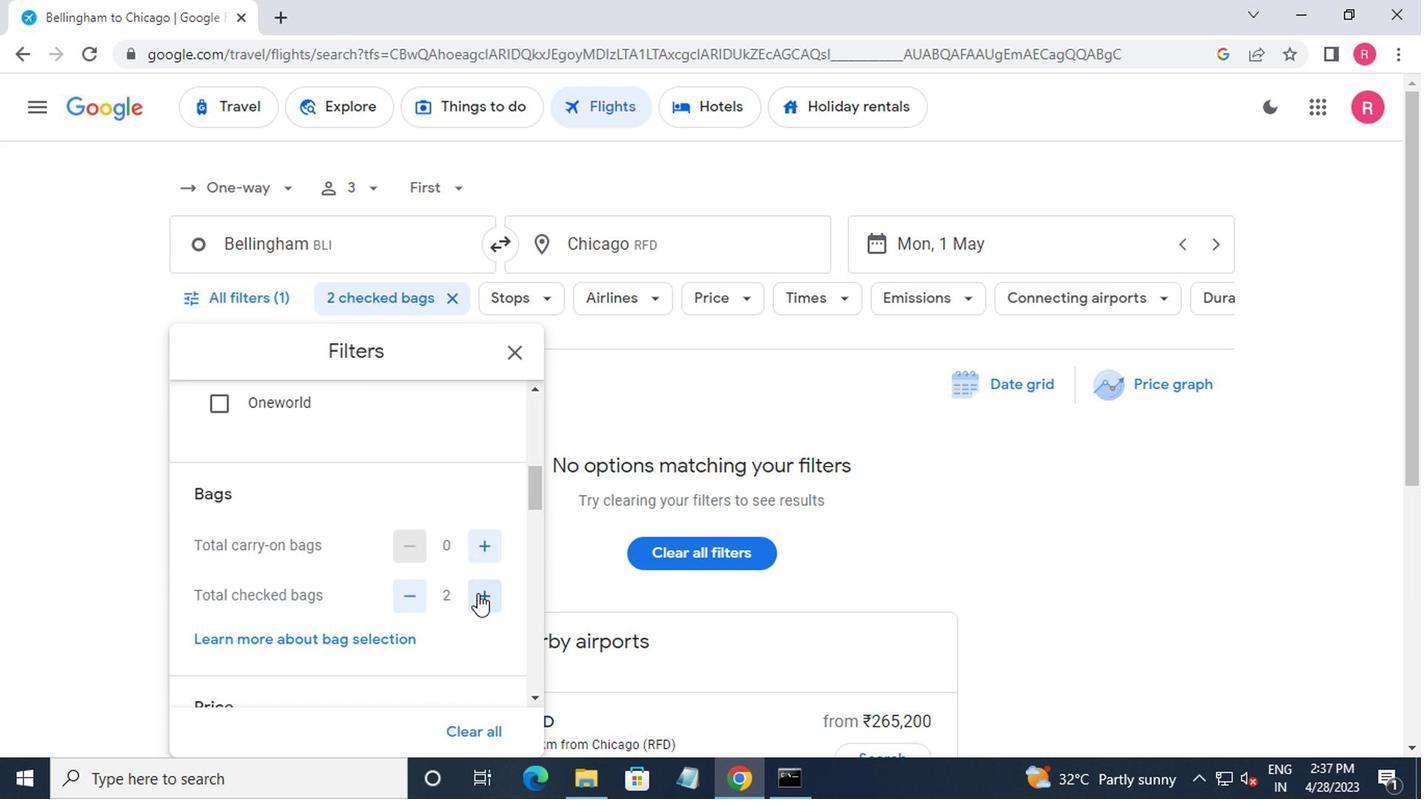 
Action: Mouse moved to (467, 490)
Screenshot: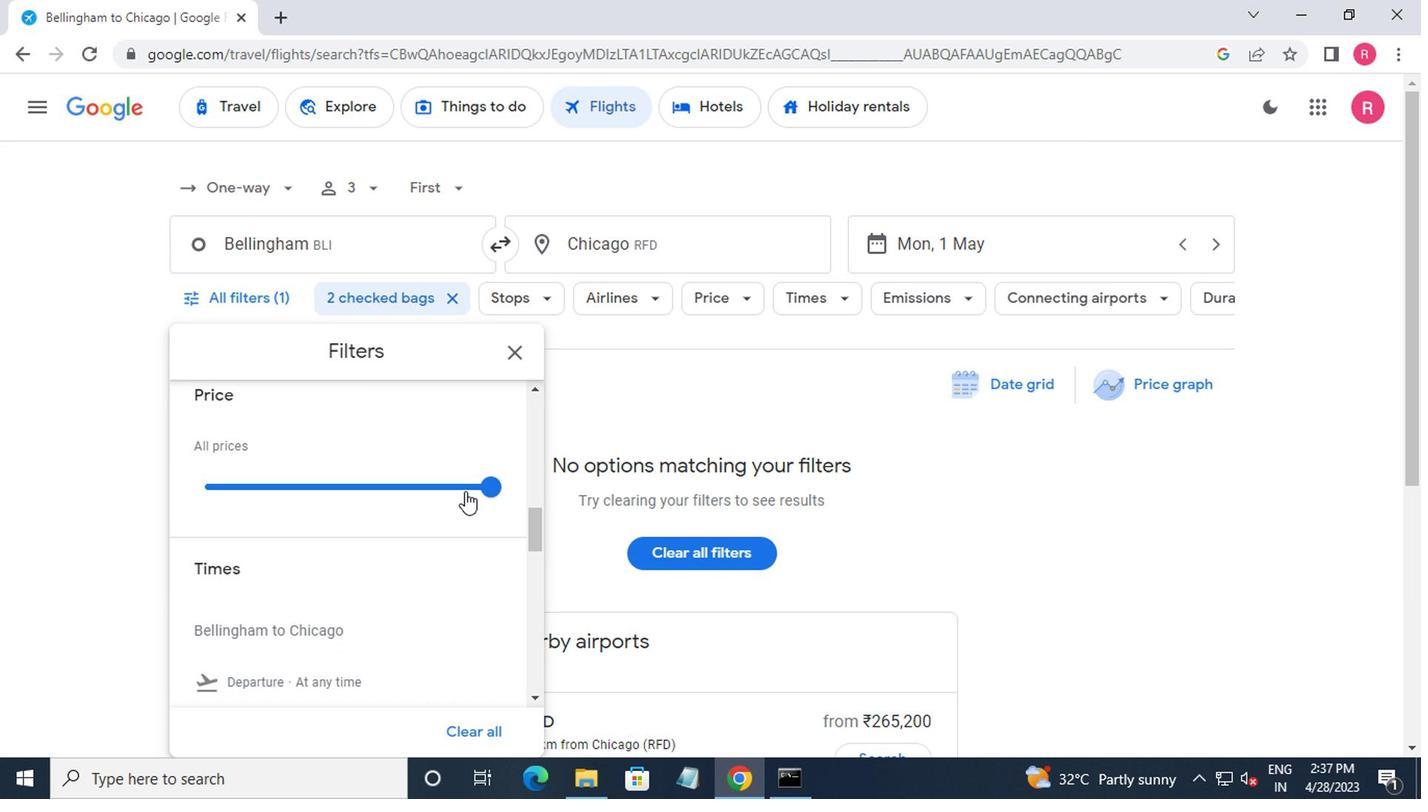 
Action: Mouse pressed left at (467, 490)
Screenshot: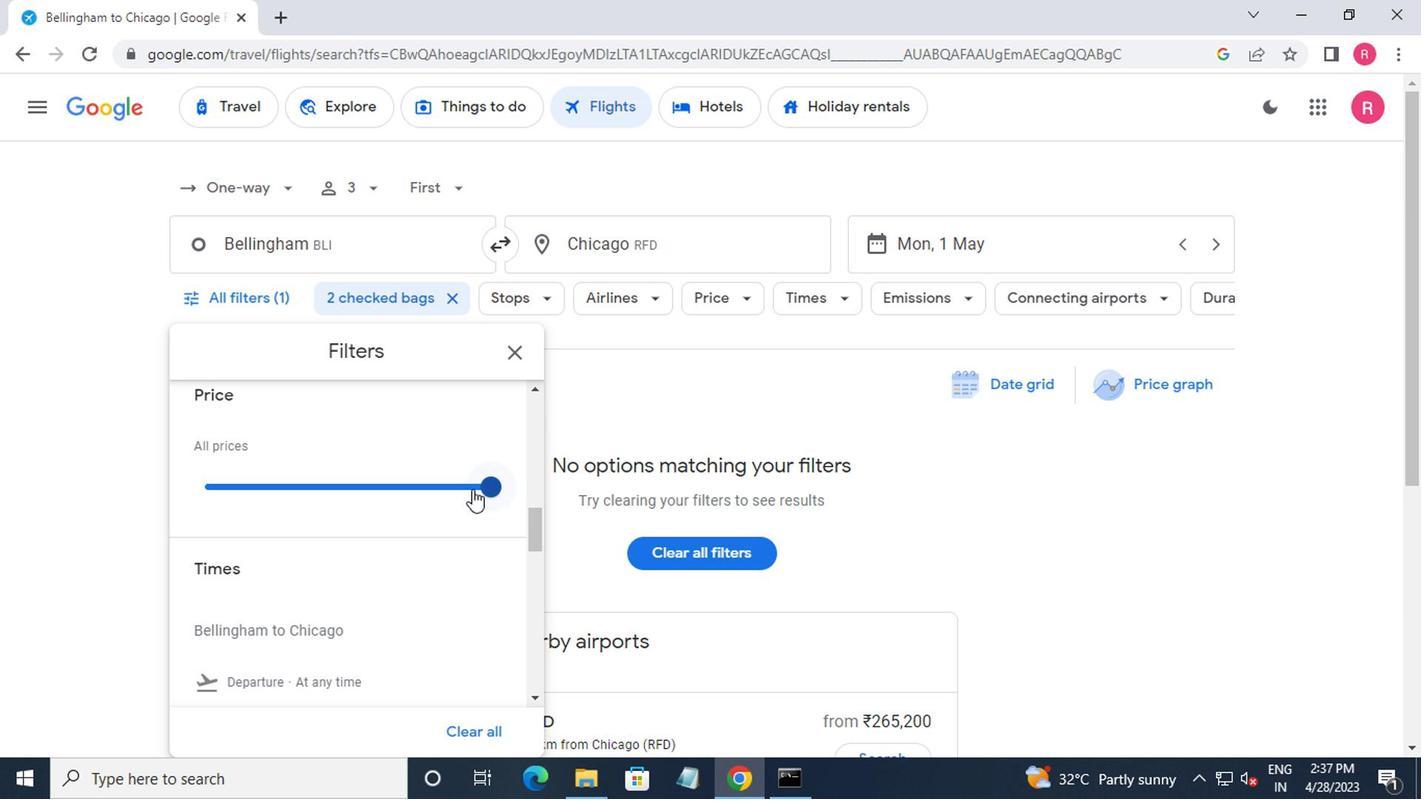 
Action: Mouse moved to (361, 528)
Screenshot: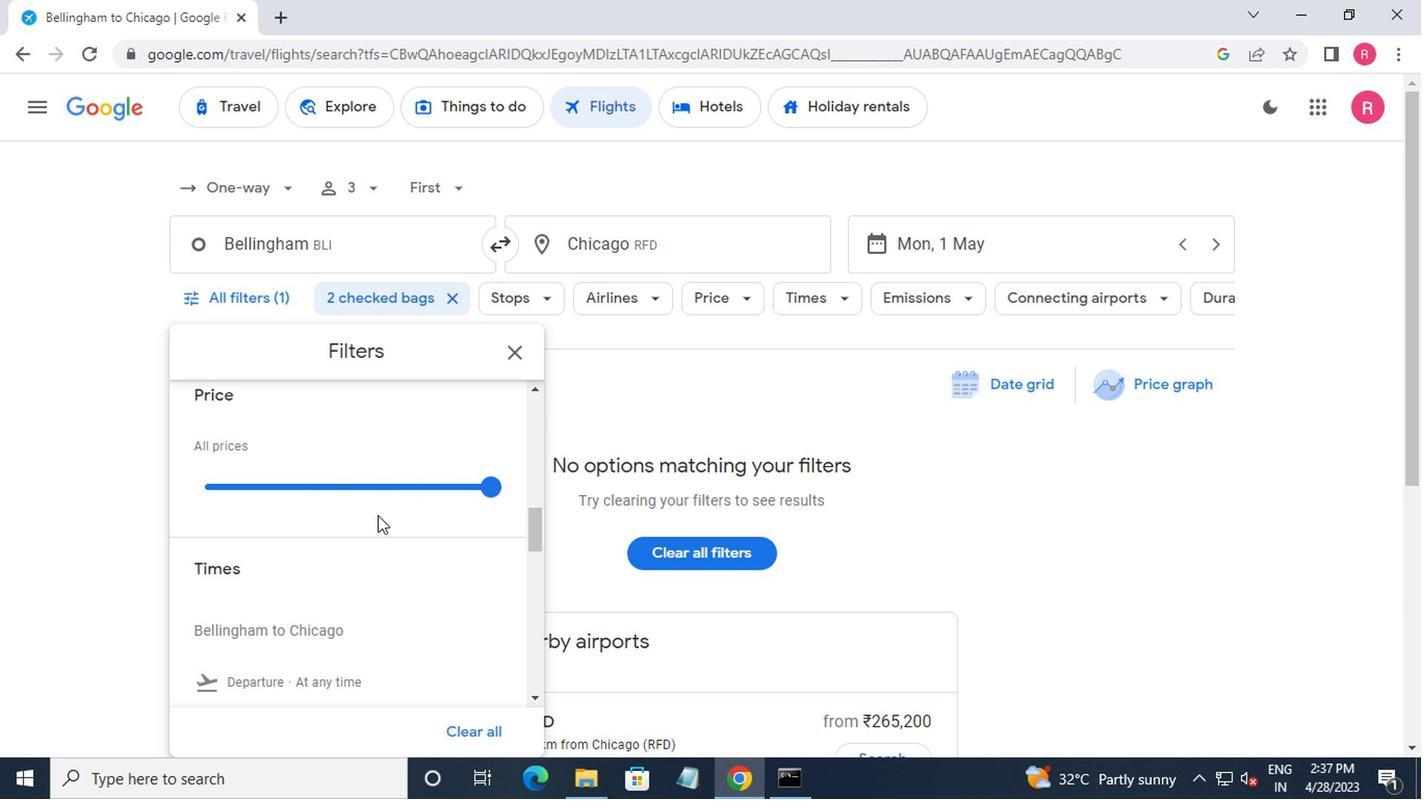 
Action: Mouse scrolled (361, 527) with delta (0, 0)
Screenshot: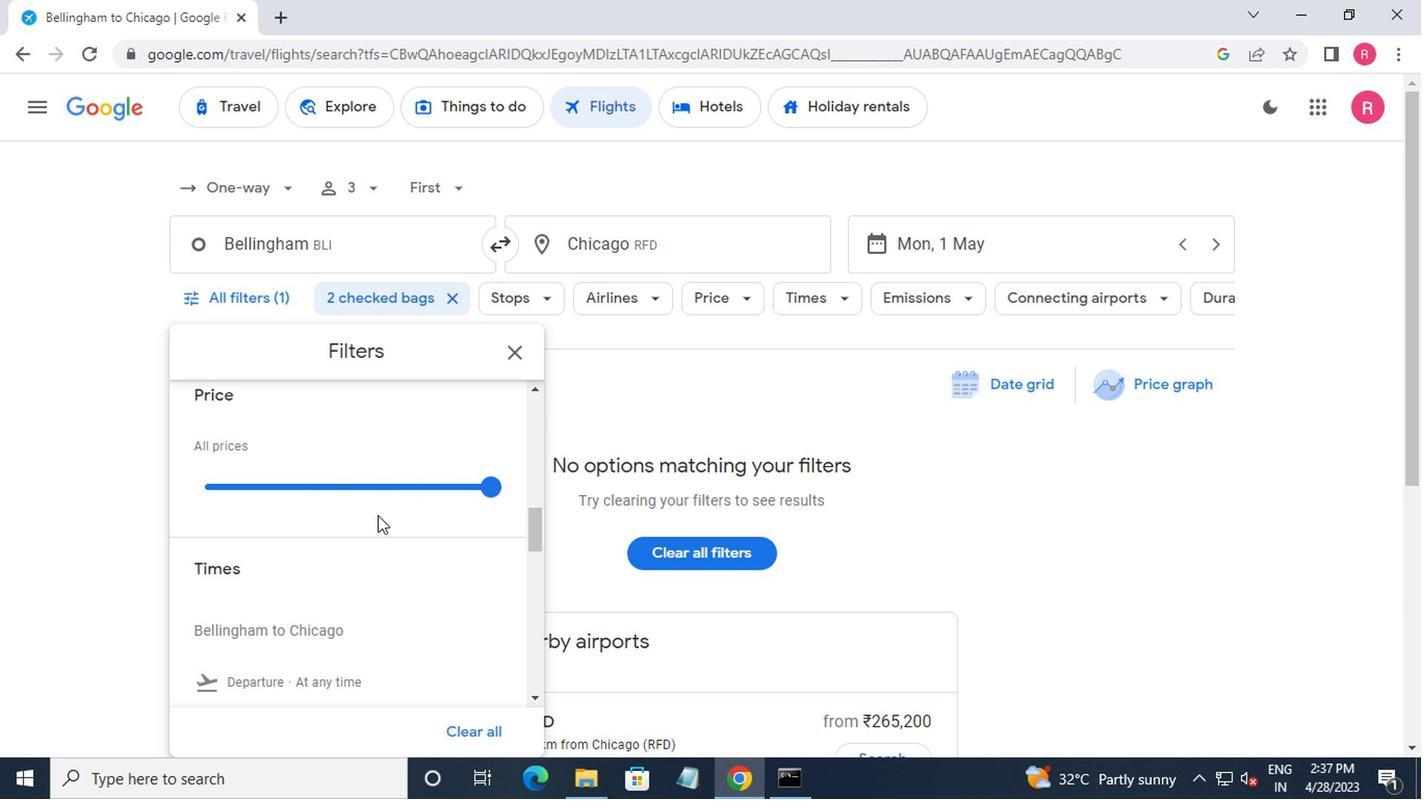 
Action: Mouse moved to (359, 530)
Screenshot: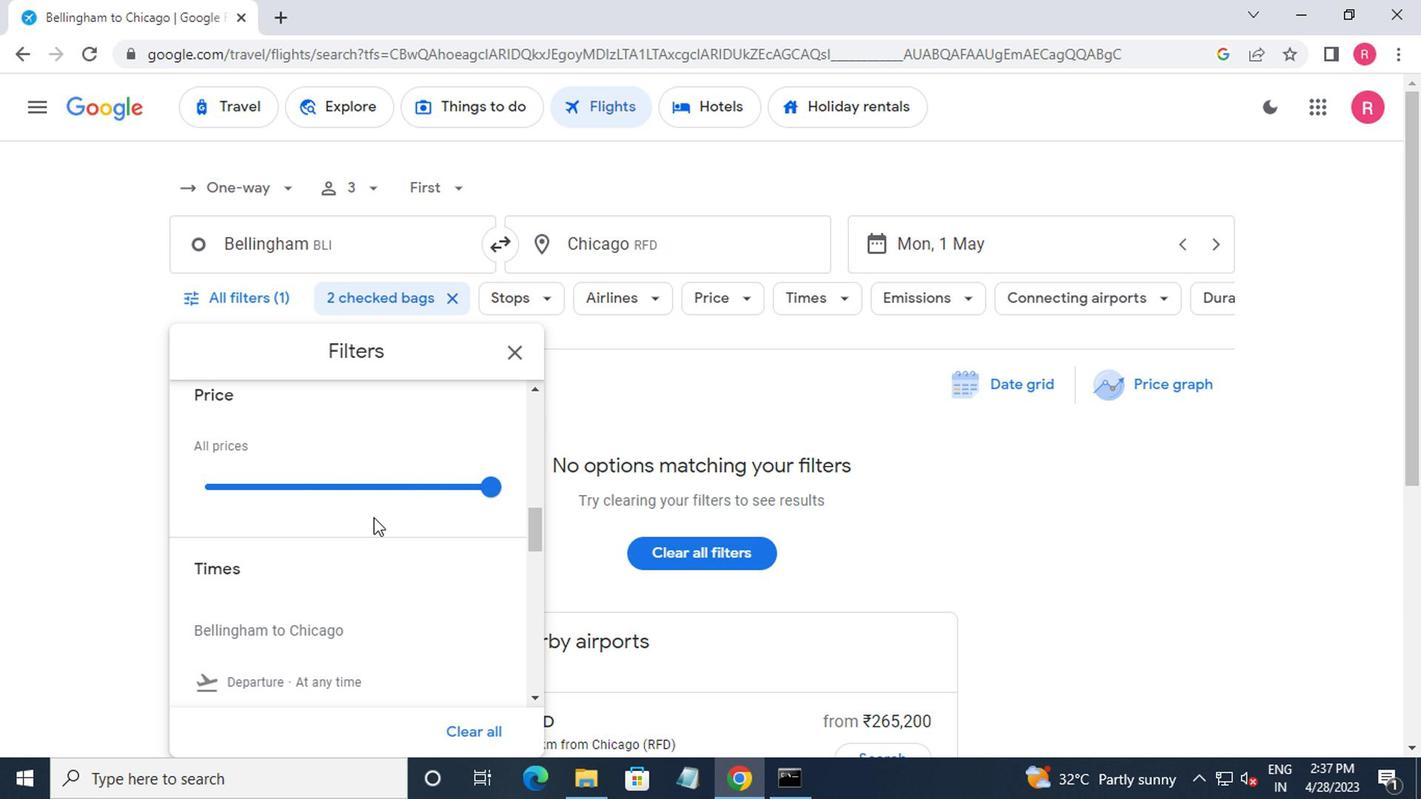 
Action: Mouse scrolled (359, 530) with delta (0, 0)
Screenshot: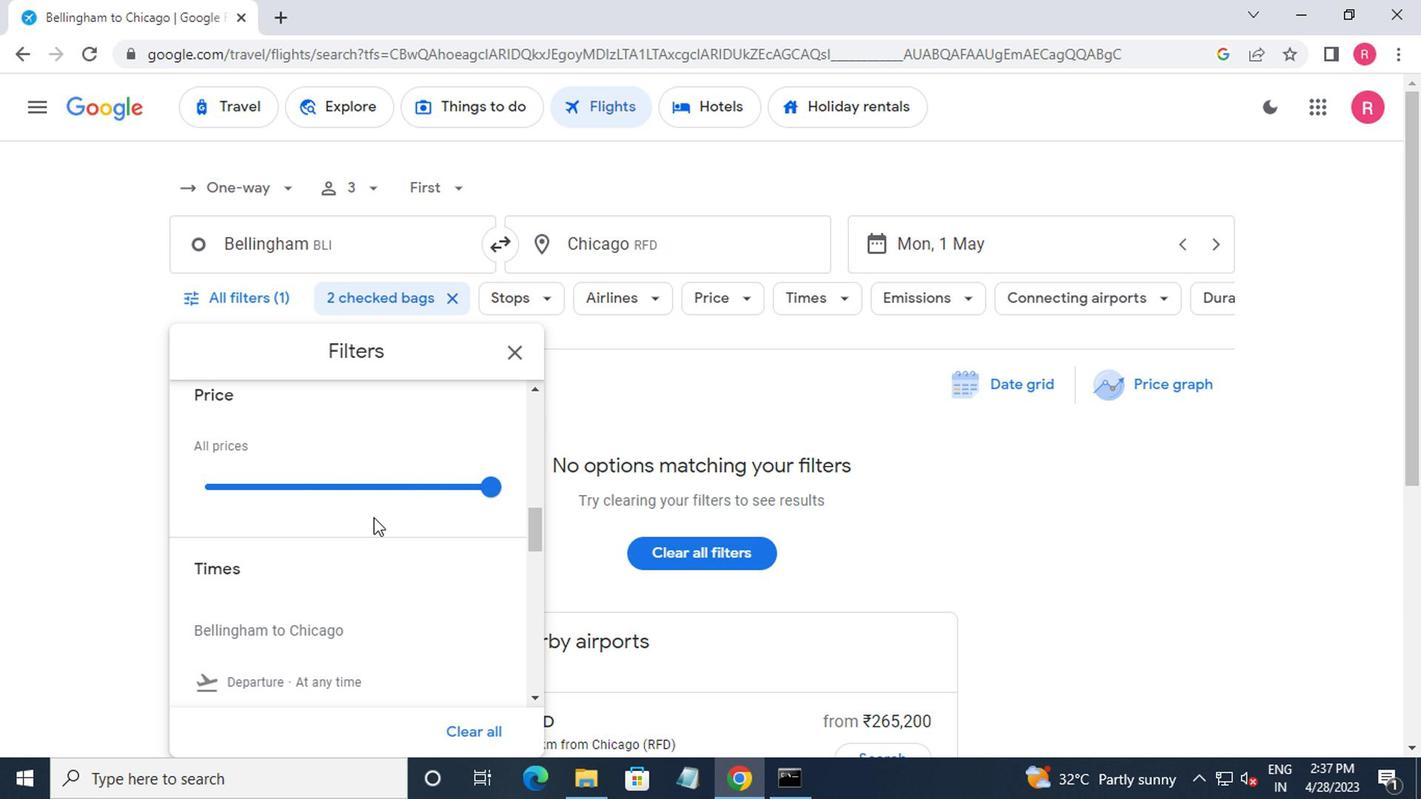 
Action: Mouse moved to (192, 507)
Screenshot: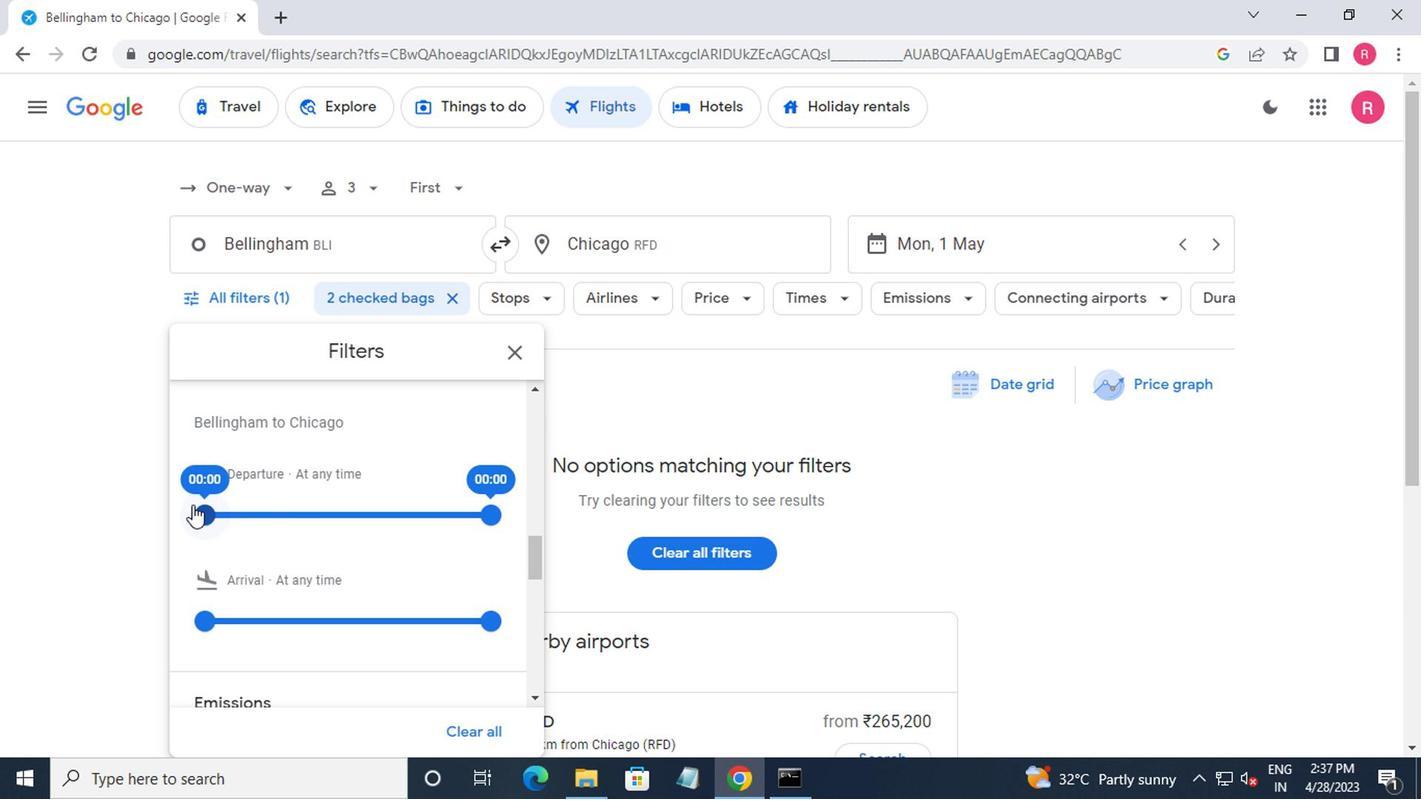 
Action: Mouse pressed left at (192, 507)
Screenshot: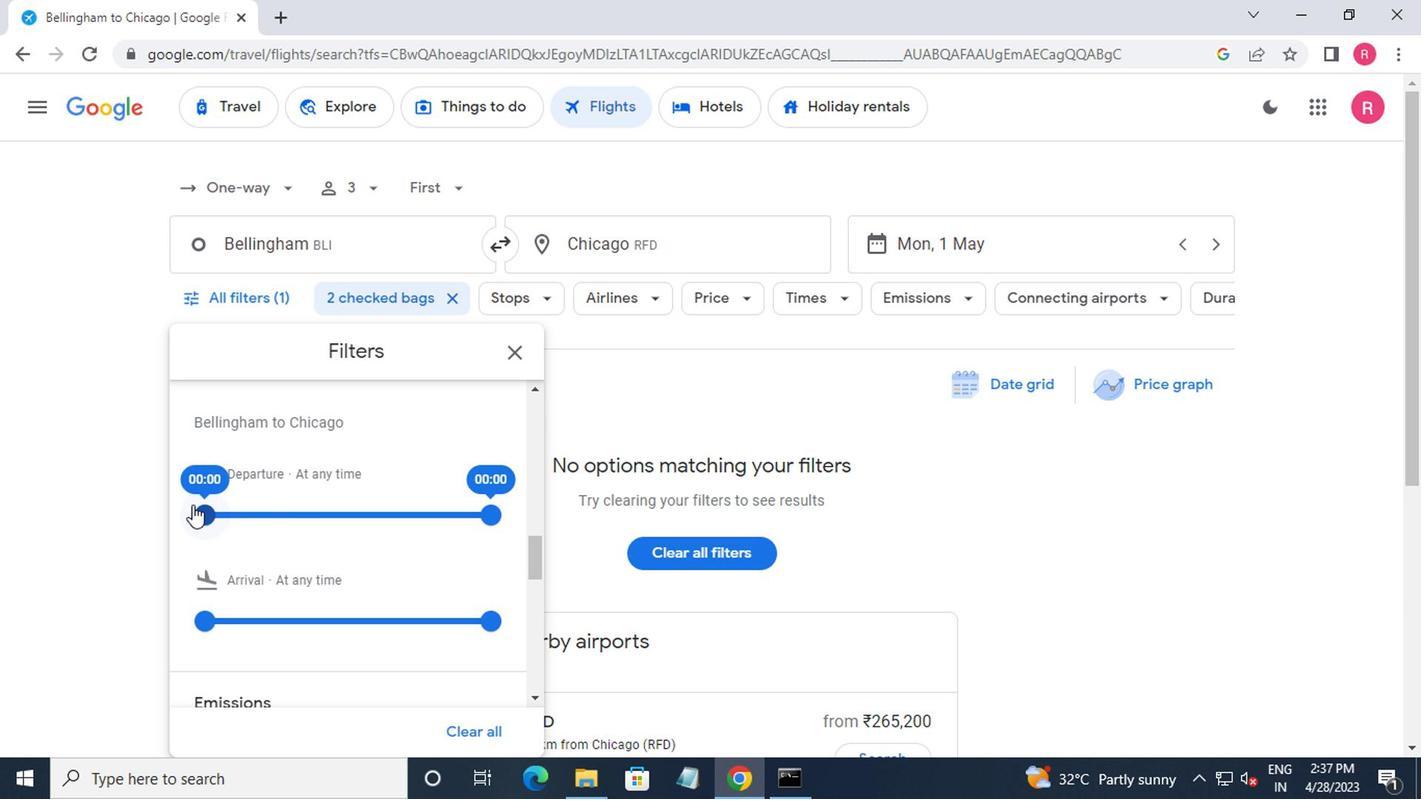 
Action: Mouse moved to (475, 521)
Screenshot: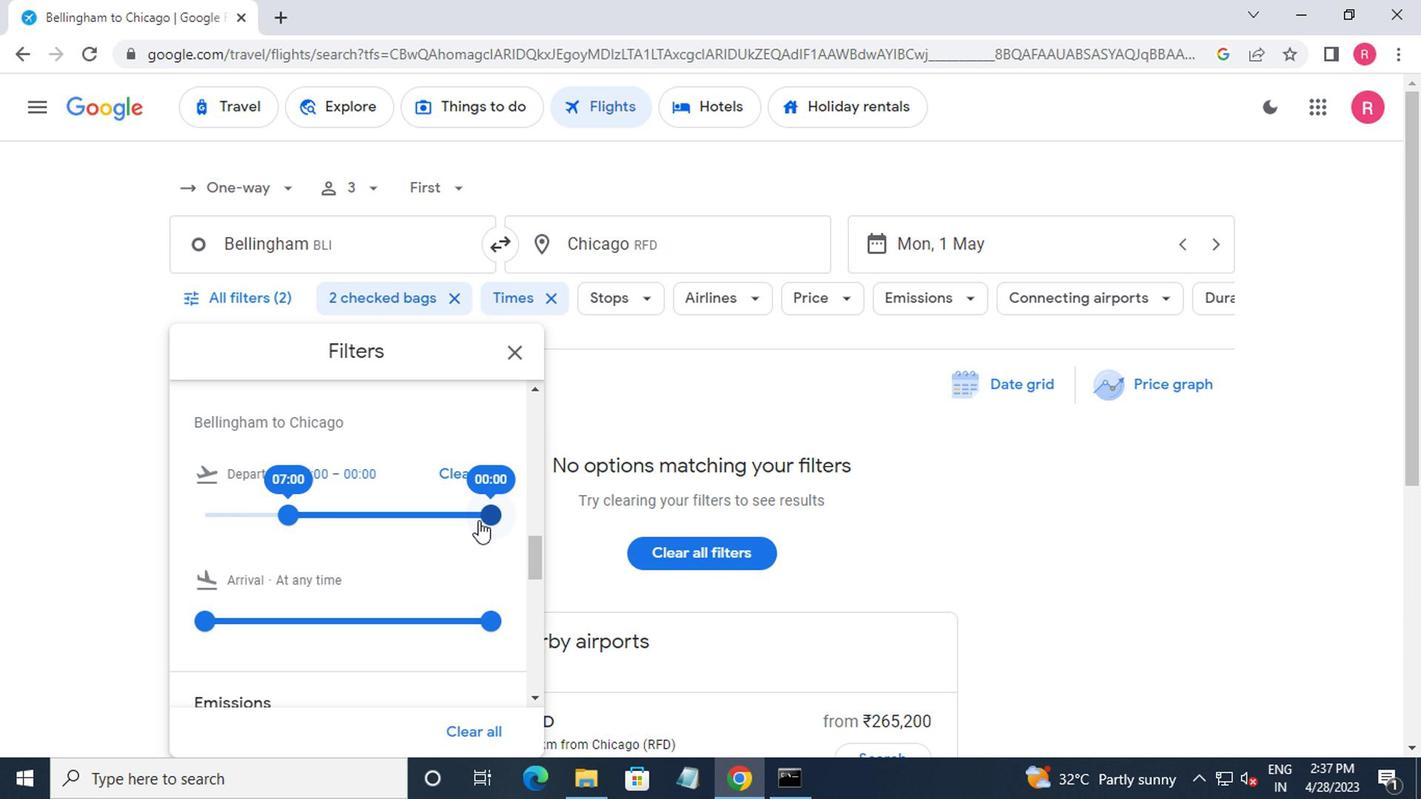 
Action: Mouse pressed left at (475, 521)
Screenshot: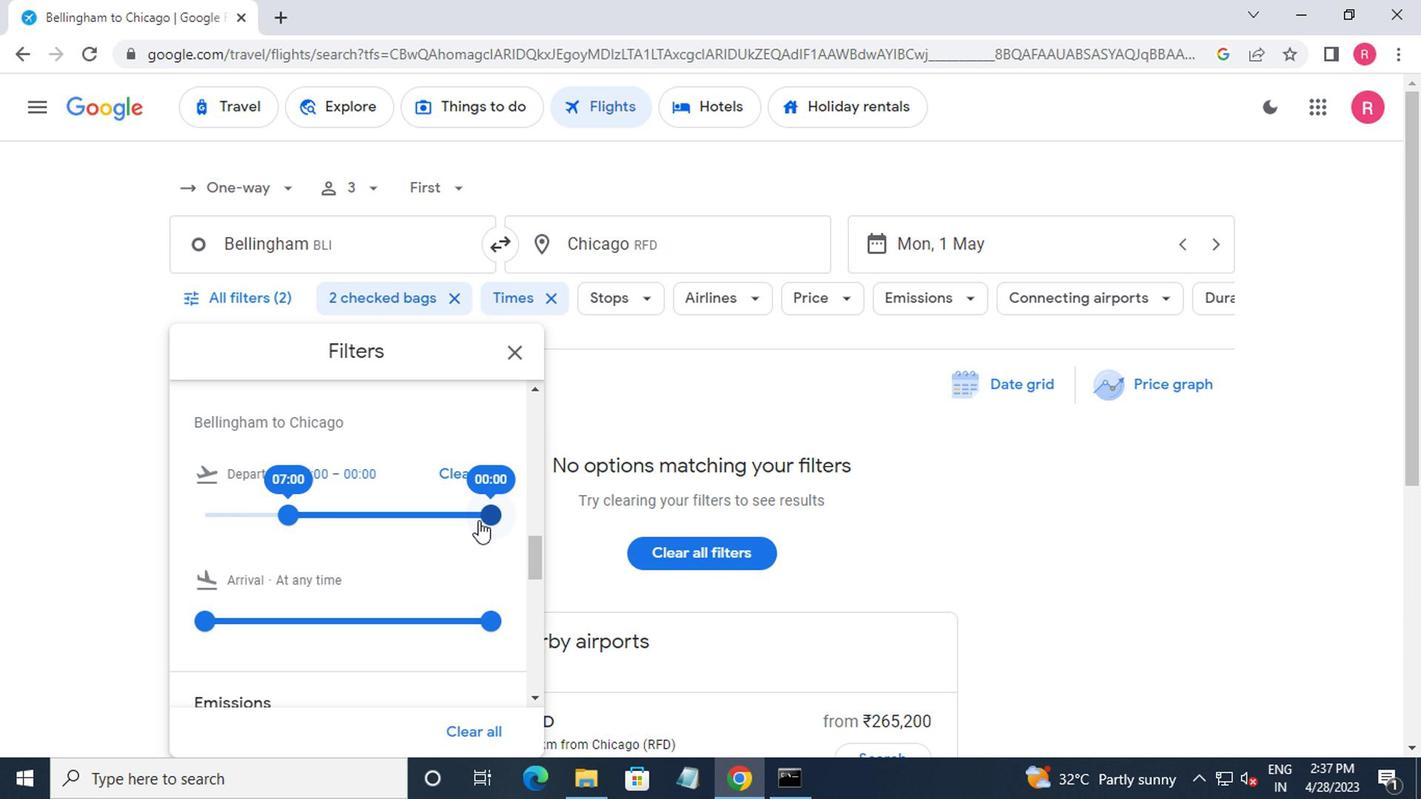 
Action: Mouse moved to (501, 358)
Screenshot: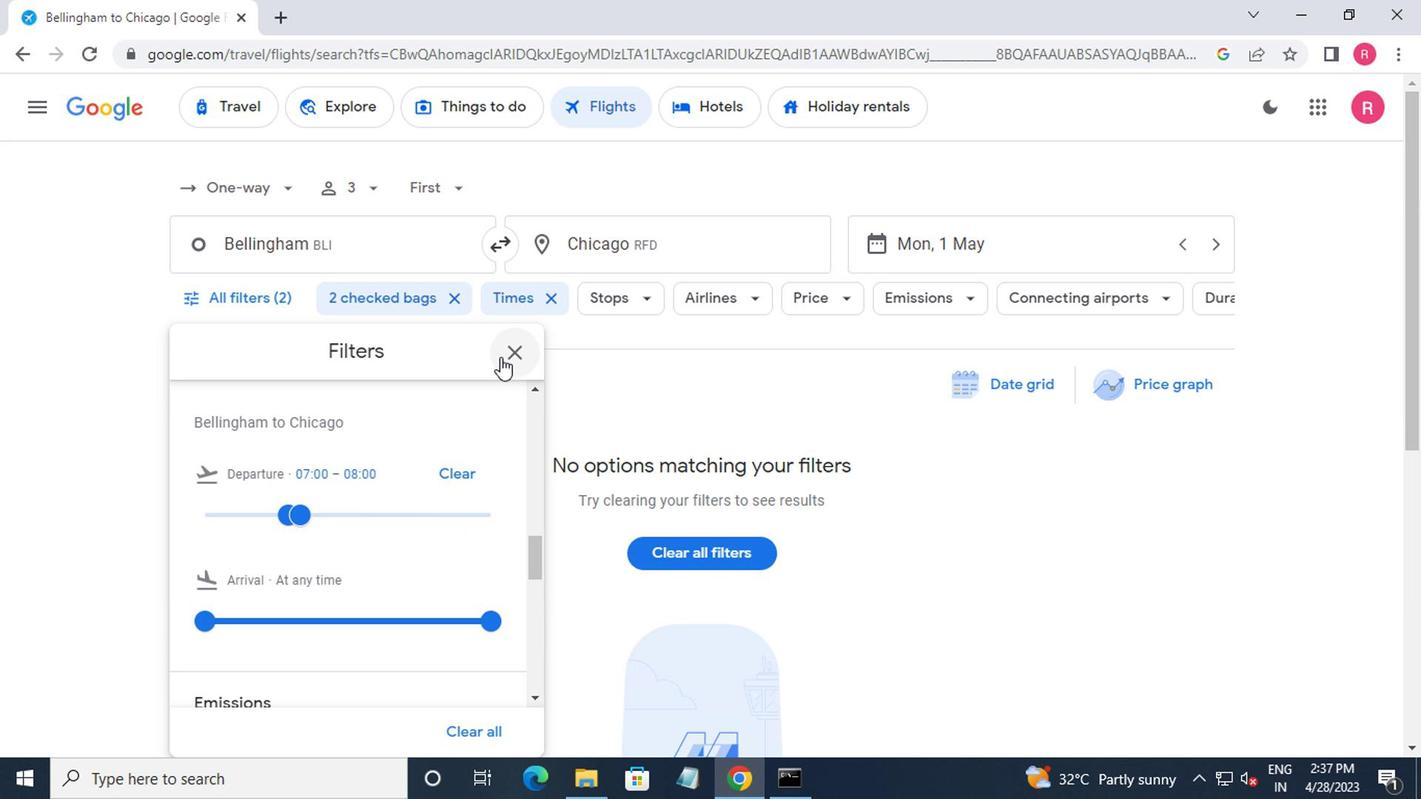 
Action: Mouse pressed left at (501, 358)
Screenshot: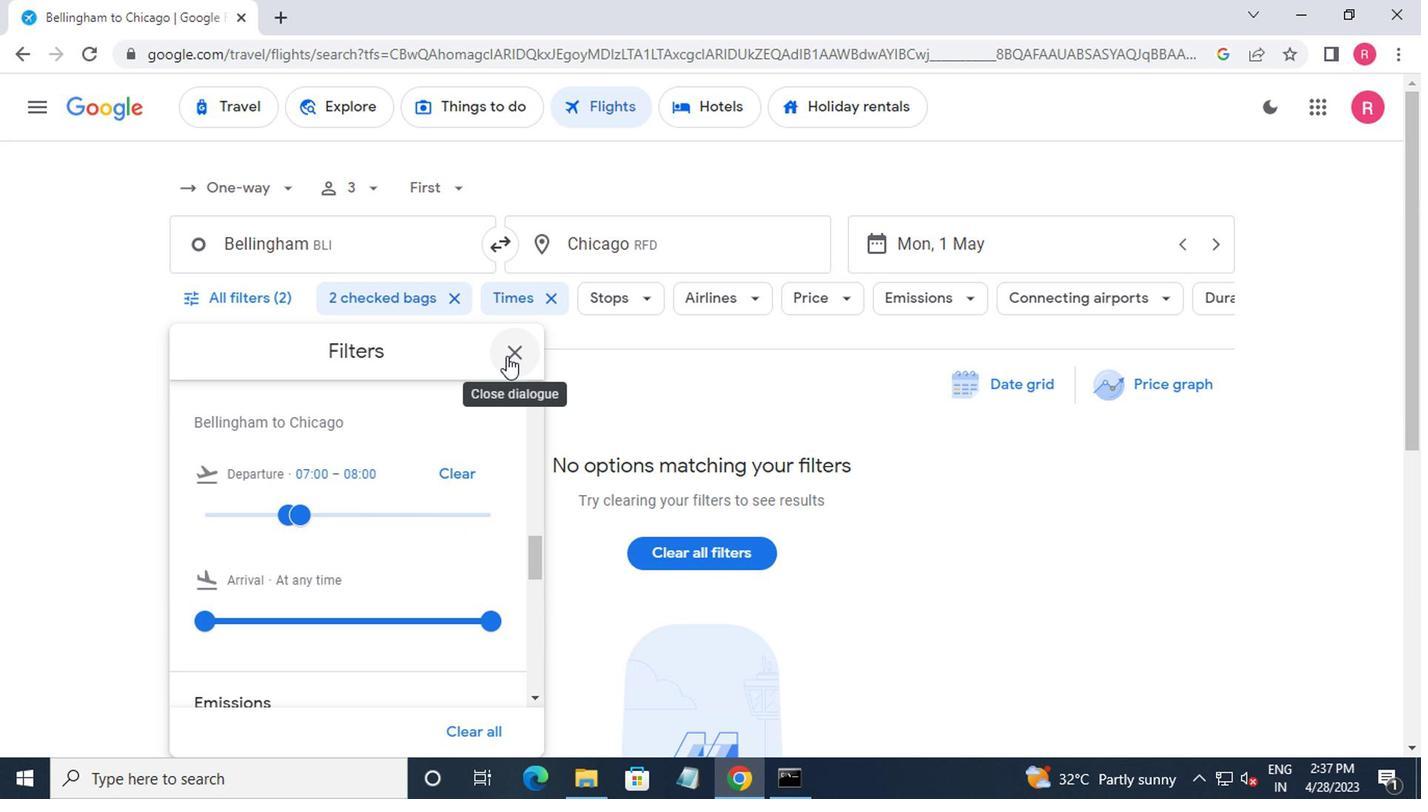 
Action: Mouse moved to (504, 358)
Screenshot: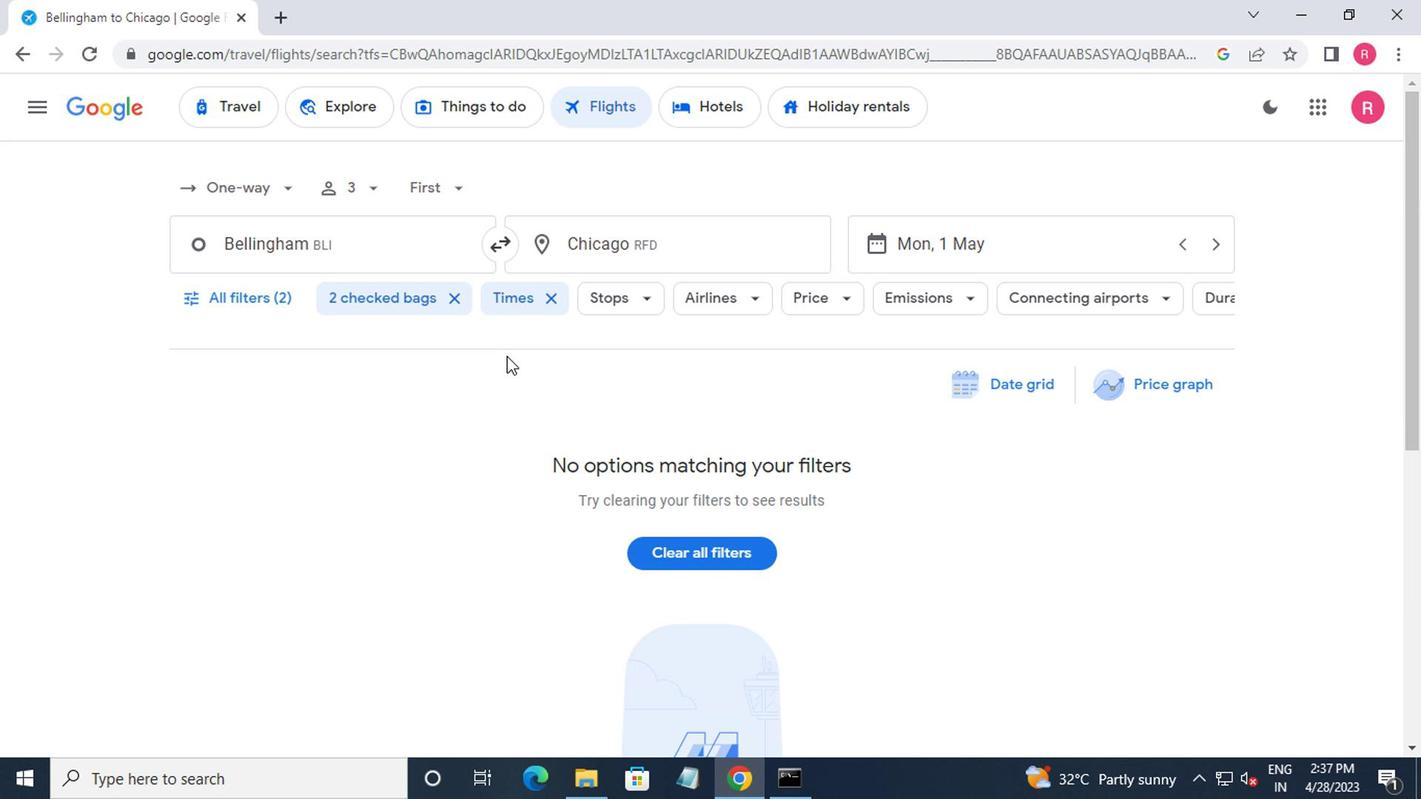 
